Task: Measure the distance between Bisbee and Chiricahua National Monument.
Action: Mouse moved to (179, 54)
Screenshot: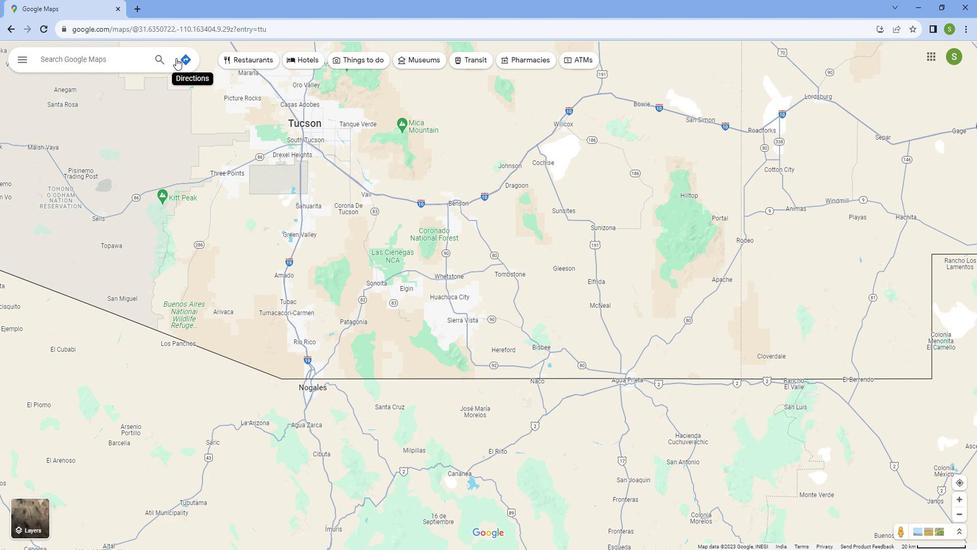 
Action: Mouse pressed left at (179, 54)
Screenshot: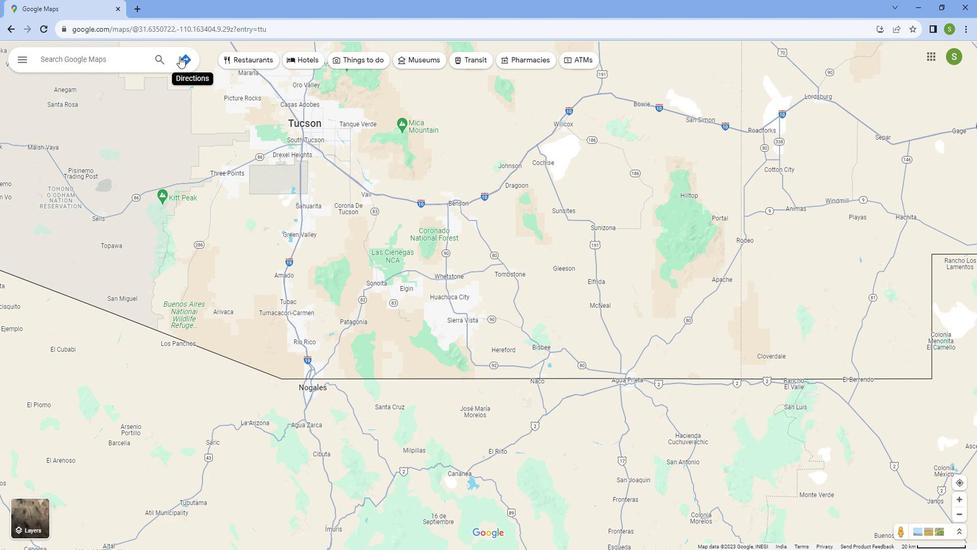 
Action: Mouse moved to (110, 88)
Screenshot: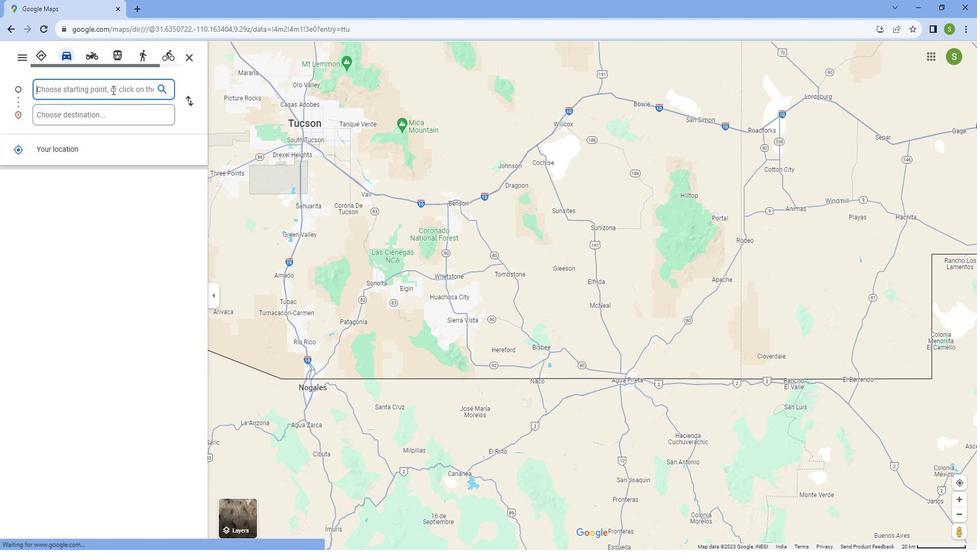 
Action: Mouse pressed left at (110, 88)
Screenshot: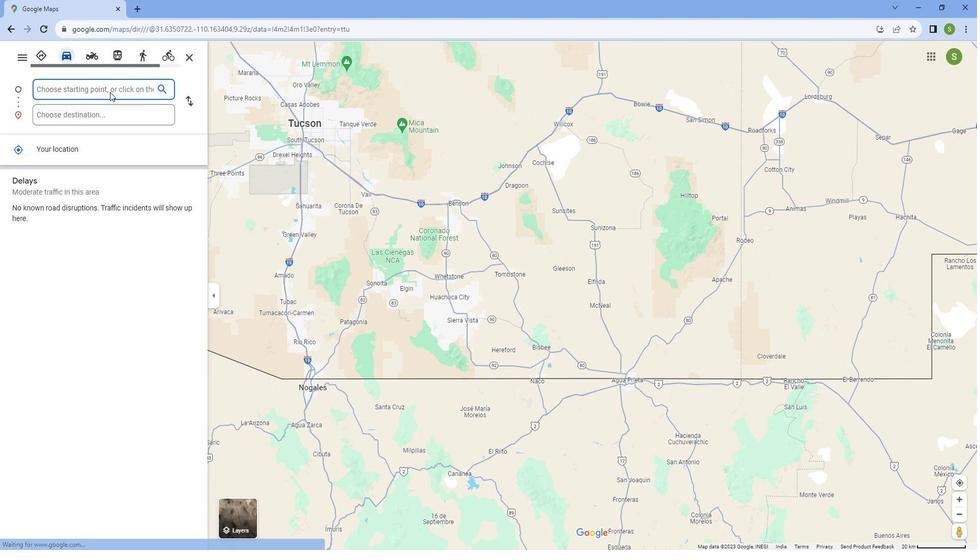 
Action: Mouse moved to (109, 89)
Screenshot: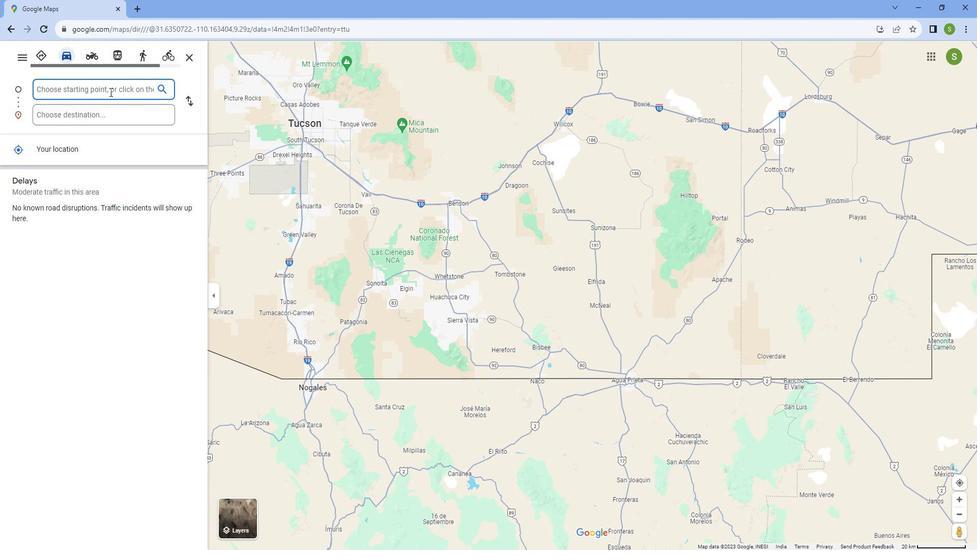 
Action: Key pressed <Key.caps_lock>B<Key.caps_lock>isbee
Screenshot: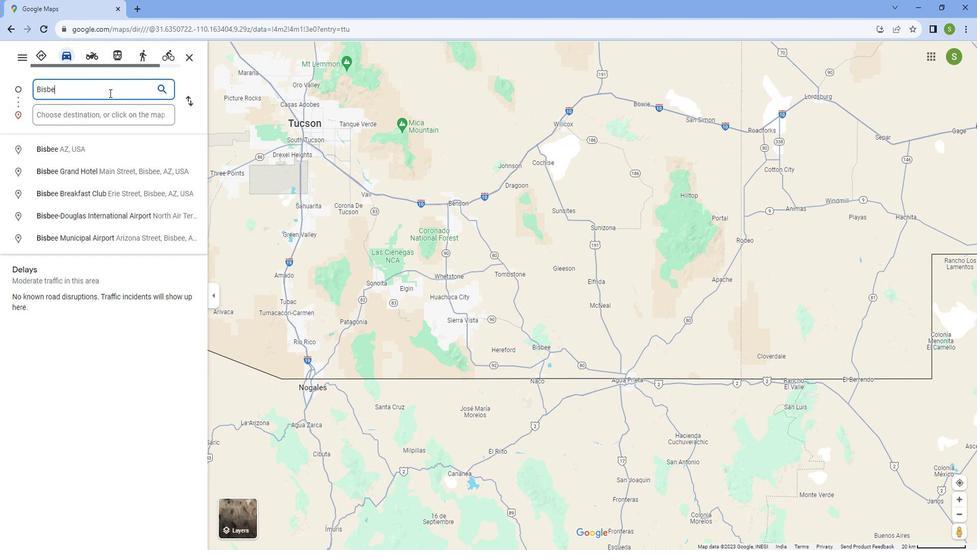 
Action: Mouse moved to (84, 148)
Screenshot: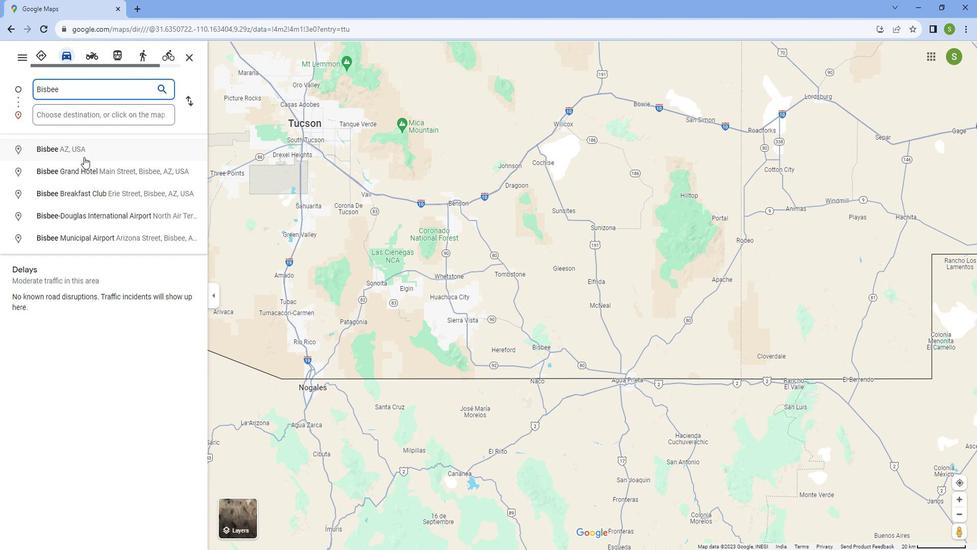 
Action: Mouse pressed left at (84, 148)
Screenshot: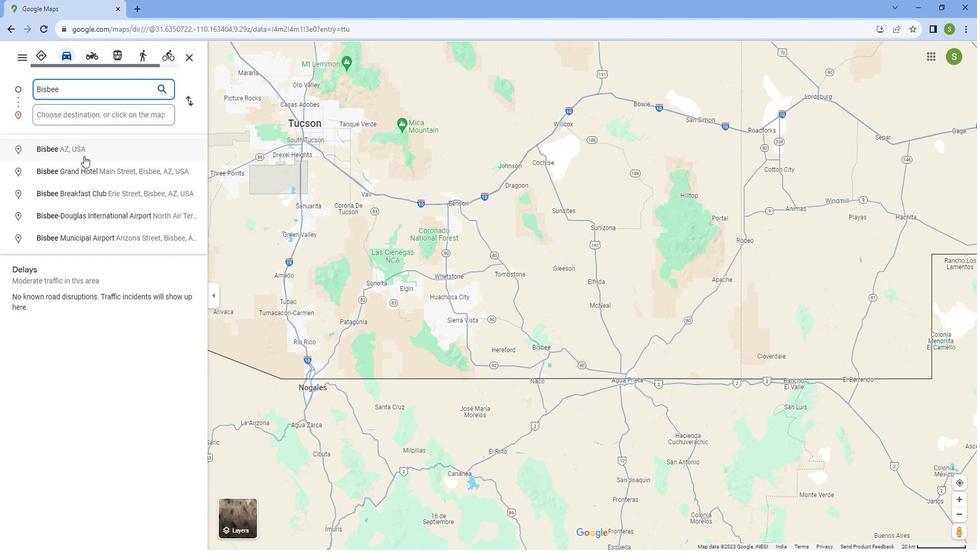 
Action: Mouse moved to (69, 112)
Screenshot: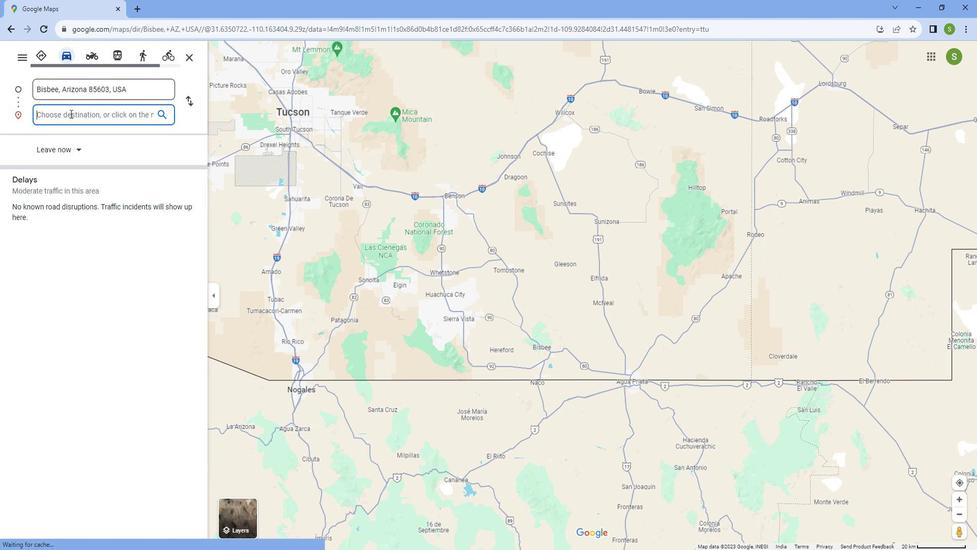 
Action: Mouse pressed left at (69, 112)
Screenshot: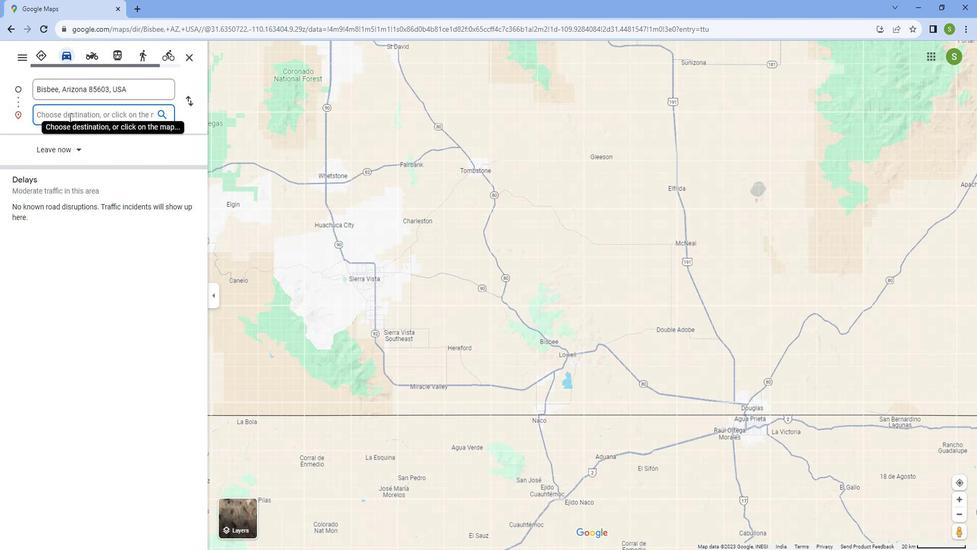 
Action: Mouse moved to (69, 112)
Screenshot: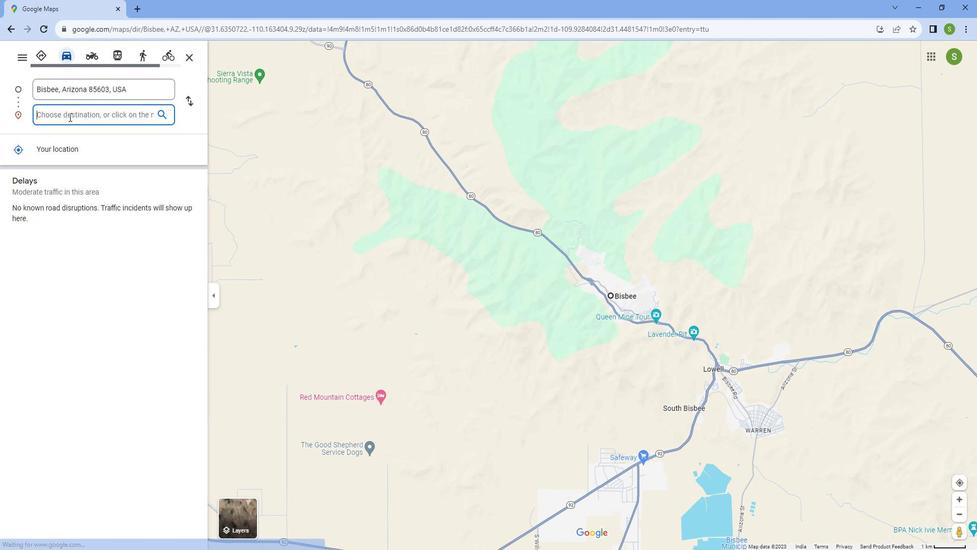 
Action: Key pressed <Key.caps_lock>C<Key.caps_lock>hiricahua<Key.space><Key.caps_lock>N<Key.caps_lock>ational<Key.space><Key.caps_lock>M<Key.caps_lock>onument
Screenshot: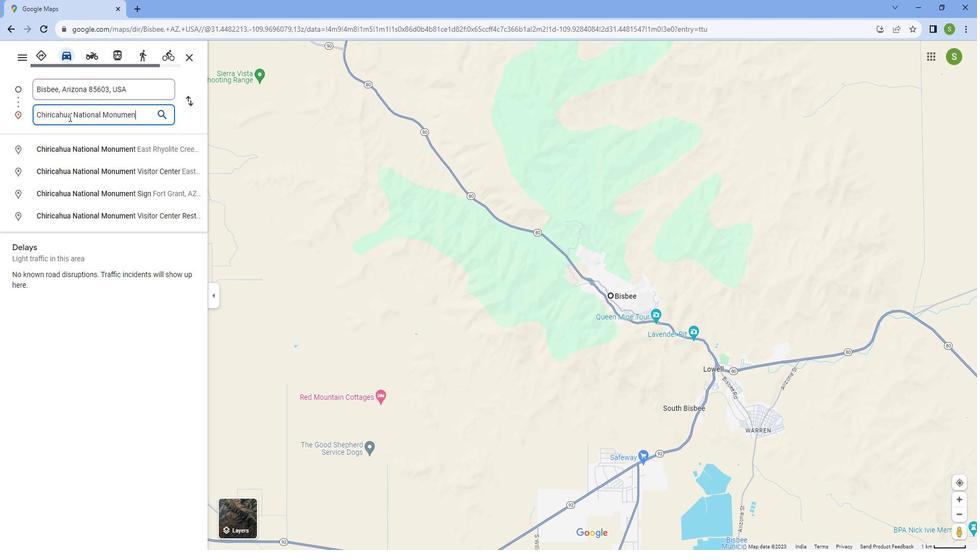 
Action: Mouse moved to (79, 134)
Screenshot: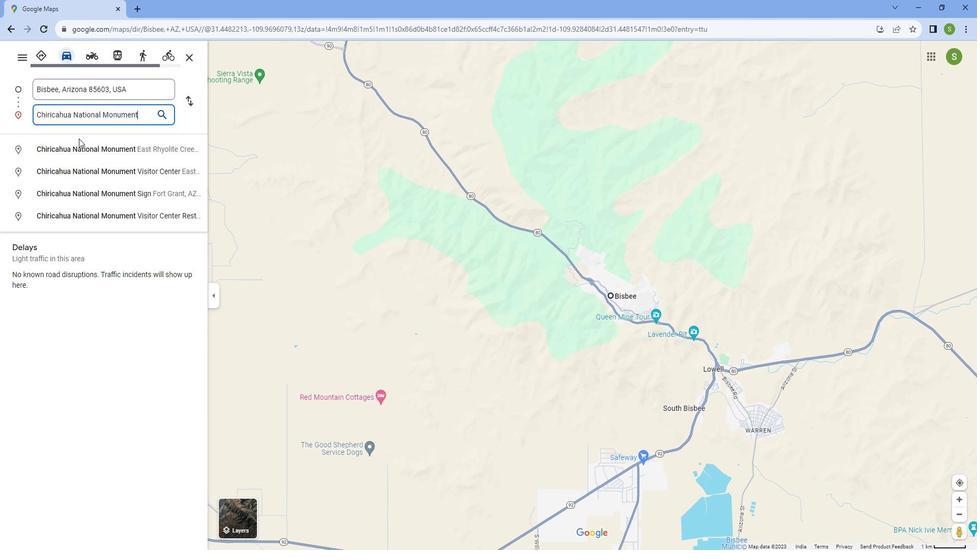 
Action: Mouse pressed left at (79, 134)
Screenshot: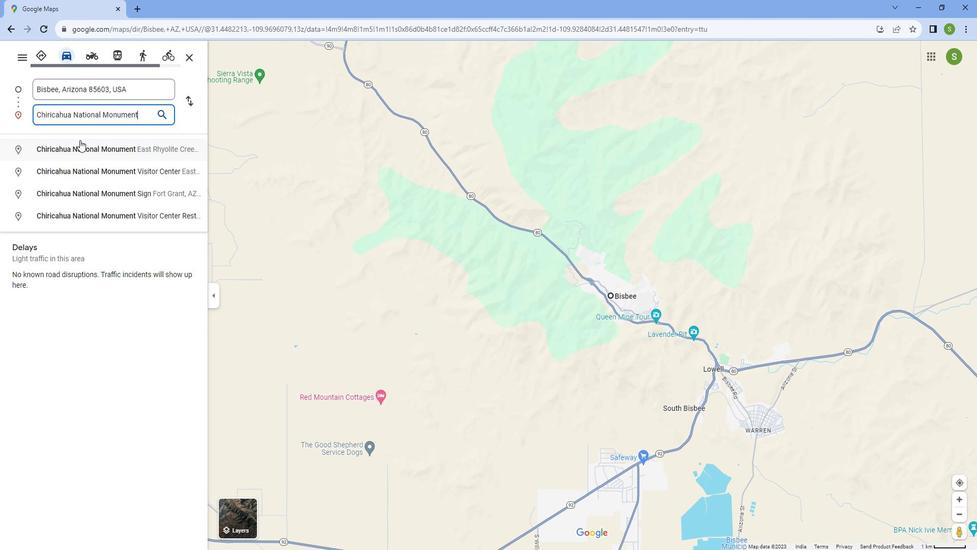 
Action: Mouse moved to (394, 488)
Screenshot: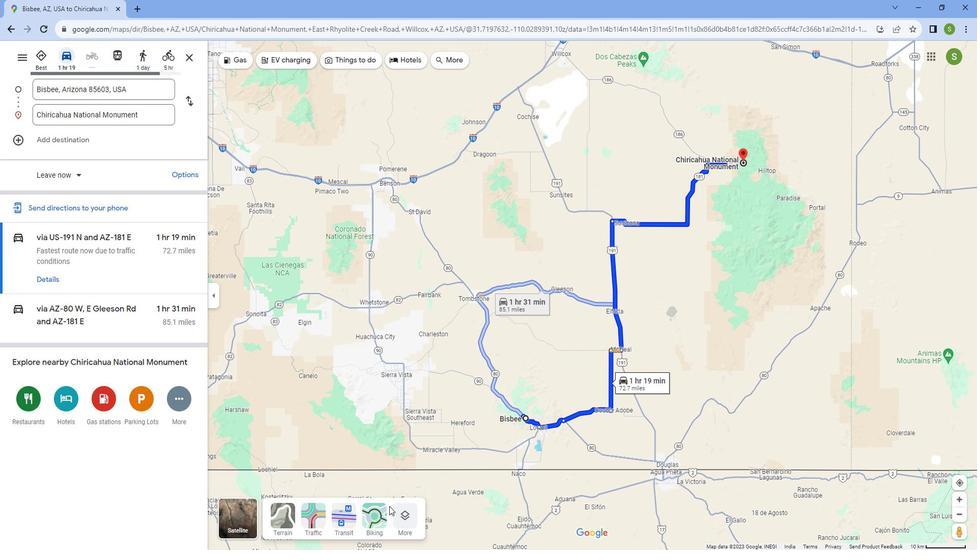 
Action: Mouse pressed left at (394, 488)
Screenshot: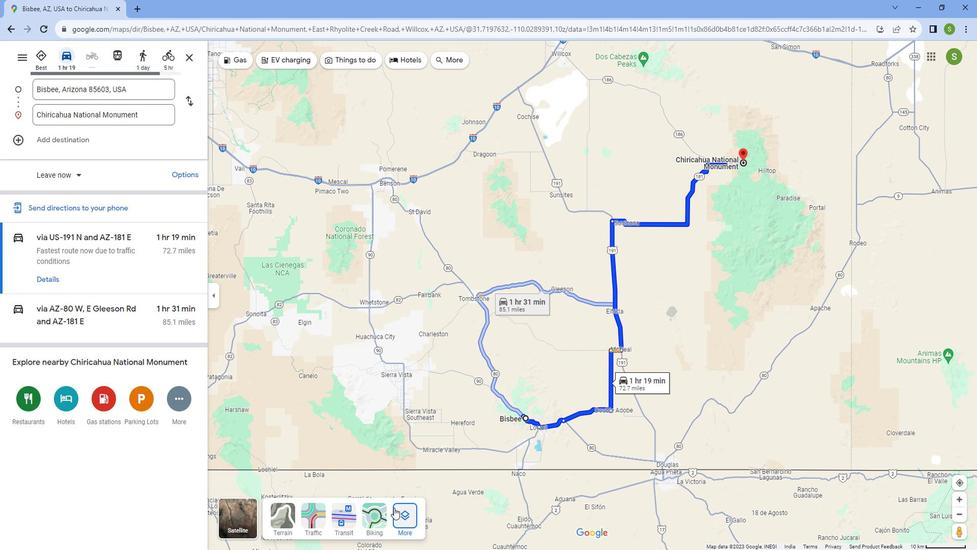 
Action: Mouse moved to (313, 409)
Screenshot: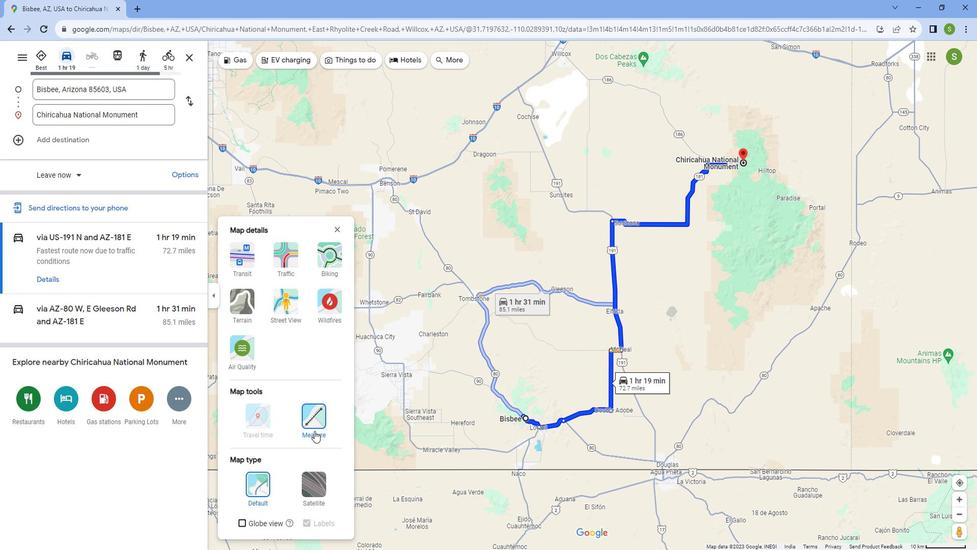 
Action: Mouse pressed left at (313, 409)
Screenshot: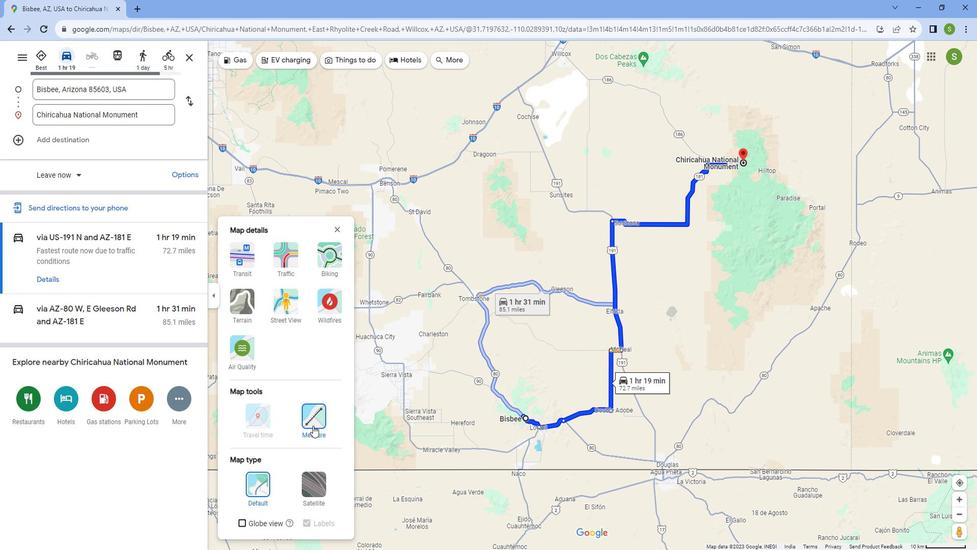 
Action: Mouse moved to (546, 405)
Screenshot: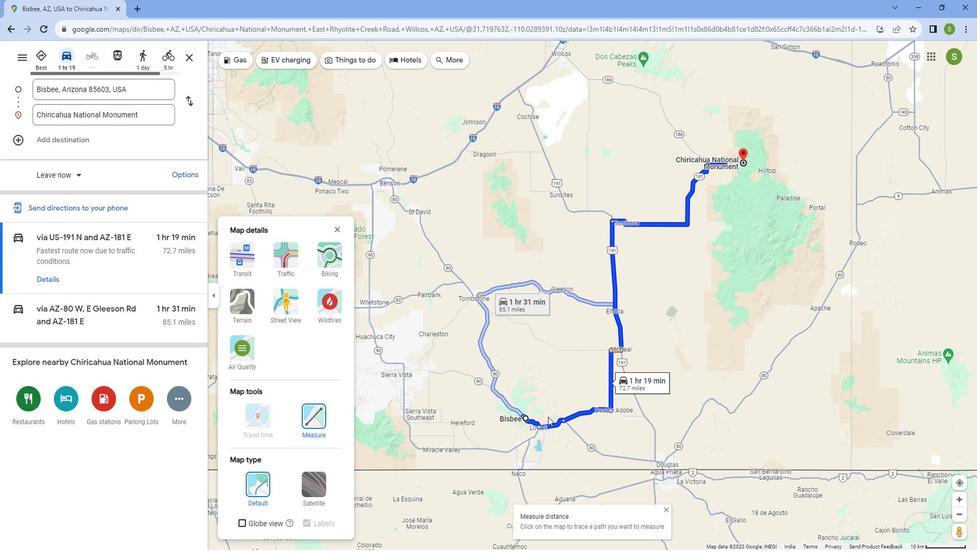 
Action: Mouse scrolled (546, 405) with delta (0, 0)
Screenshot: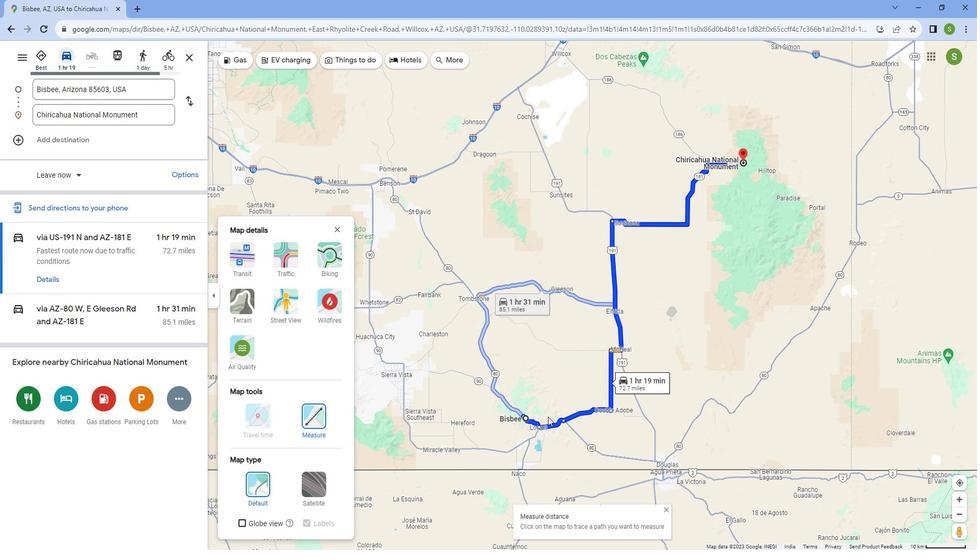 
Action: Mouse scrolled (546, 405) with delta (0, 0)
Screenshot: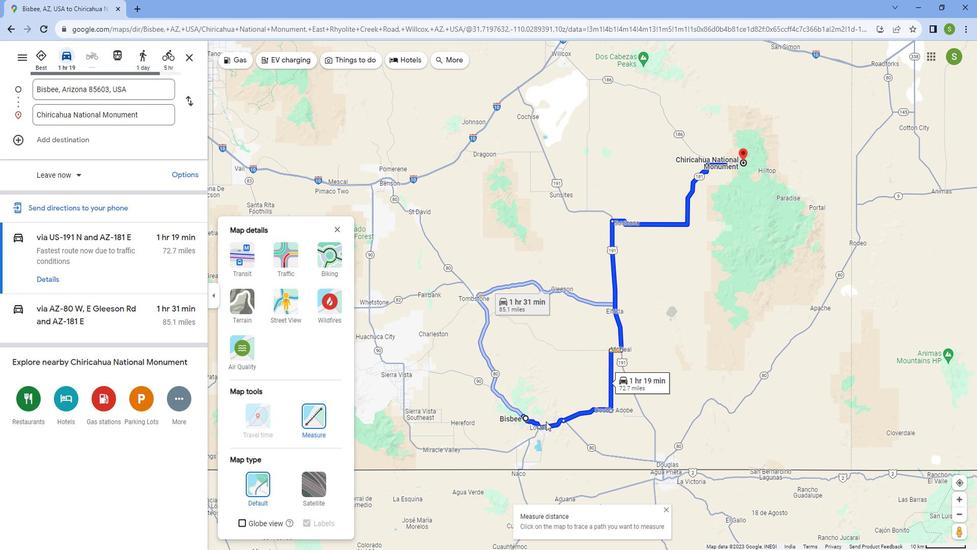 
Action: Mouse moved to (545, 407)
Screenshot: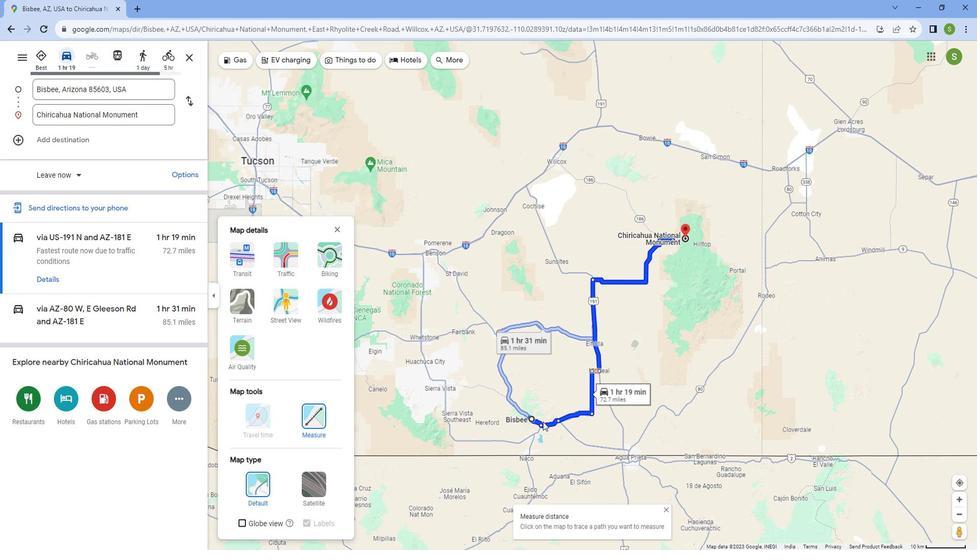 
Action: Mouse scrolled (545, 408) with delta (0, 0)
Screenshot: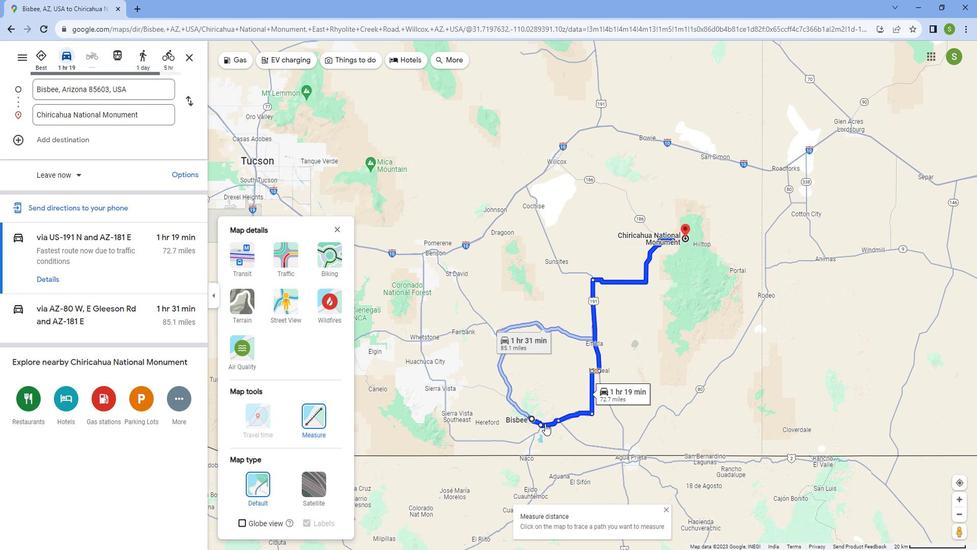 
Action: Mouse moved to (545, 408)
Screenshot: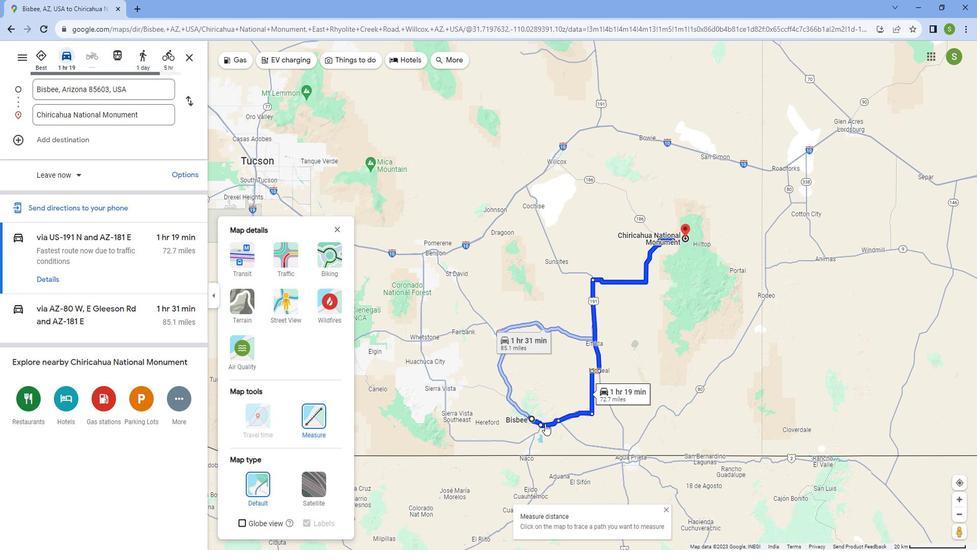 
Action: Mouse scrolled (545, 408) with delta (0, 0)
Screenshot: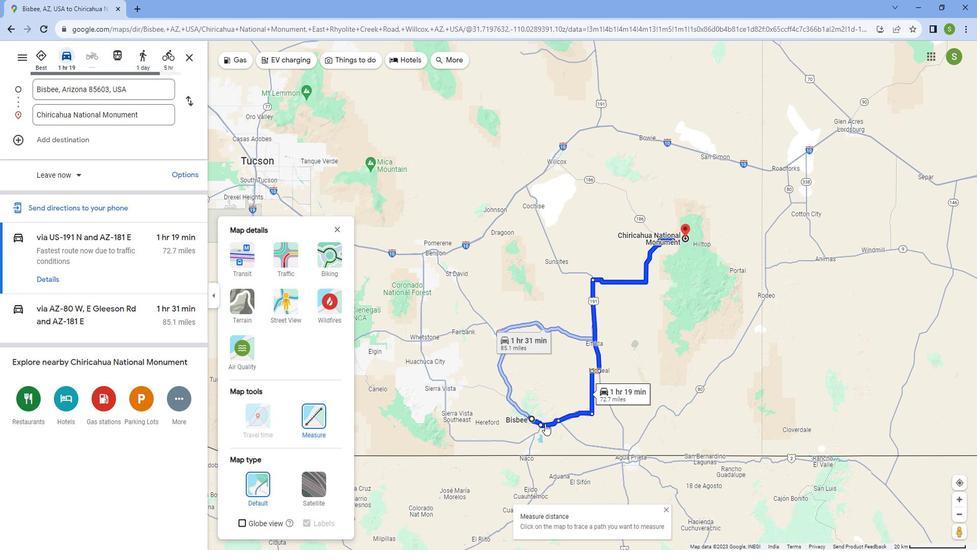 
Action: Mouse moved to (545, 409)
Screenshot: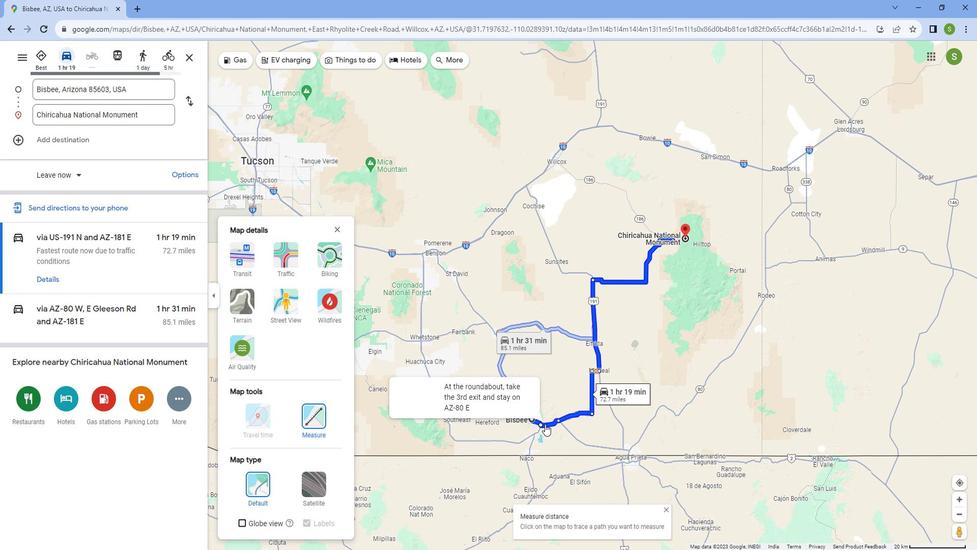 
Action: Mouse scrolled (545, 410) with delta (0, 0)
Screenshot: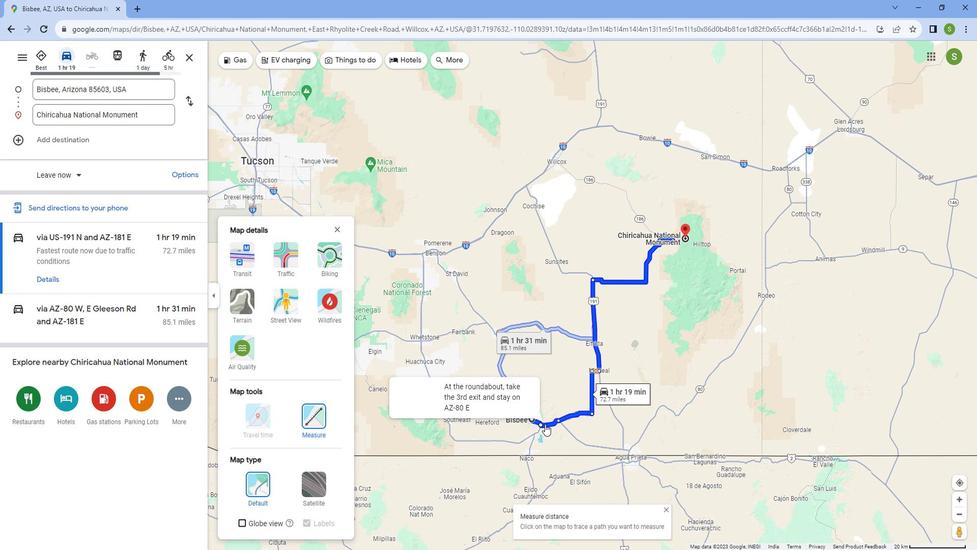 
Action: Mouse moved to (545, 412)
Screenshot: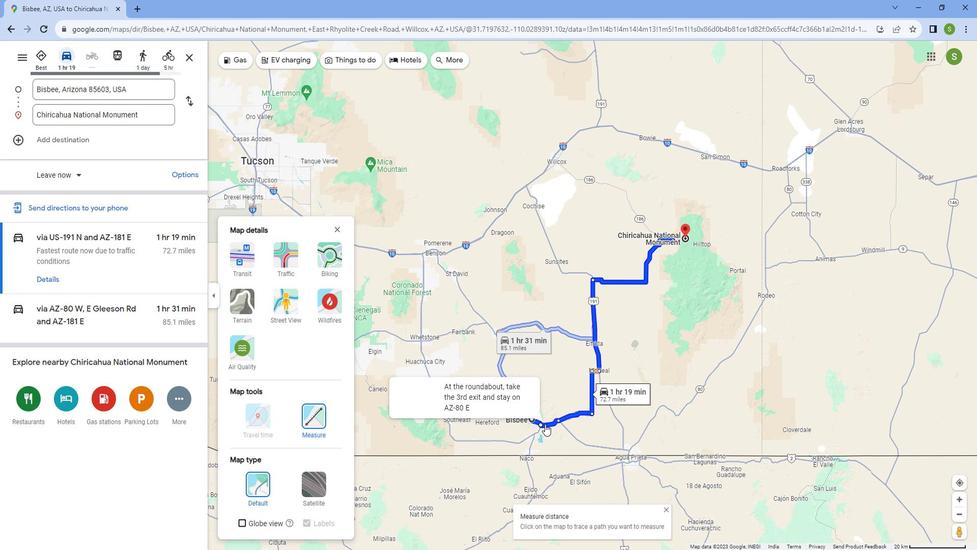 
Action: Mouse scrolled (545, 412) with delta (0, 0)
Screenshot: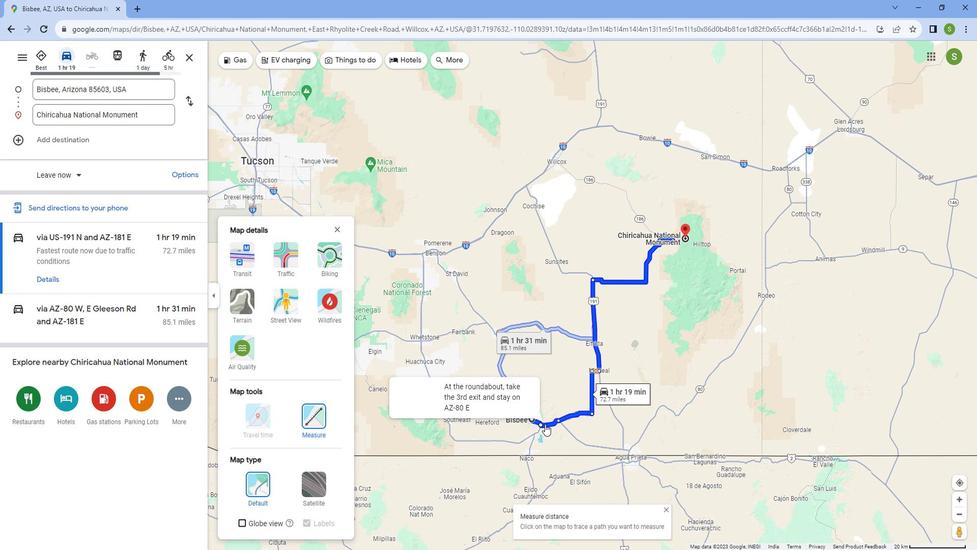 
Action: Mouse moved to (541, 418)
Screenshot: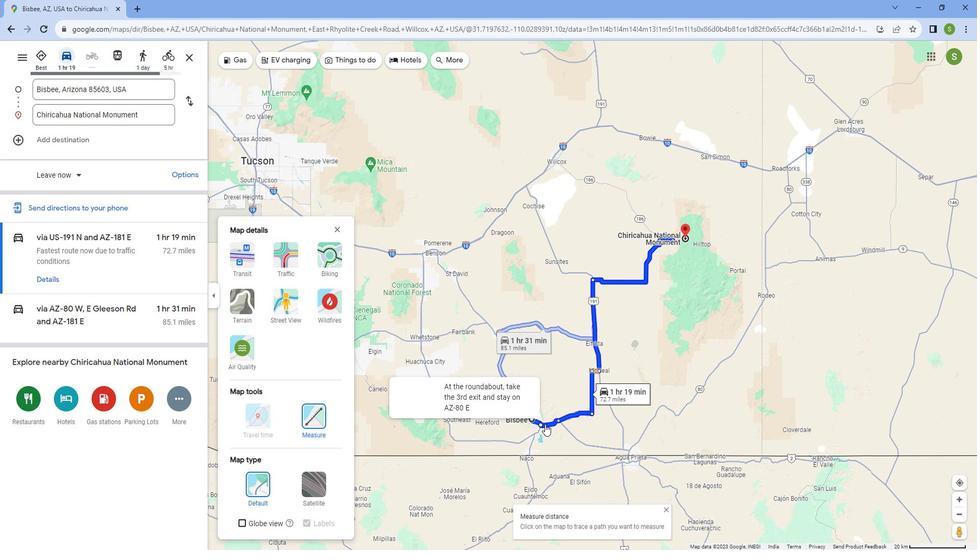 
Action: Mouse scrolled (541, 418) with delta (0, 0)
Screenshot: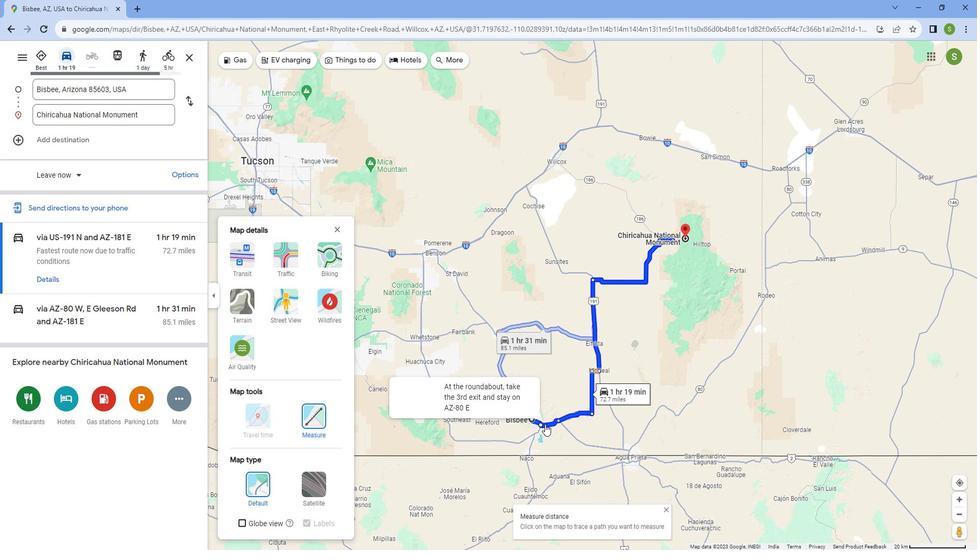 
Action: Mouse moved to (538, 421)
Screenshot: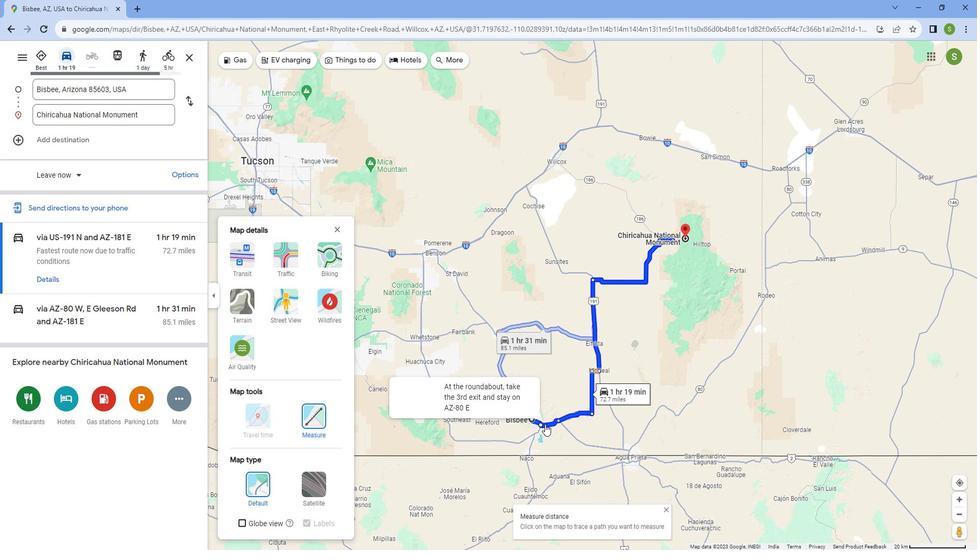 
Action: Mouse scrolled (538, 421) with delta (0, 0)
Screenshot: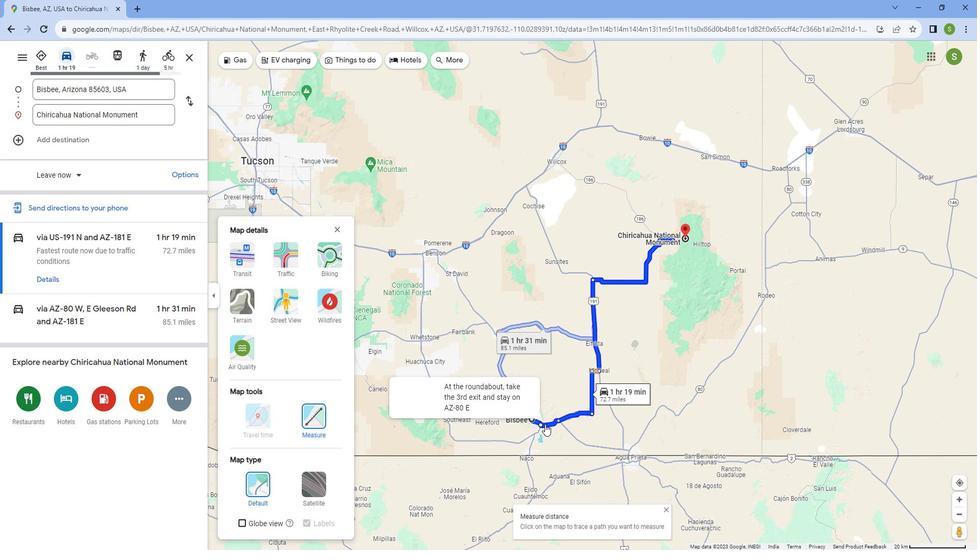 
Action: Mouse moved to (533, 426)
Screenshot: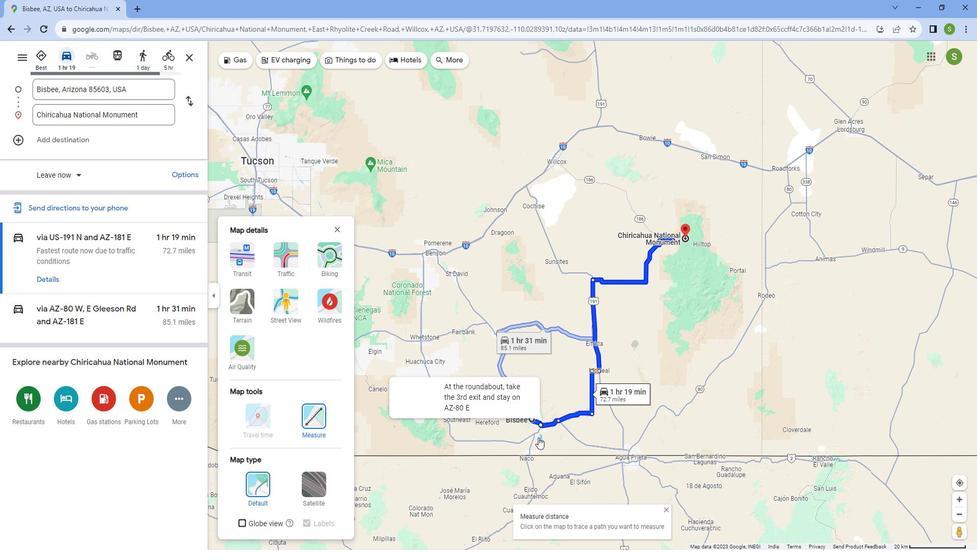 
Action: Mouse scrolled (533, 426) with delta (0, 0)
Screenshot: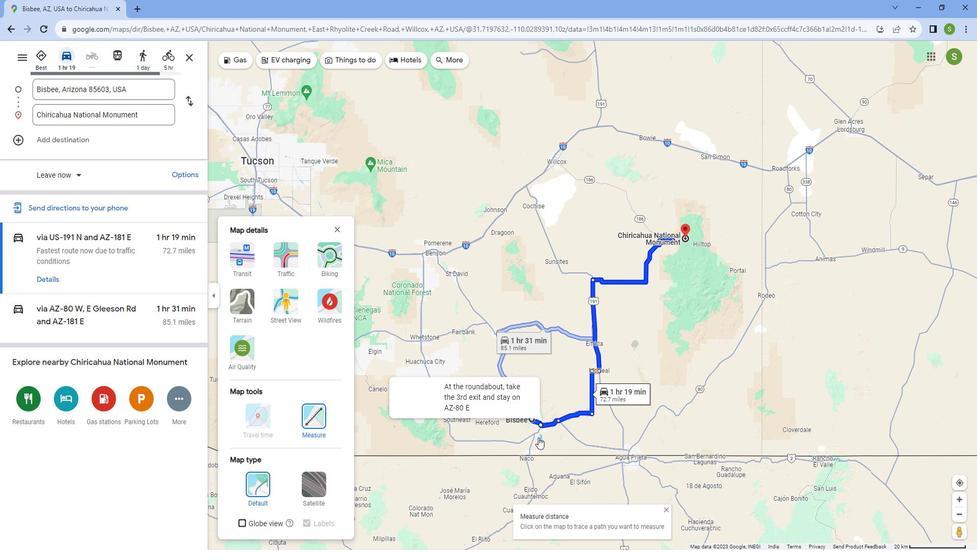 
Action: Mouse moved to (520, 432)
Screenshot: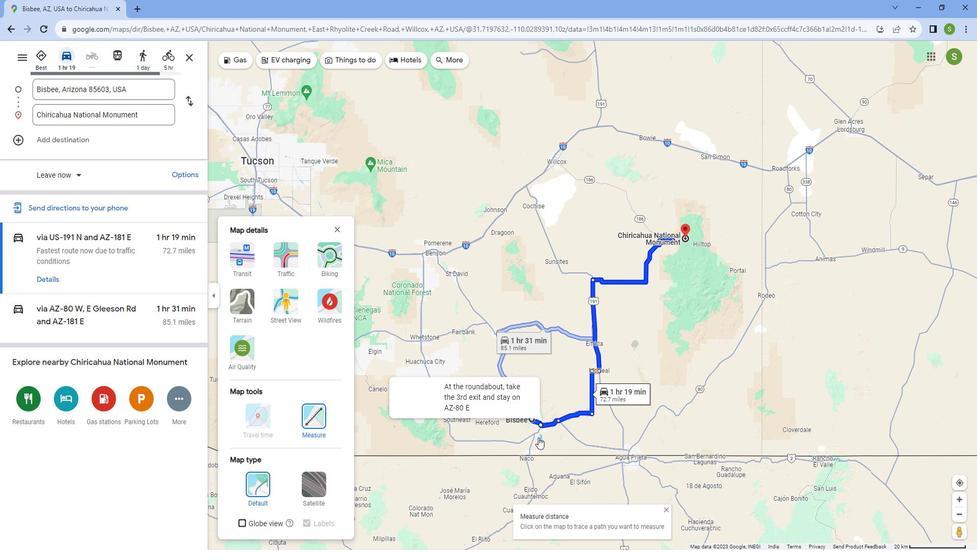 
Action: Mouse scrolled (520, 432) with delta (0, 0)
Screenshot: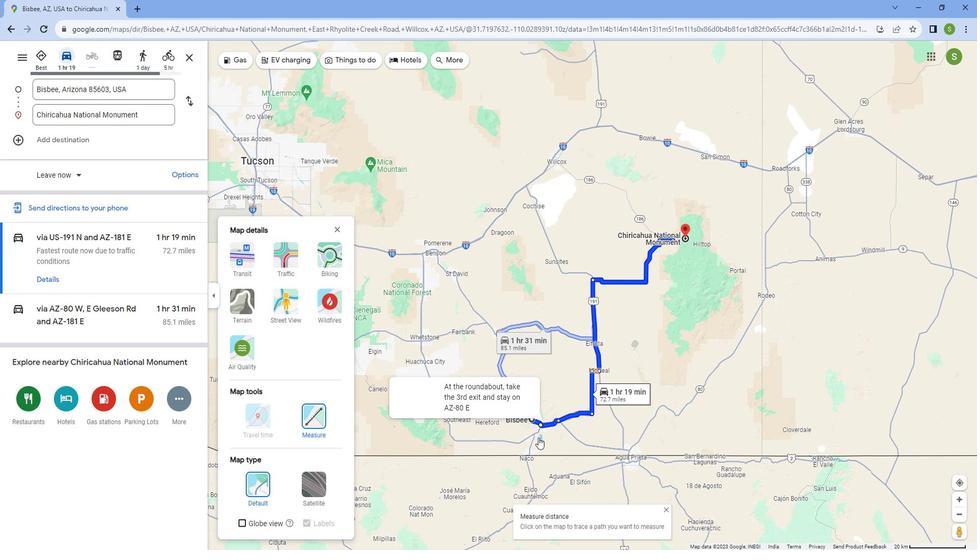 
Action: Mouse moved to (513, 434)
Screenshot: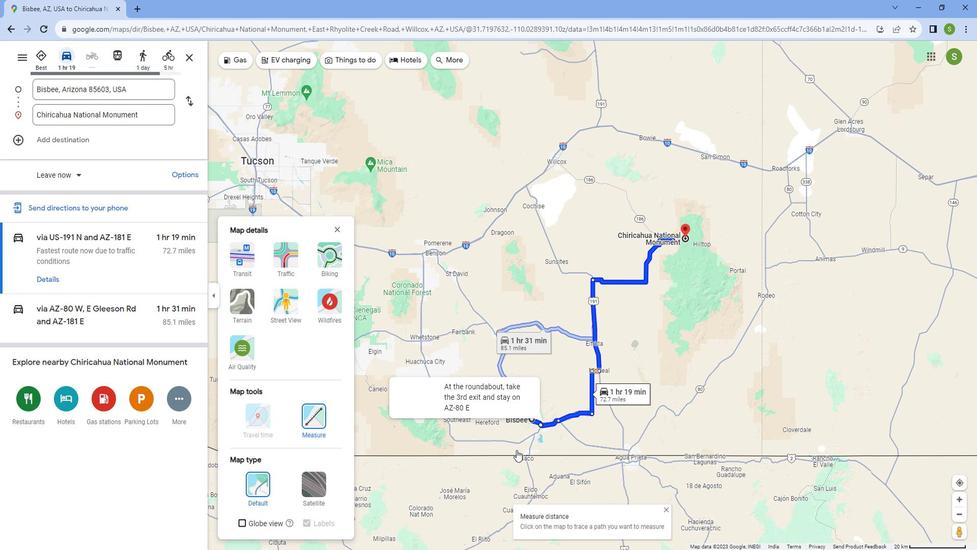 
Action: Mouse scrolled (513, 435) with delta (0, 0)
Screenshot: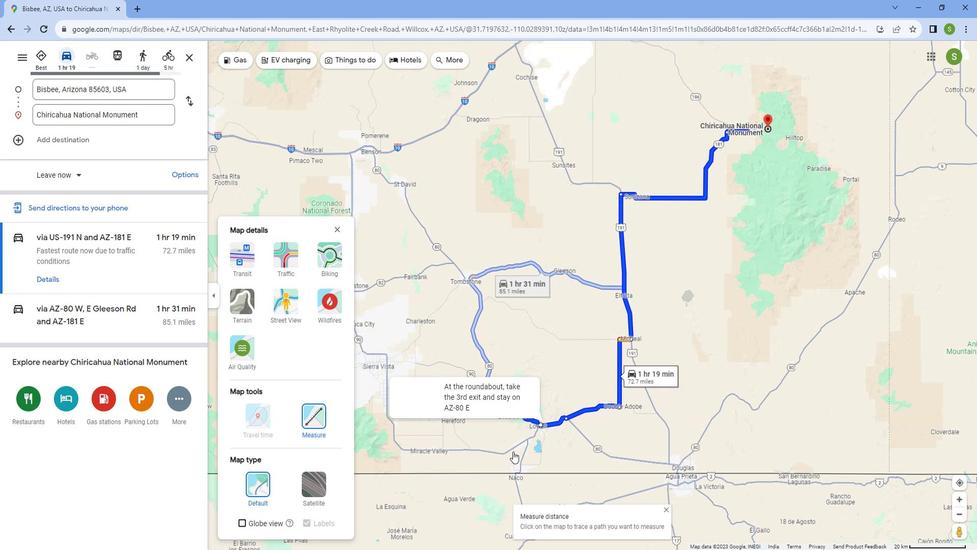 
Action: Mouse scrolled (513, 435) with delta (0, 0)
Screenshot: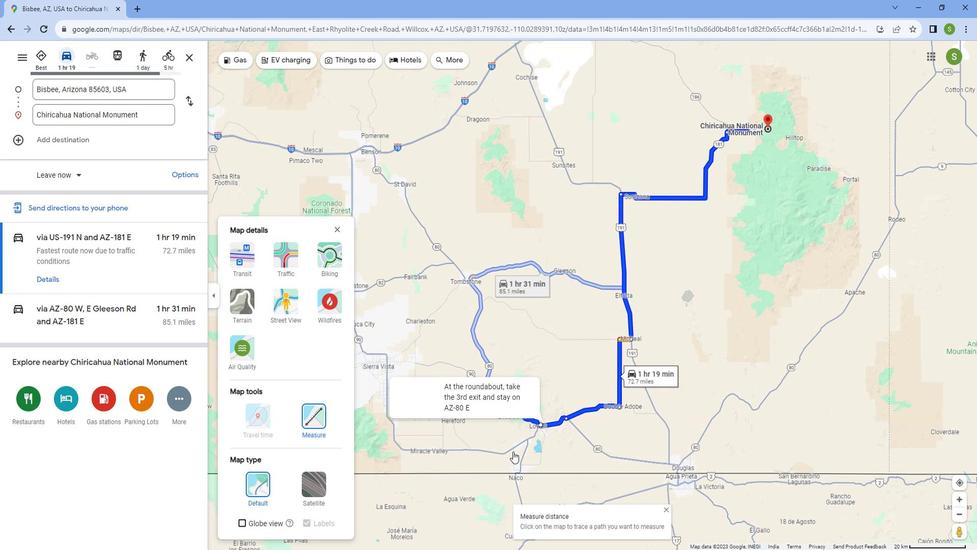 
Action: Mouse scrolled (513, 435) with delta (0, 0)
Screenshot: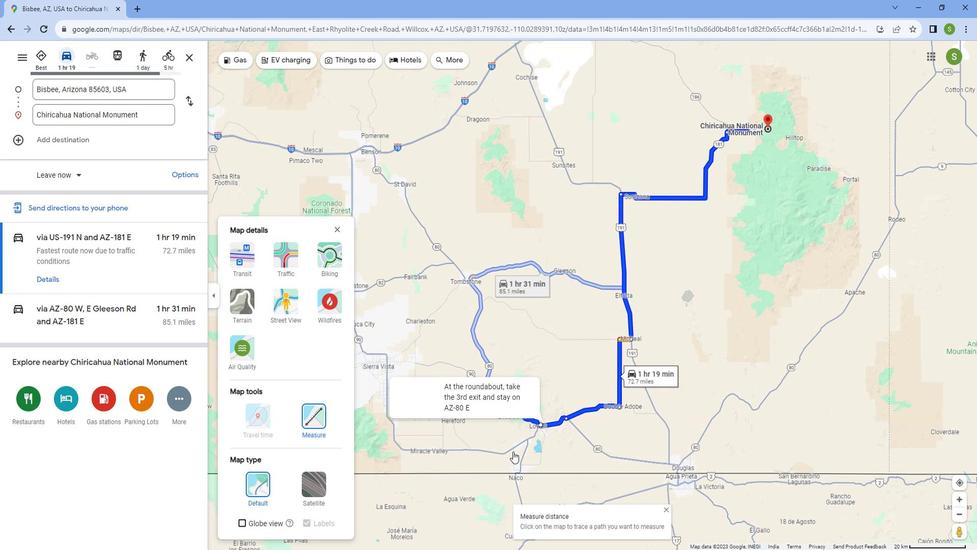 
Action: Mouse scrolled (513, 435) with delta (0, 0)
Screenshot: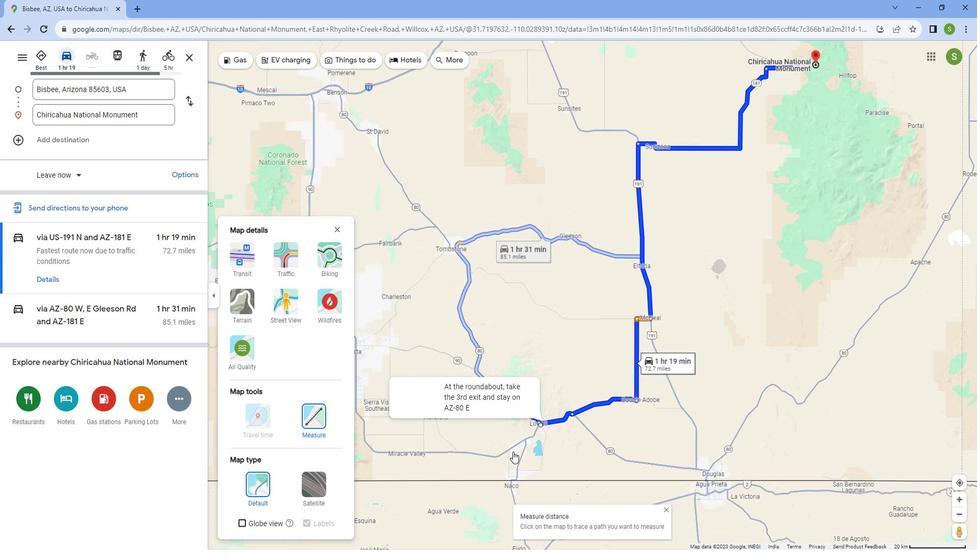 
Action: Mouse scrolled (513, 435) with delta (0, 0)
Screenshot: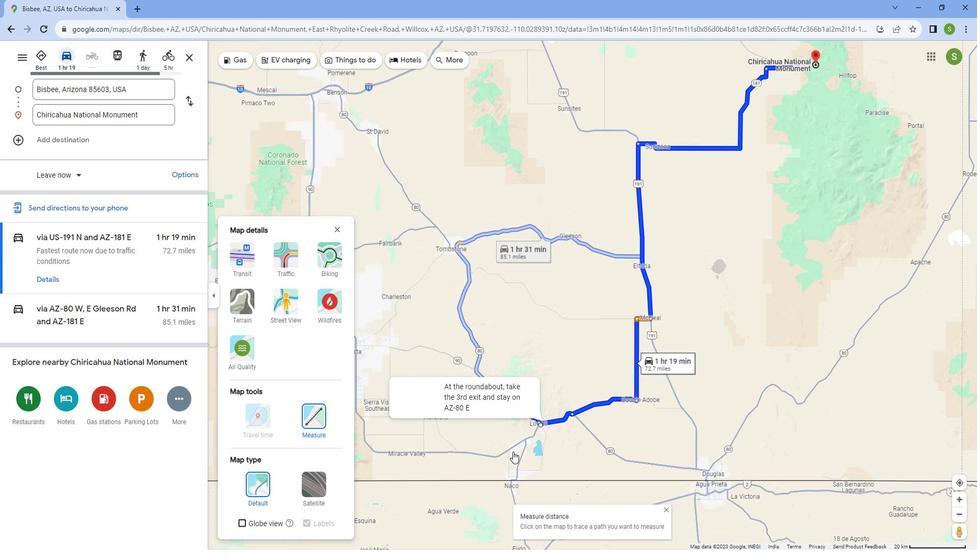 
Action: Mouse scrolled (513, 435) with delta (0, 0)
Screenshot: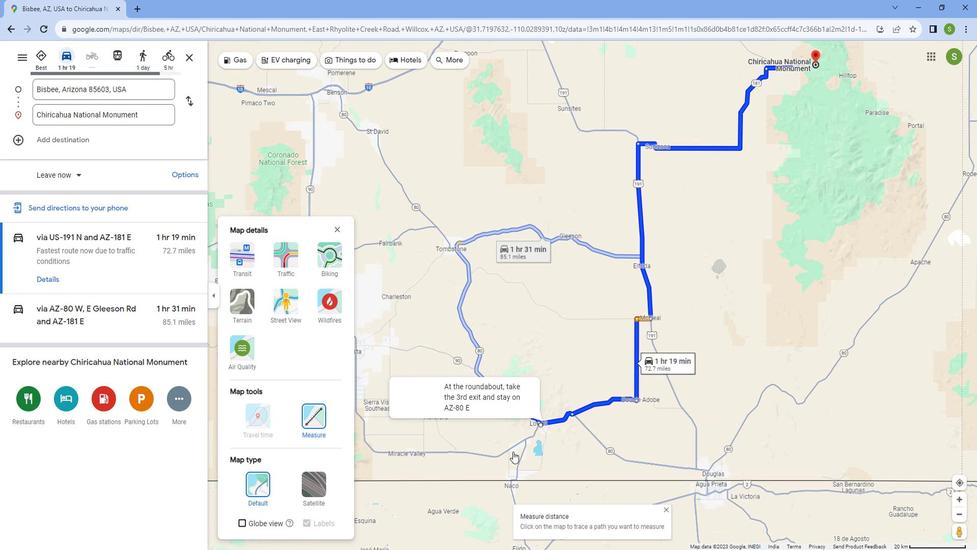 
Action: Mouse scrolled (513, 435) with delta (0, 0)
Screenshot: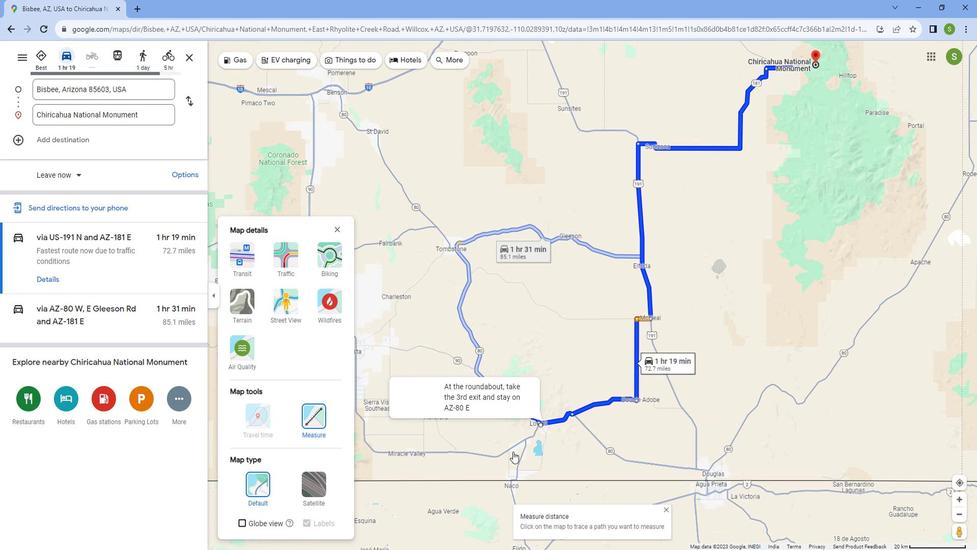 
Action: Mouse scrolled (513, 435) with delta (0, 0)
Screenshot: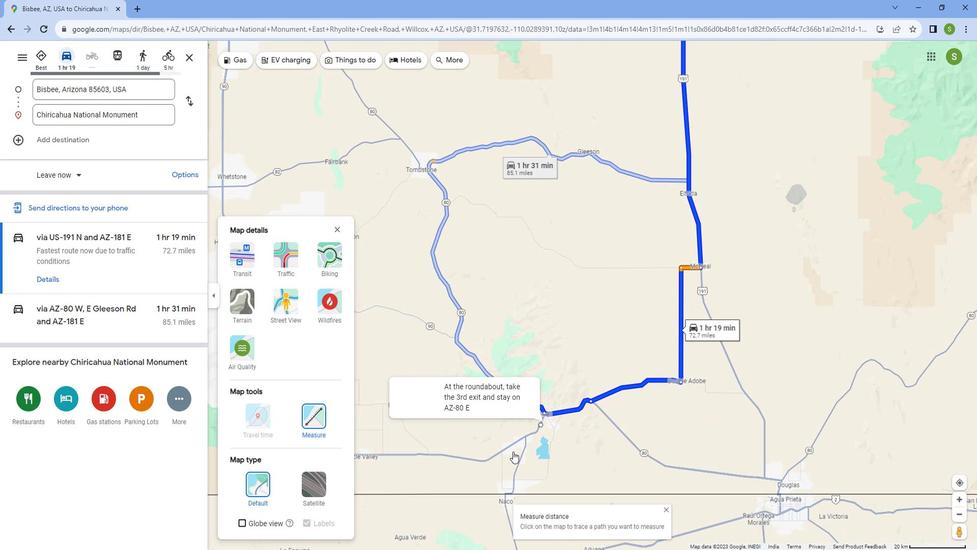 
Action: Mouse moved to (506, 428)
Screenshot: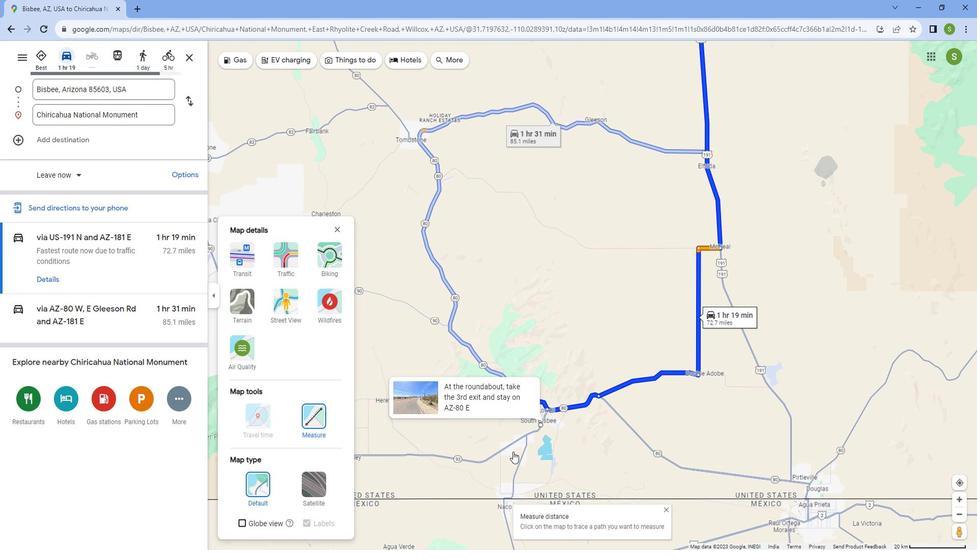 
Action: Mouse scrolled (506, 428) with delta (0, 0)
Screenshot: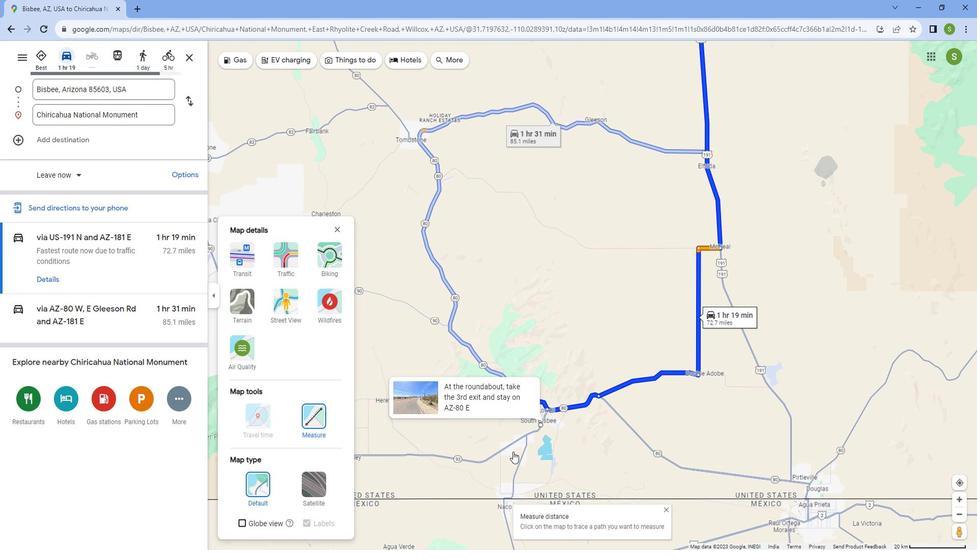 
Action: Mouse scrolled (506, 428) with delta (0, 0)
Screenshot: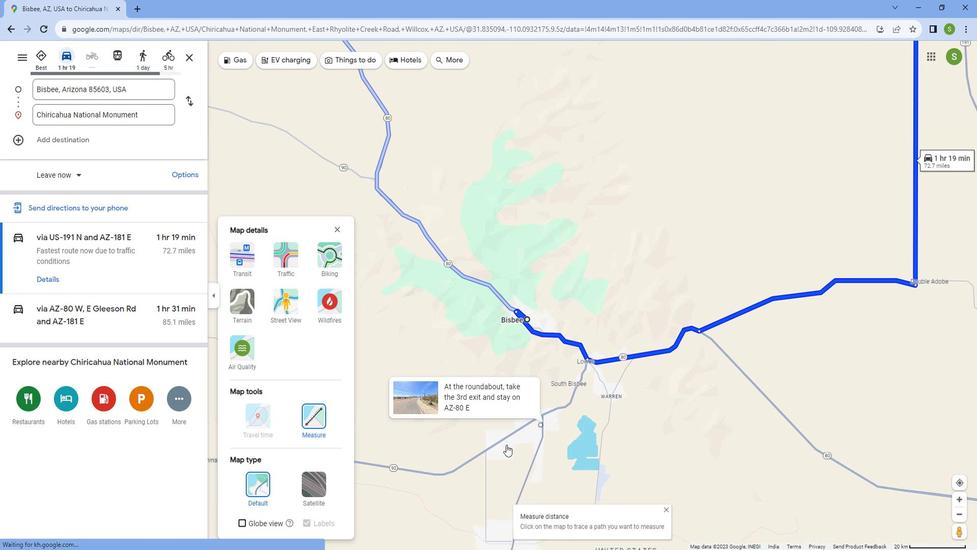 
Action: Mouse scrolled (506, 428) with delta (0, 0)
Screenshot: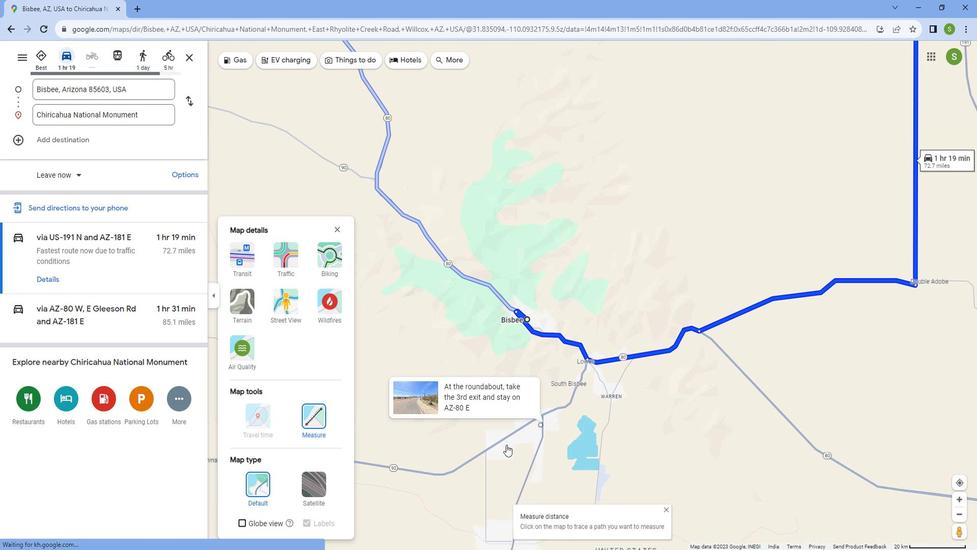 
Action: Mouse scrolled (506, 428) with delta (0, 0)
Screenshot: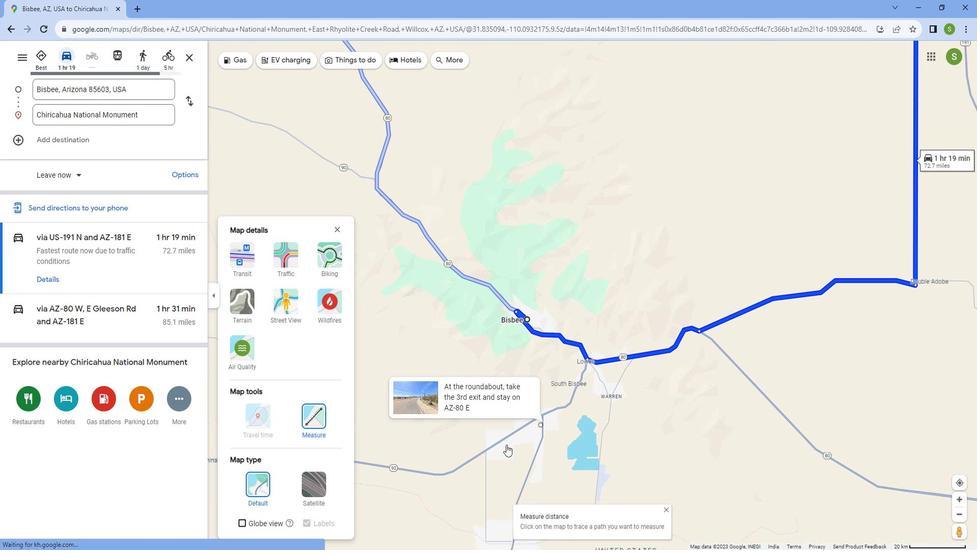 
Action: Mouse moved to (506, 427)
Screenshot: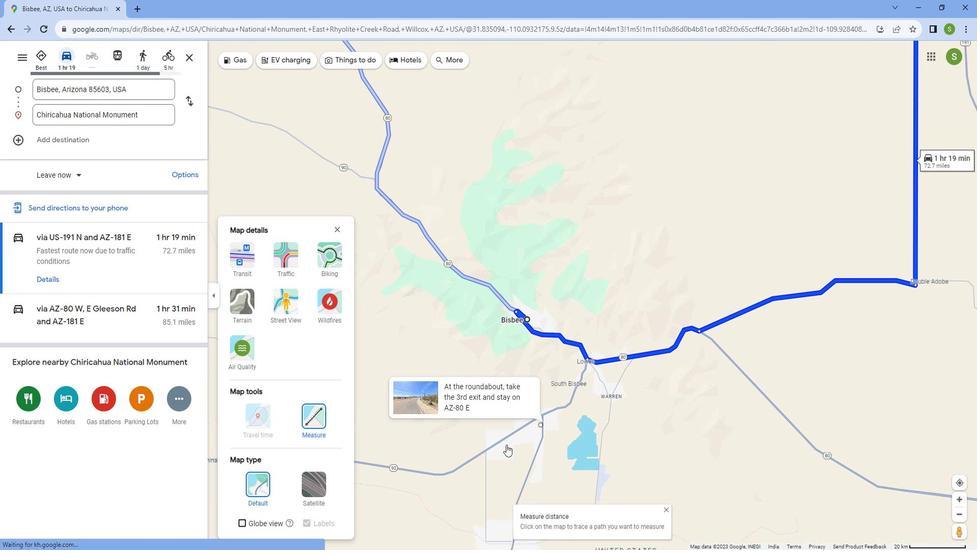 
Action: Mouse scrolled (506, 428) with delta (0, 0)
Screenshot: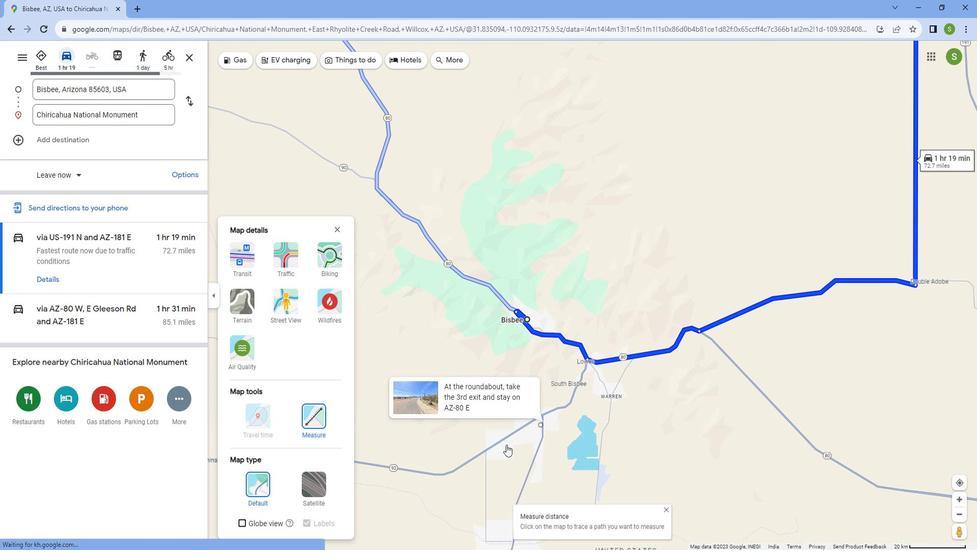 
Action: Mouse moved to (571, 125)
Screenshot: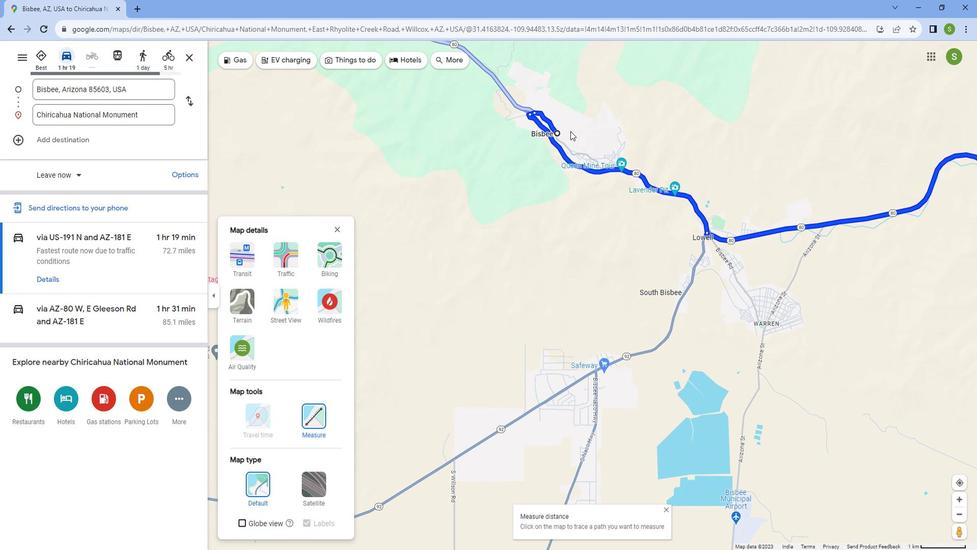 
Action: Mouse scrolled (571, 126) with delta (0, 0)
Screenshot: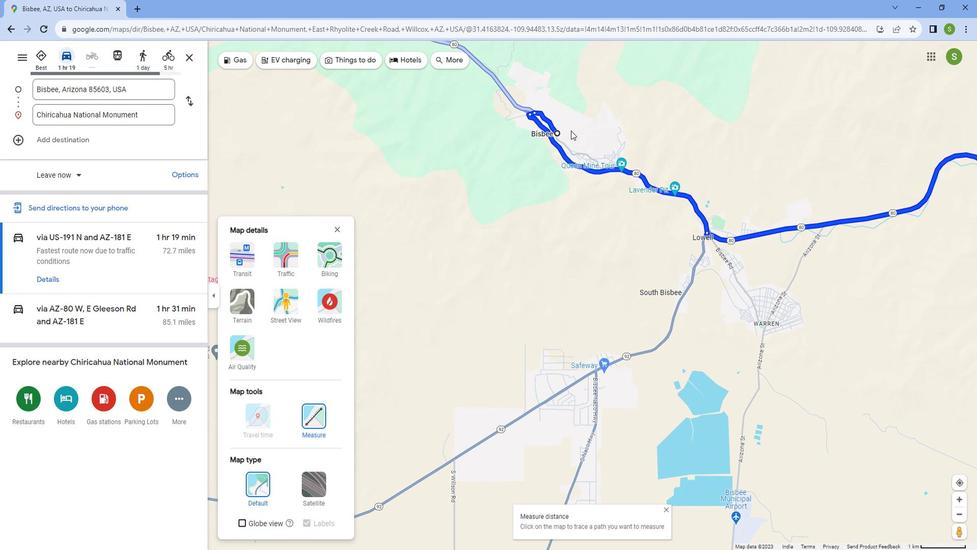 
Action: Mouse scrolled (571, 126) with delta (0, 0)
Screenshot: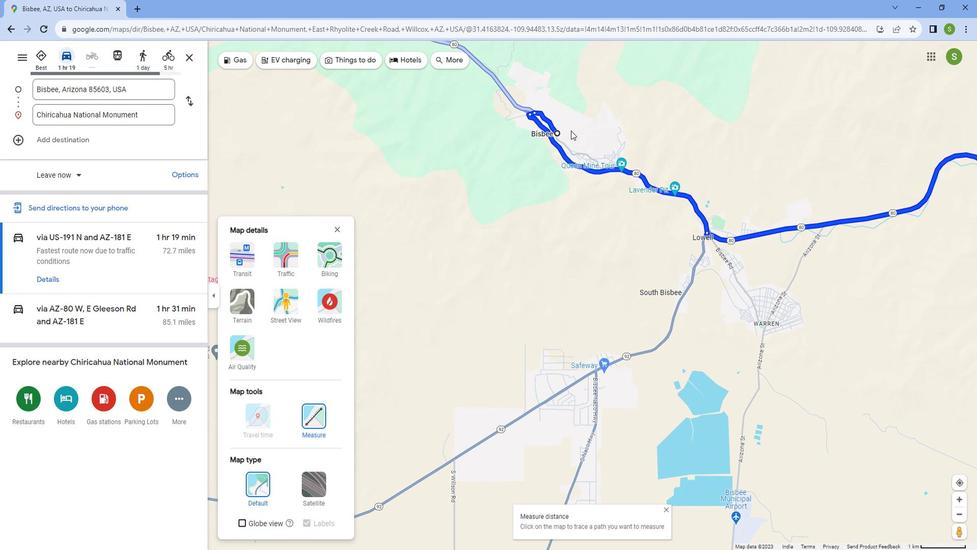 
Action: Mouse scrolled (571, 126) with delta (0, 0)
Screenshot: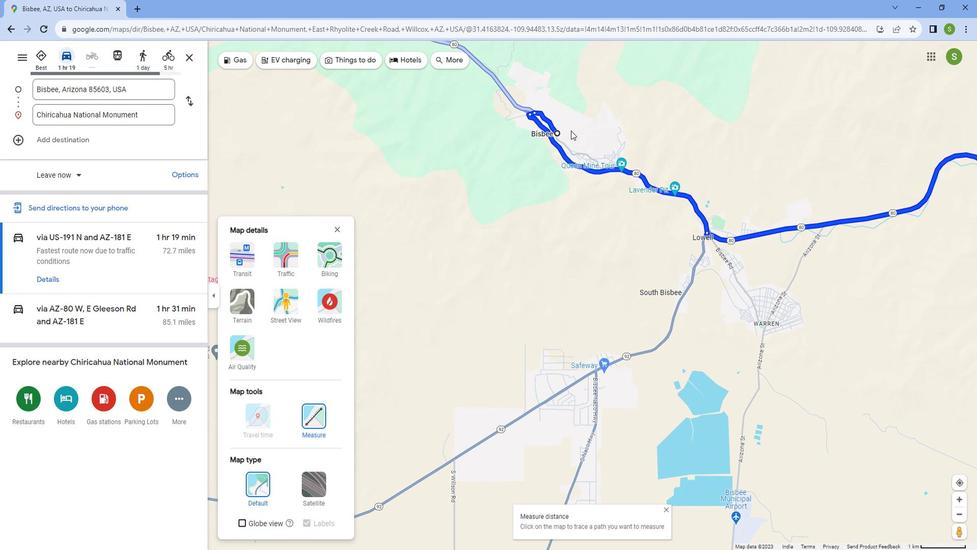 
Action: Mouse scrolled (571, 126) with delta (0, 0)
Screenshot: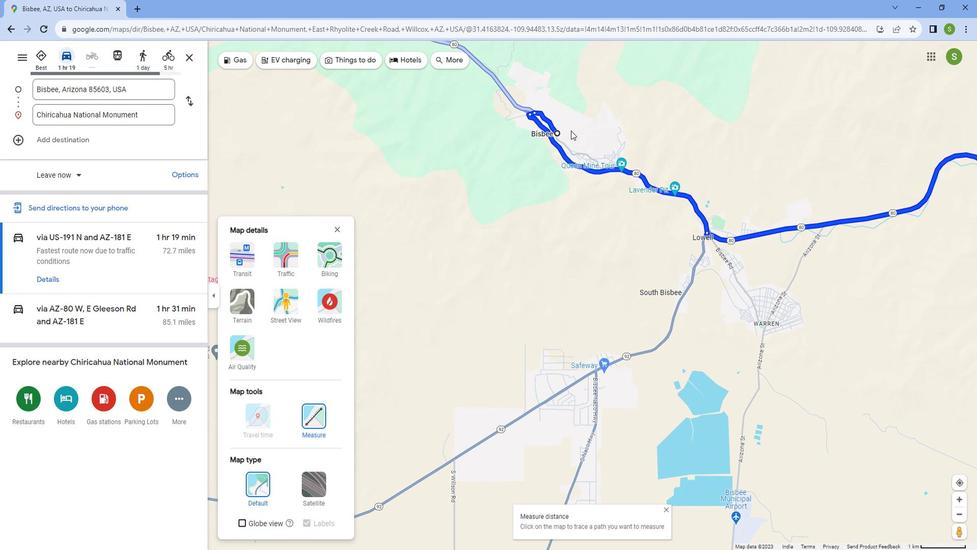 
Action: Mouse scrolled (571, 126) with delta (0, 0)
Screenshot: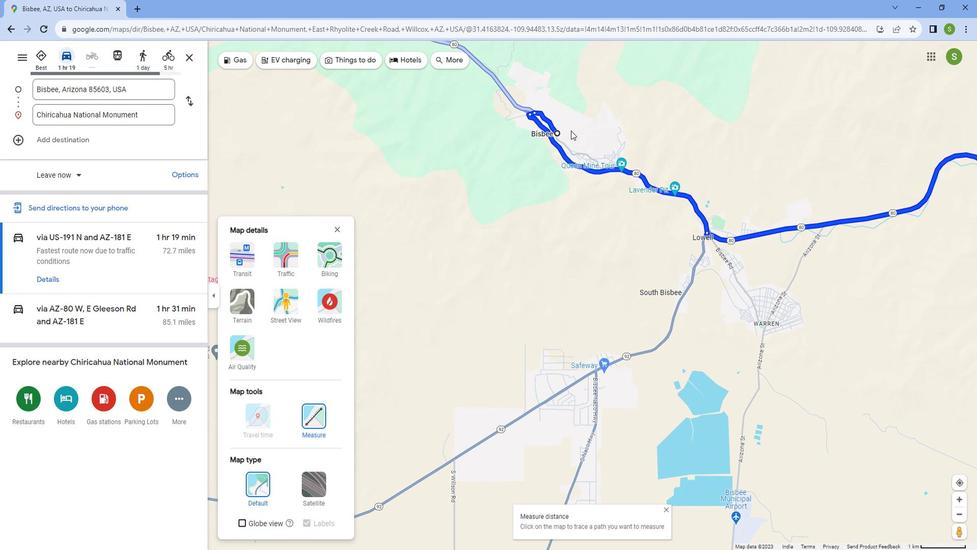 
Action: Mouse scrolled (571, 126) with delta (0, 0)
Screenshot: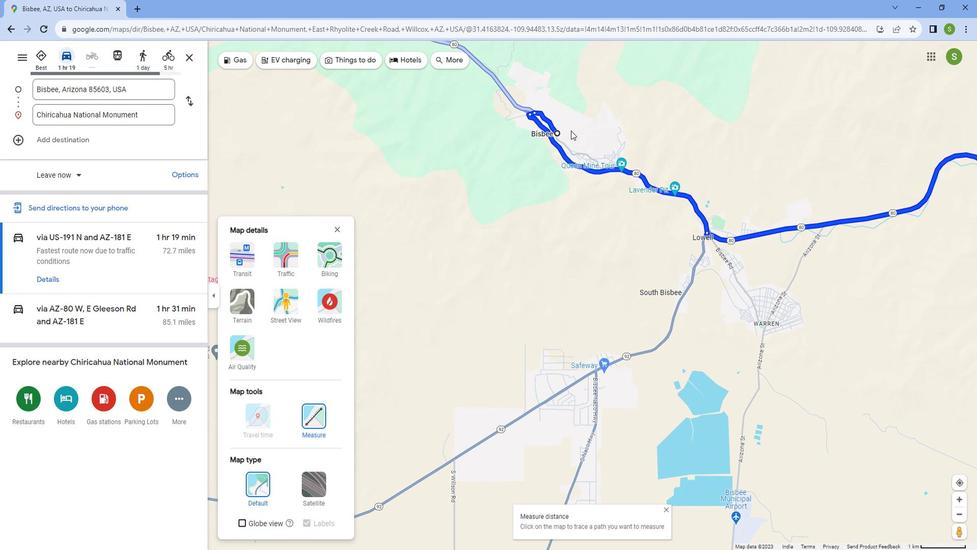 
Action: Mouse scrolled (571, 126) with delta (0, 0)
Screenshot: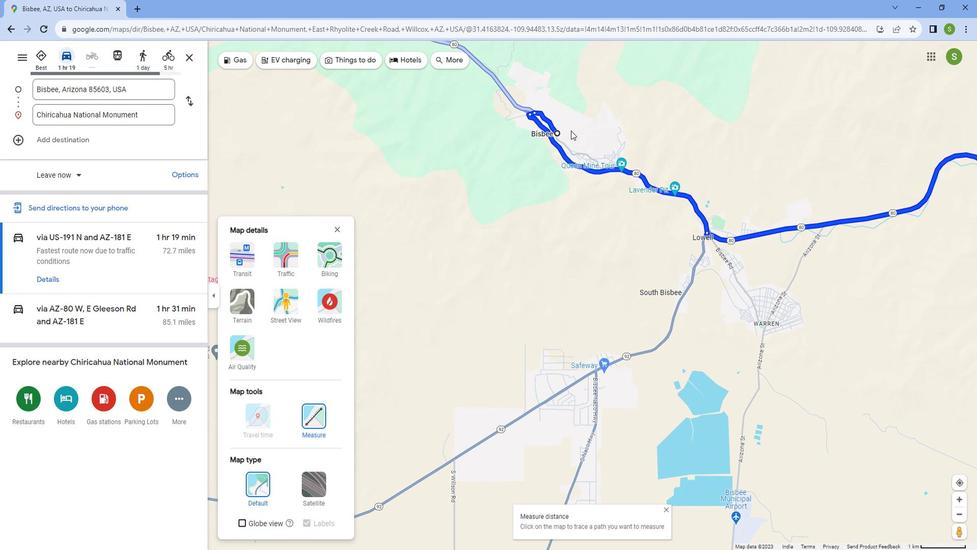 
Action: Mouse scrolled (571, 126) with delta (0, 0)
Screenshot: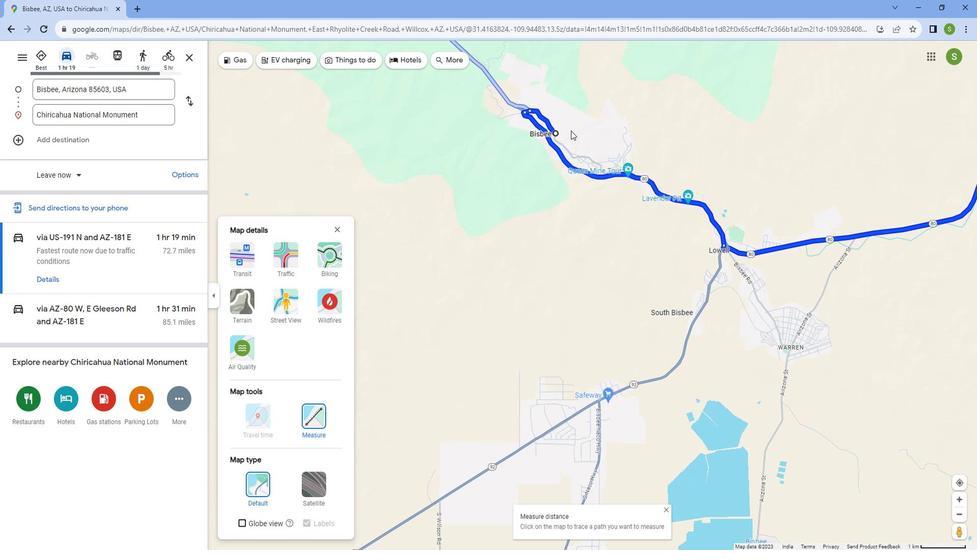 
Action: Mouse moved to (570, 125)
Screenshot: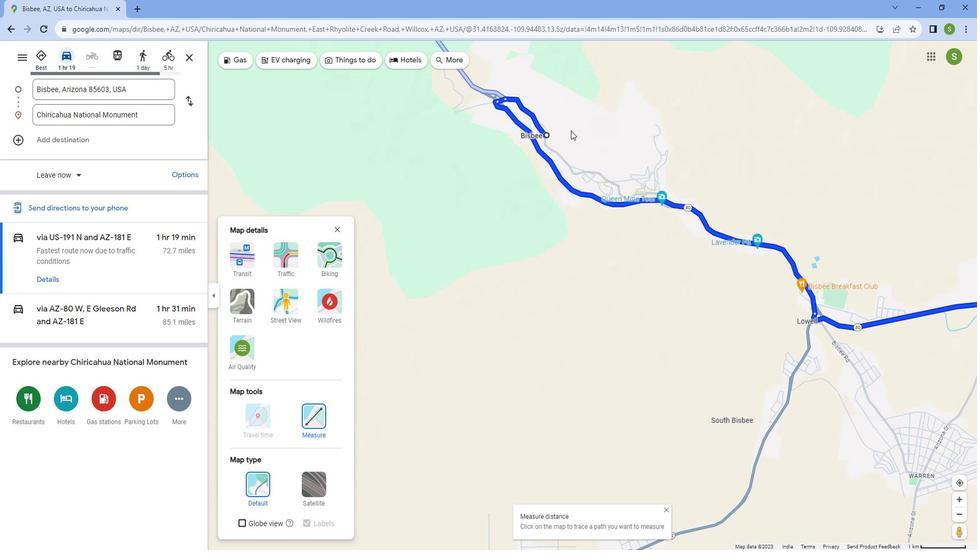 
Action: Mouse scrolled (570, 125) with delta (0, 0)
Screenshot: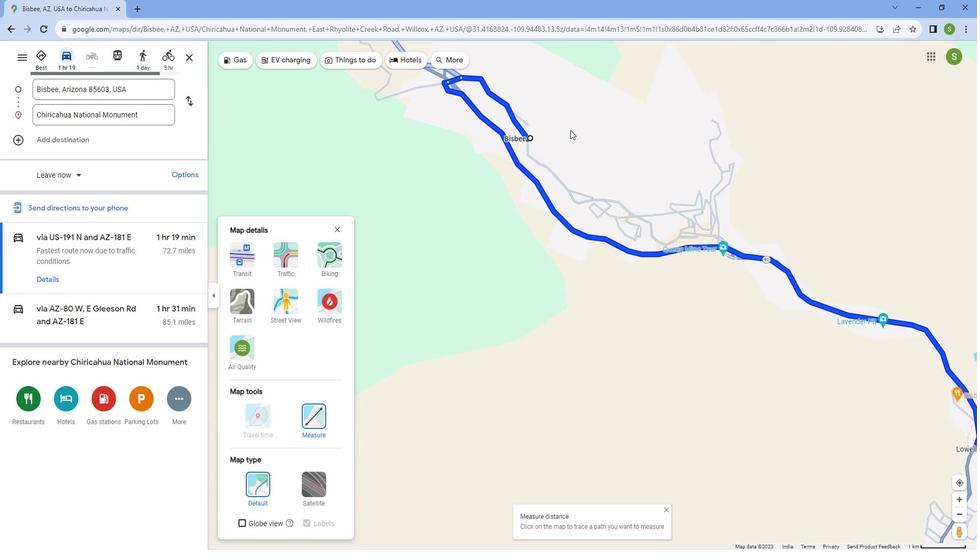 
Action: Mouse scrolled (570, 125) with delta (0, 0)
Screenshot: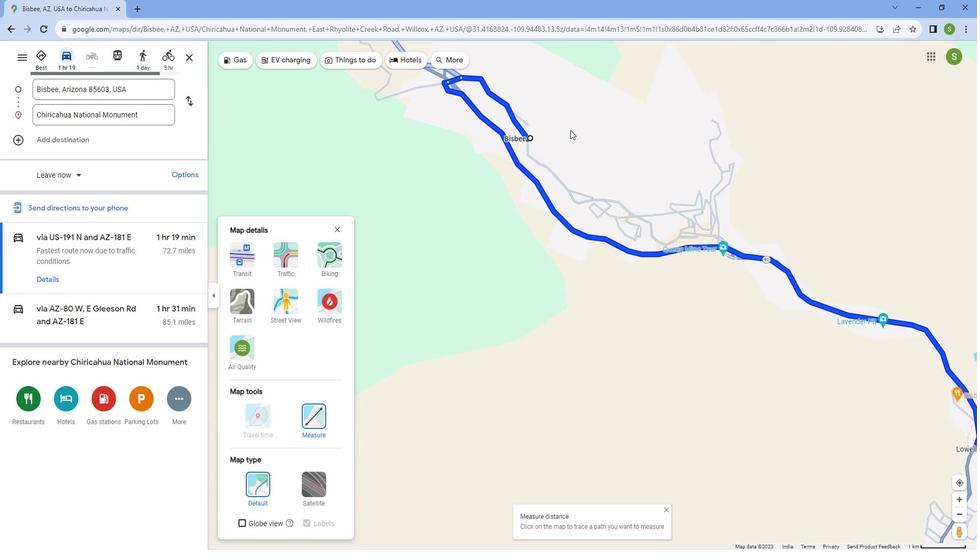 
Action: Mouse scrolled (570, 125) with delta (0, 0)
Screenshot: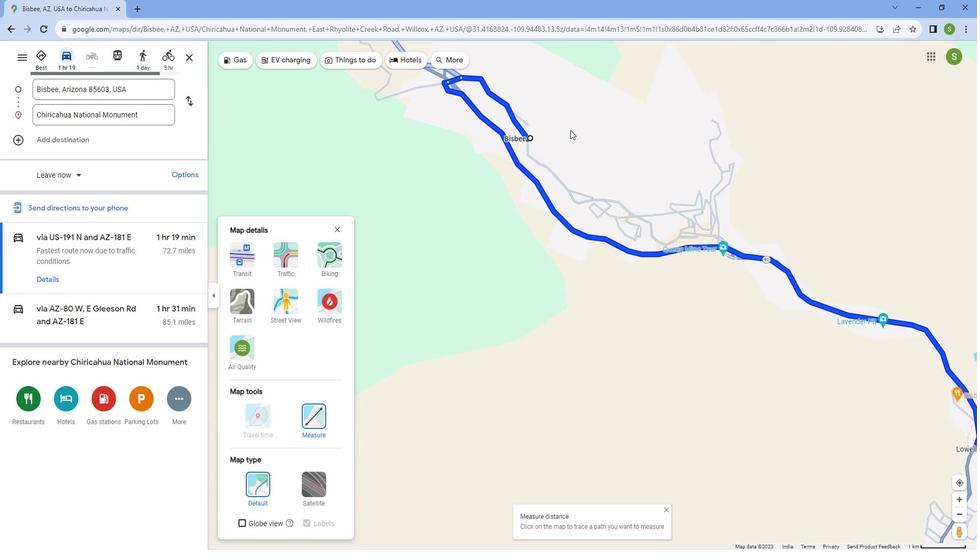 
Action: Mouse scrolled (570, 125) with delta (0, 0)
Screenshot: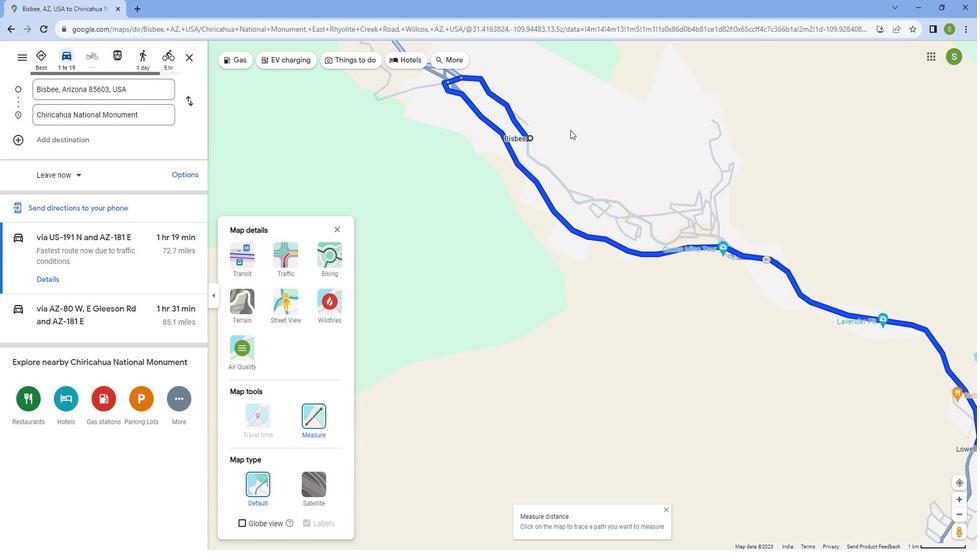 
Action: Mouse scrolled (570, 125) with delta (0, 0)
Screenshot: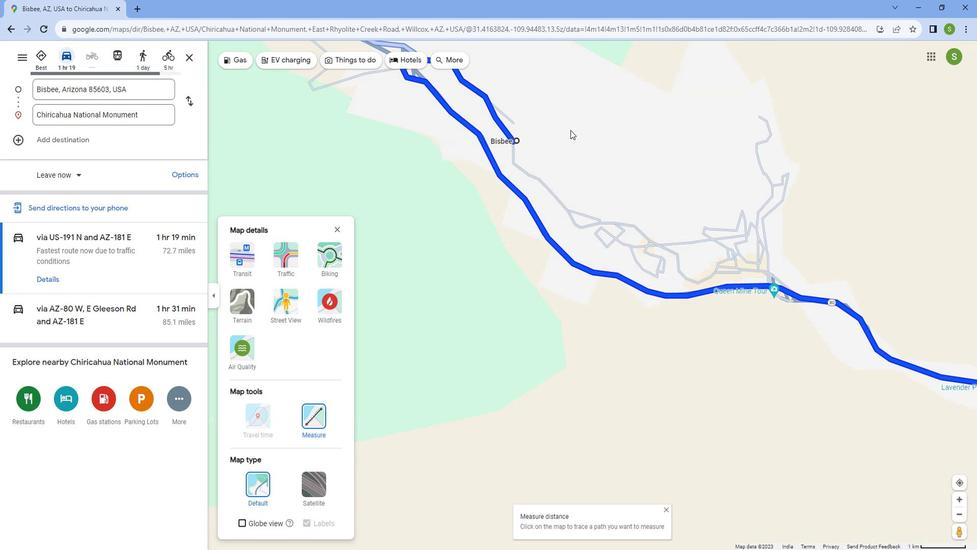 
Action: Mouse scrolled (570, 125) with delta (0, 0)
Screenshot: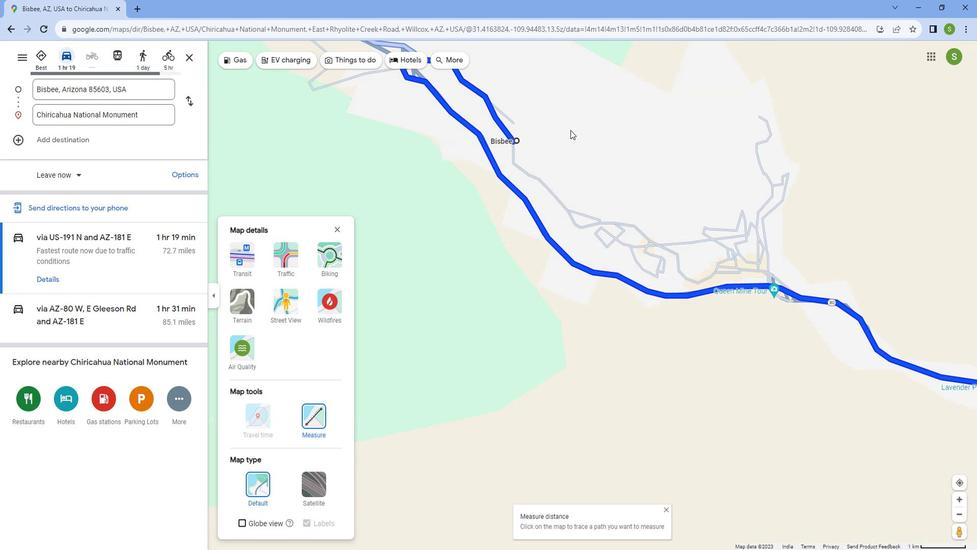 
Action: Mouse moved to (570, 124)
Screenshot: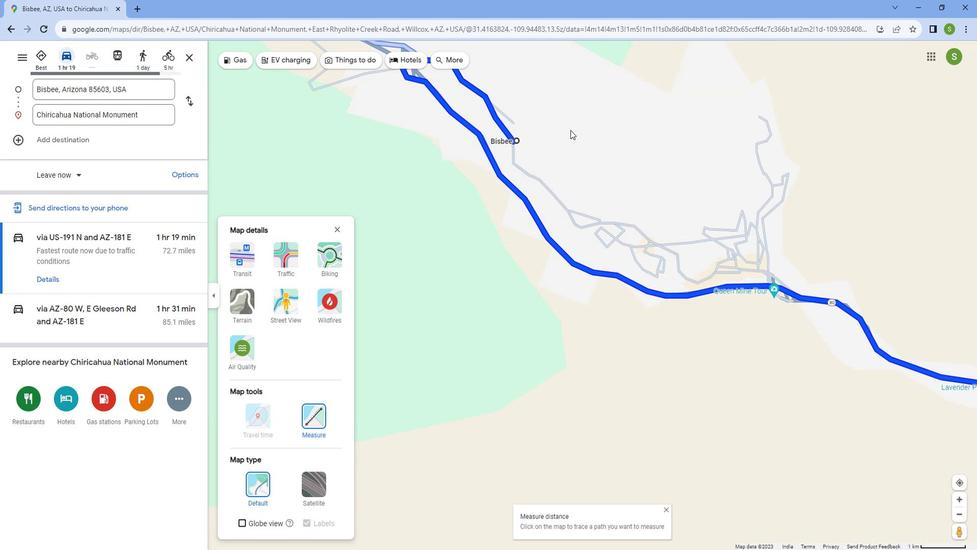 
Action: Mouse scrolled (570, 125) with delta (0, 0)
Screenshot: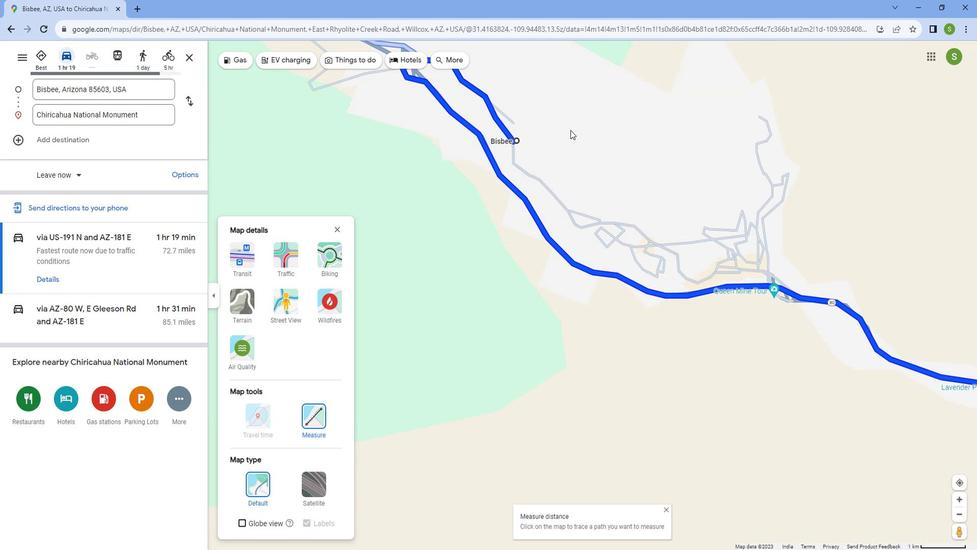 
Action: Mouse moved to (414, 154)
Screenshot: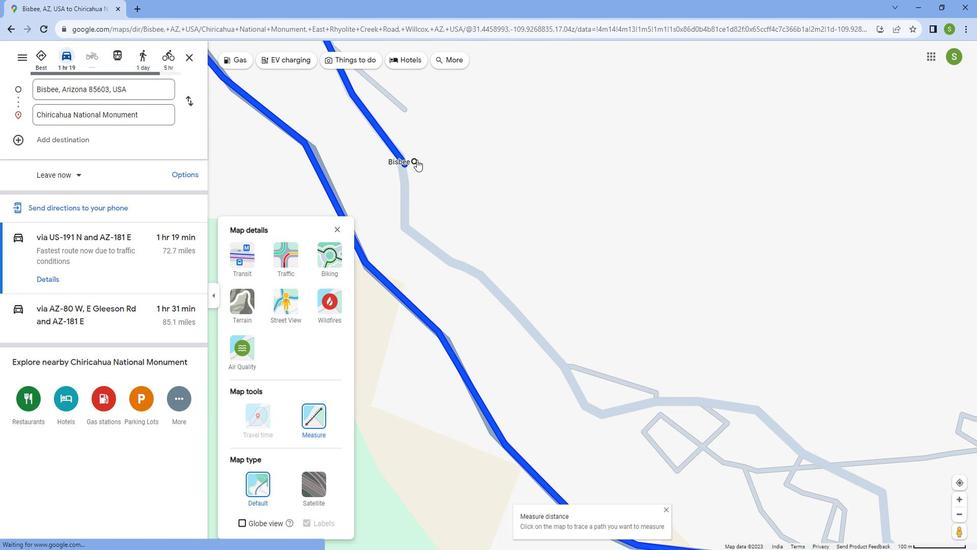 
Action: Mouse pressed left at (414, 154)
Screenshot: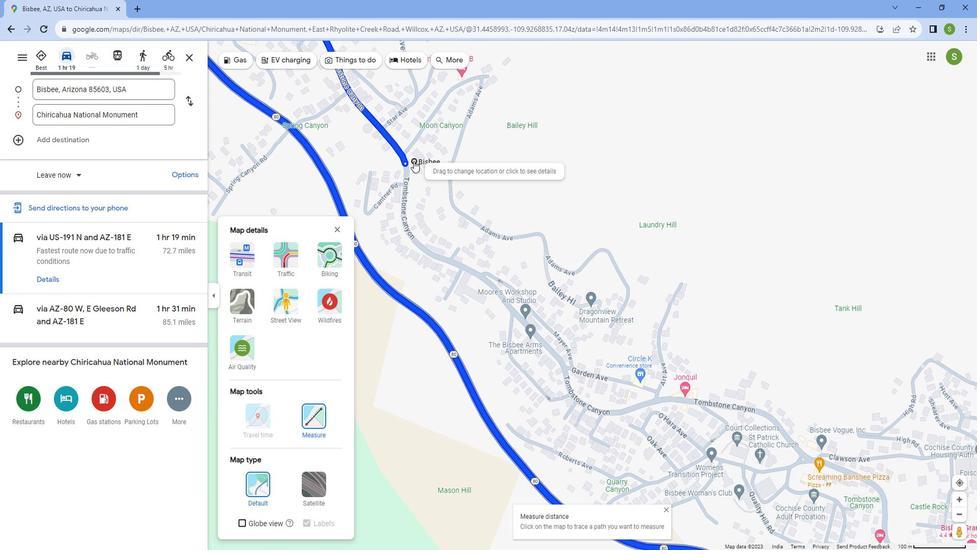
Action: Mouse moved to (623, 173)
Screenshot: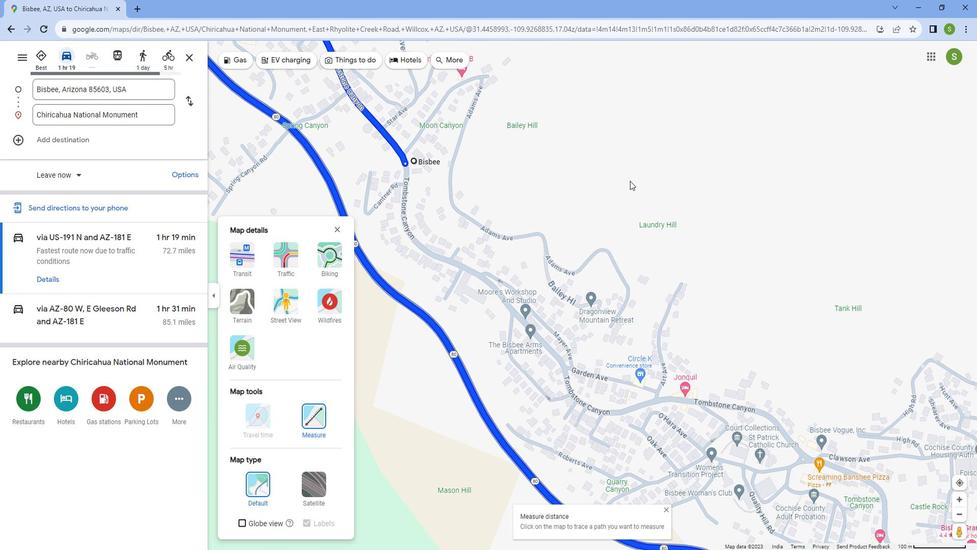 
Action: Mouse scrolled (623, 173) with delta (0, 0)
Screenshot: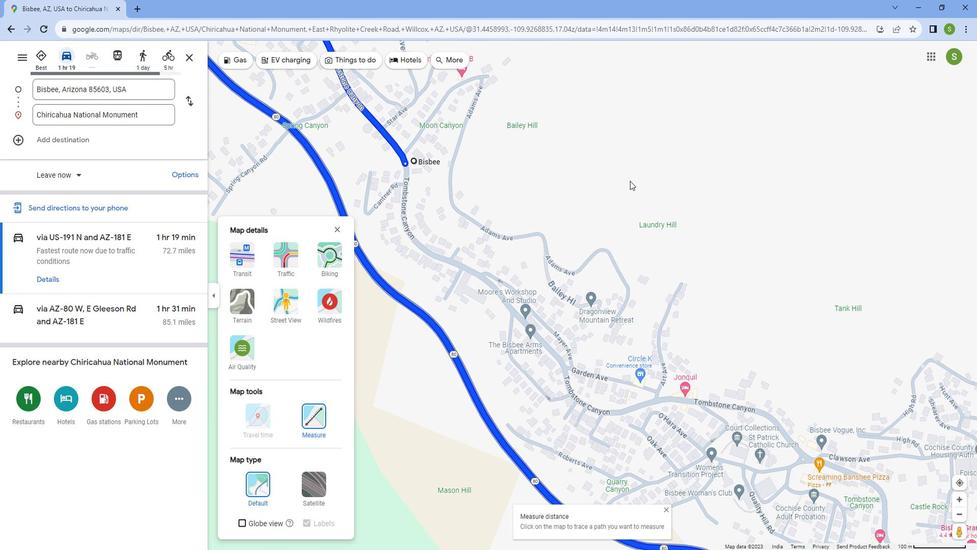 
Action: Mouse moved to (621, 173)
Screenshot: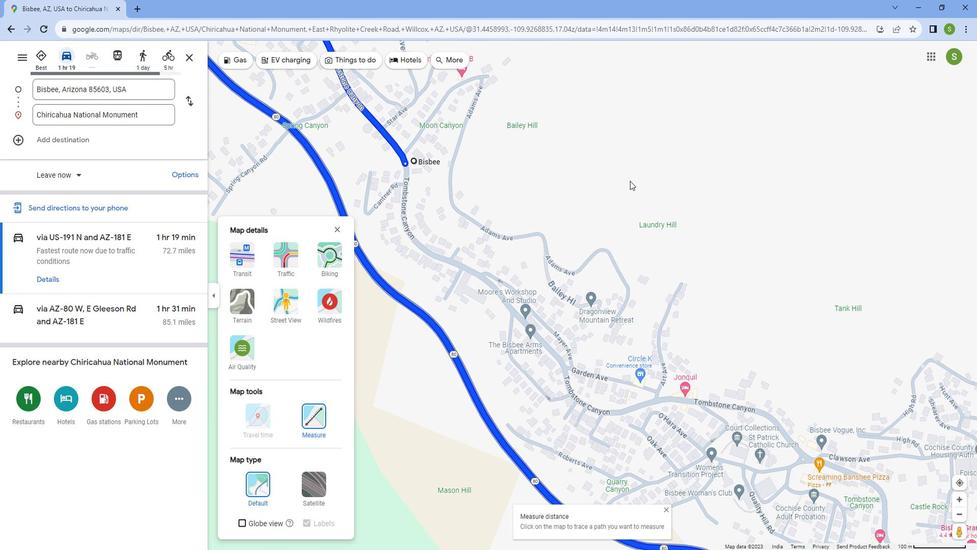
Action: Mouse scrolled (621, 173) with delta (0, 0)
Screenshot: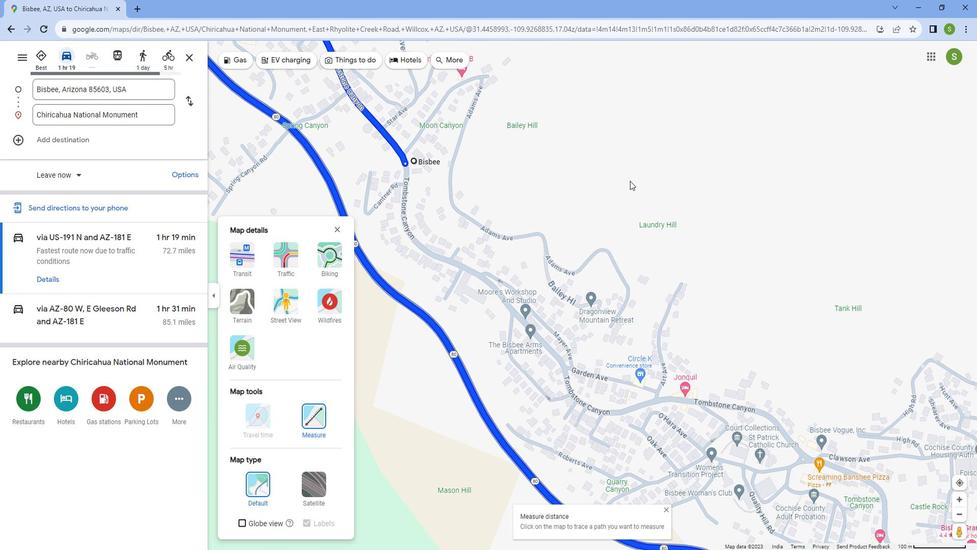 
Action: Mouse moved to (618, 173)
Screenshot: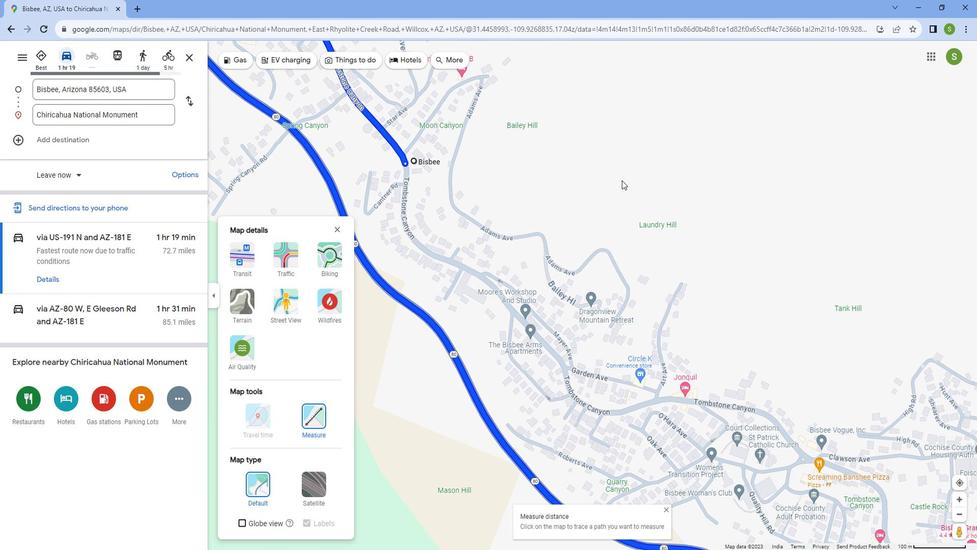 
Action: Mouse scrolled (618, 173) with delta (0, 0)
Screenshot: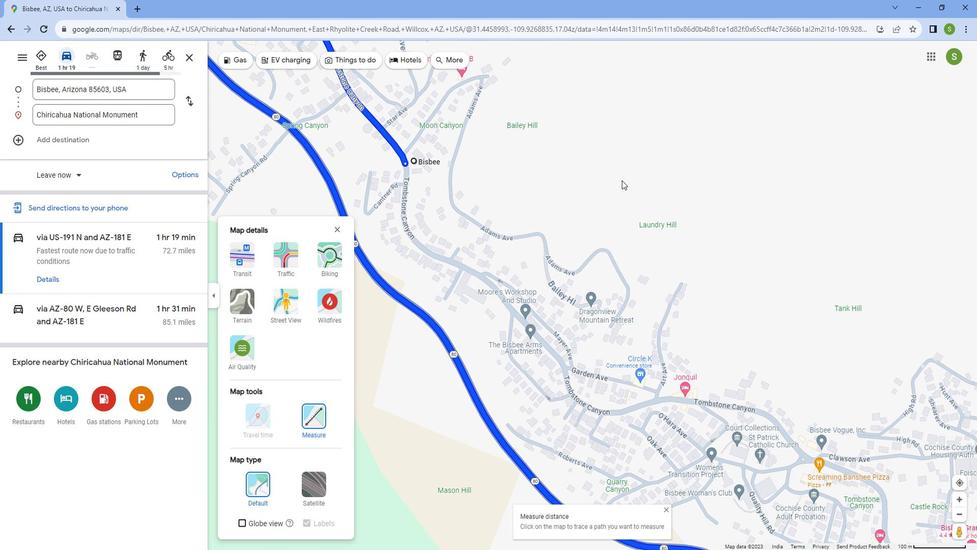 
Action: Mouse moved to (616, 173)
Screenshot: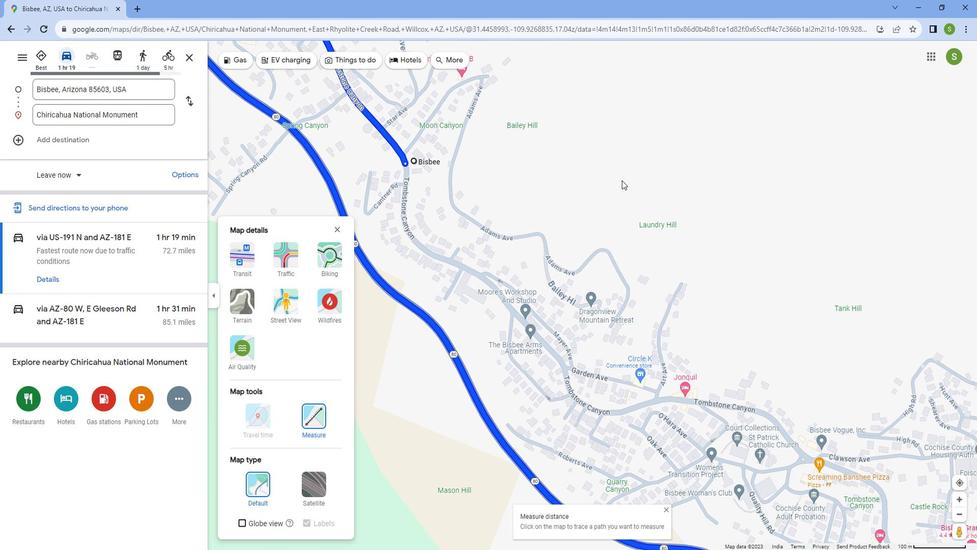 
Action: Mouse scrolled (616, 173) with delta (0, 0)
Screenshot: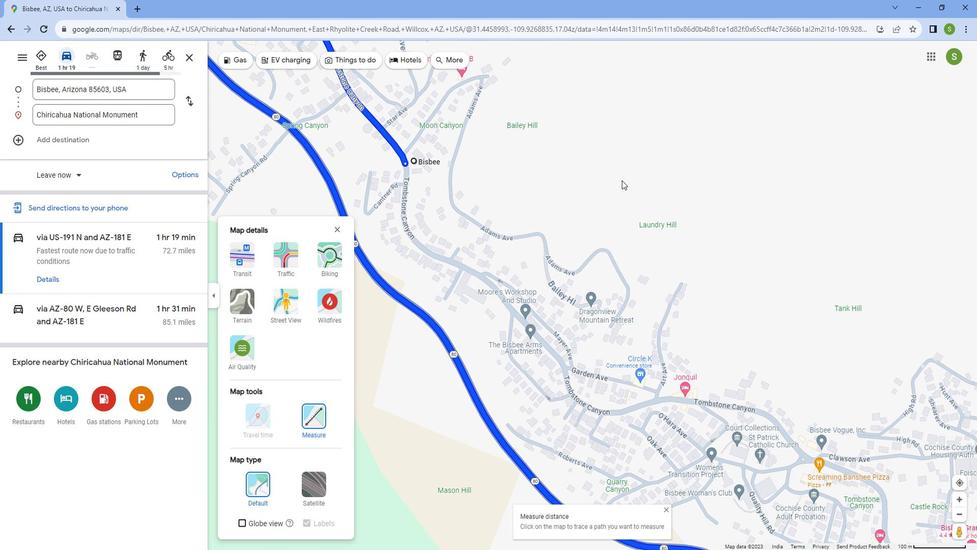 
Action: Mouse moved to (614, 173)
Screenshot: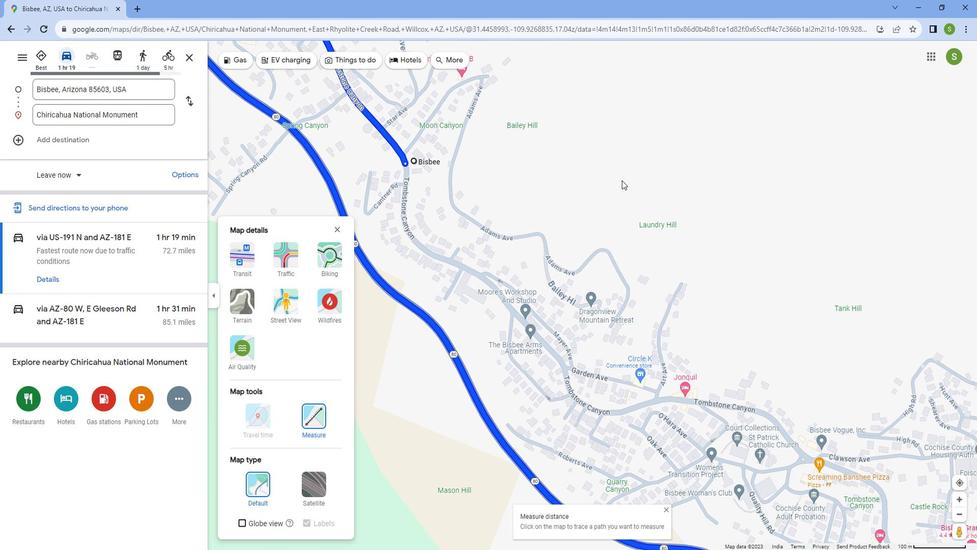 
Action: Mouse scrolled (614, 173) with delta (0, 0)
Screenshot: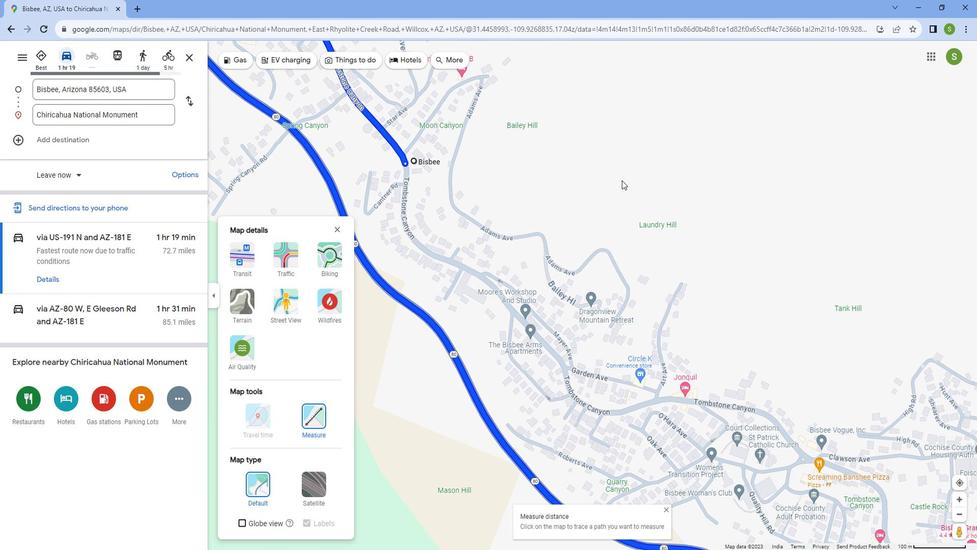 
Action: Mouse moved to (610, 173)
Screenshot: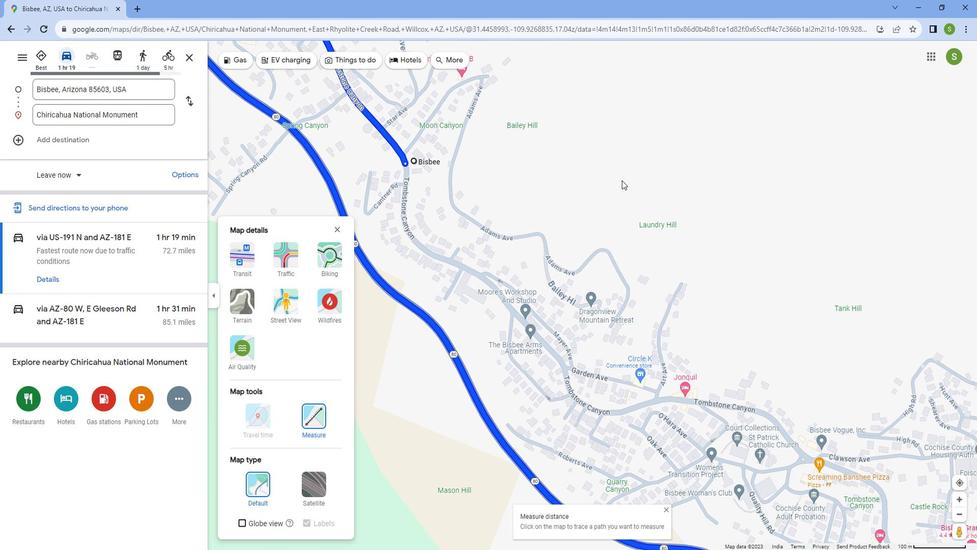 
Action: Mouse scrolled (610, 172) with delta (0, 0)
Screenshot: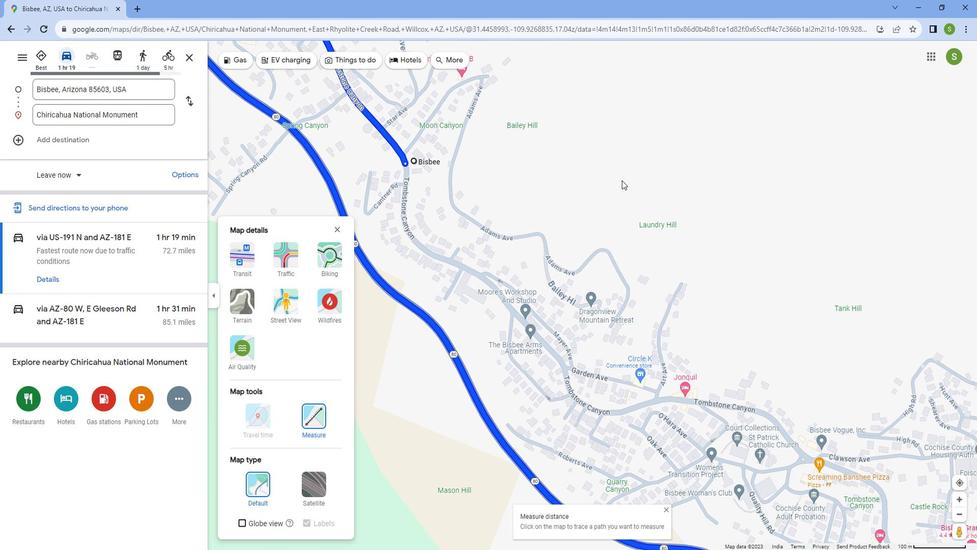
Action: Mouse moved to (547, 162)
Screenshot: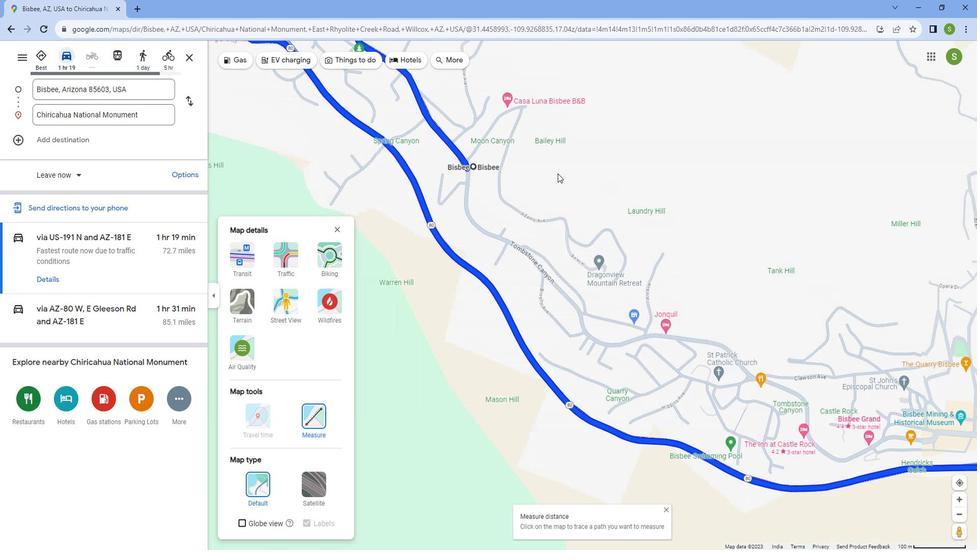 
Action: Mouse scrolled (547, 162) with delta (0, 0)
Screenshot: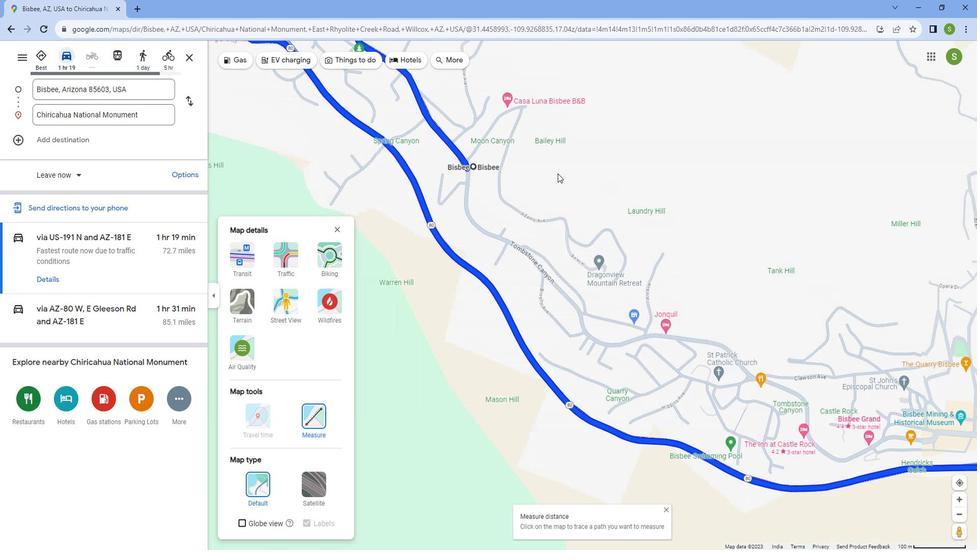 
Action: Mouse scrolled (547, 162) with delta (0, 0)
Screenshot: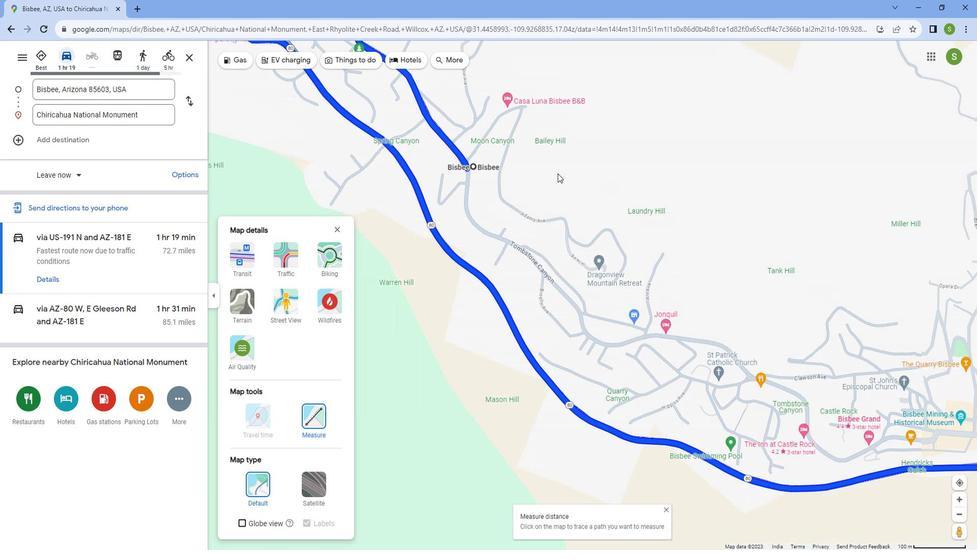
Action: Mouse scrolled (547, 162) with delta (0, 0)
Screenshot: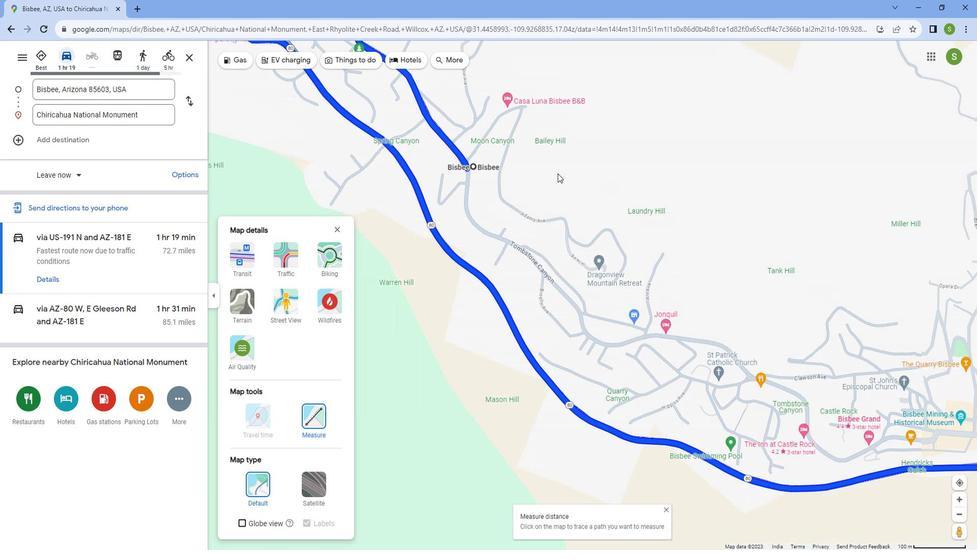 
Action: Mouse scrolled (547, 162) with delta (0, 0)
Screenshot: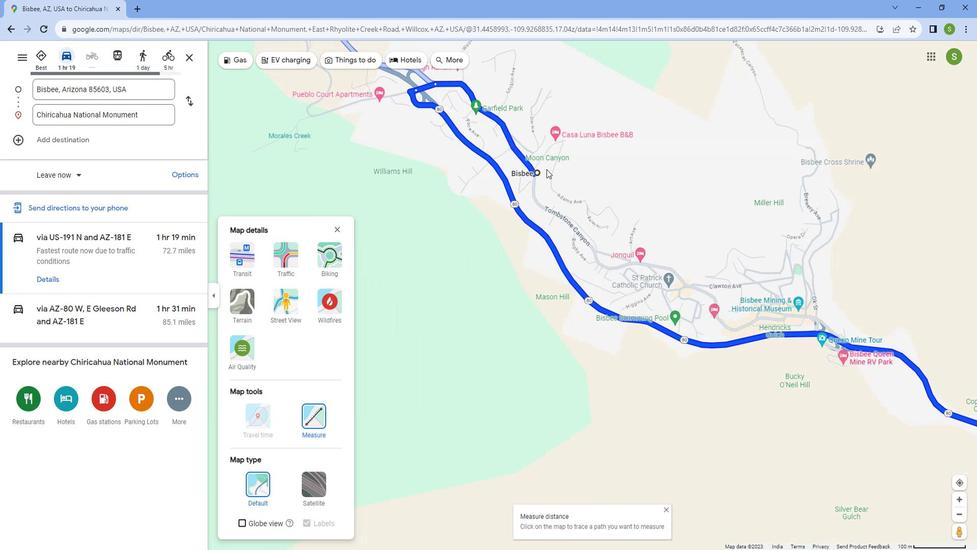 
Action: Mouse scrolled (547, 162) with delta (0, 0)
Screenshot: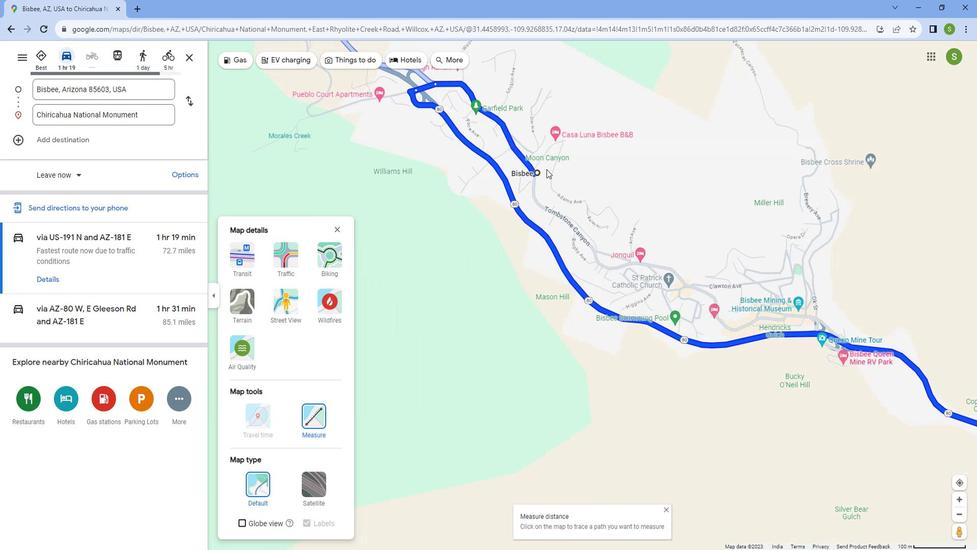 
Action: Mouse scrolled (547, 162) with delta (0, 0)
Screenshot: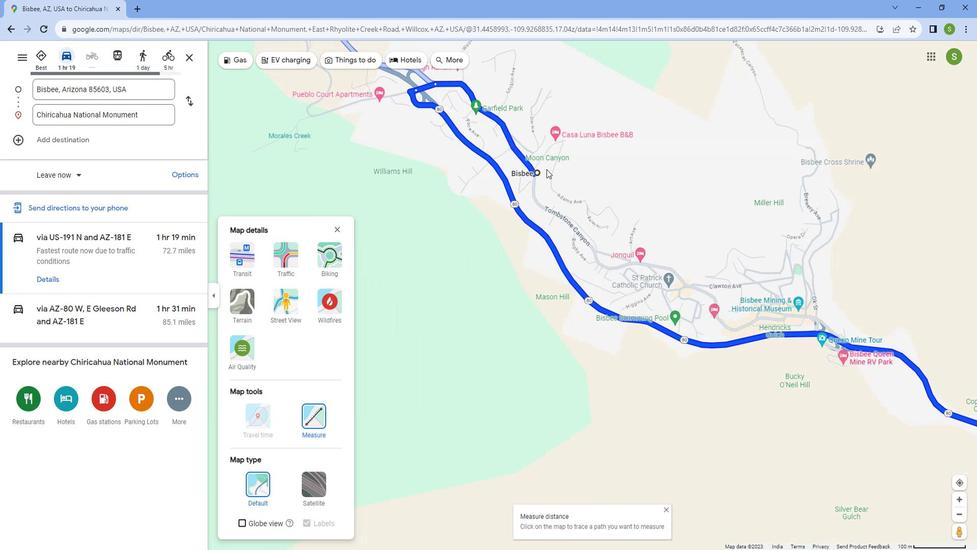 
Action: Mouse scrolled (547, 162) with delta (0, 0)
Screenshot: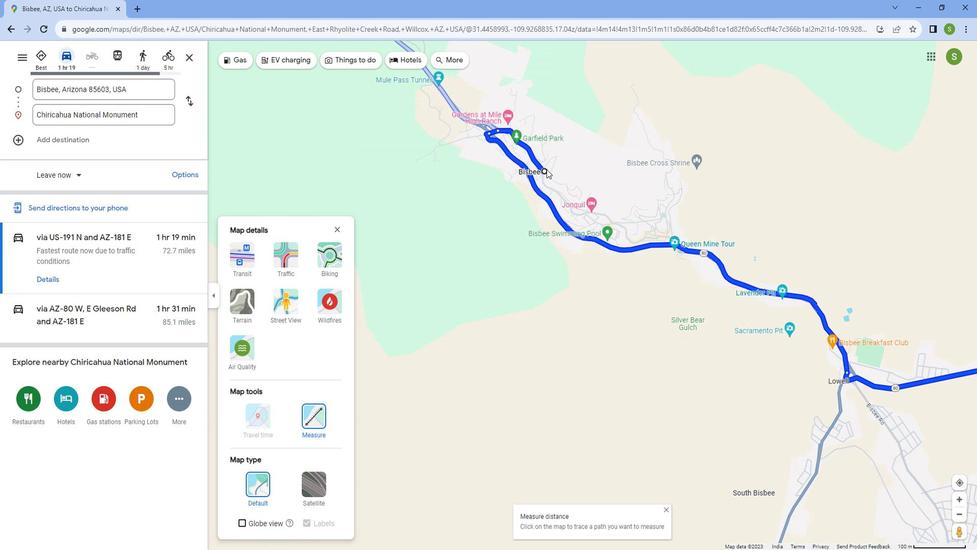 
Action: Mouse scrolled (547, 162) with delta (0, 0)
Screenshot: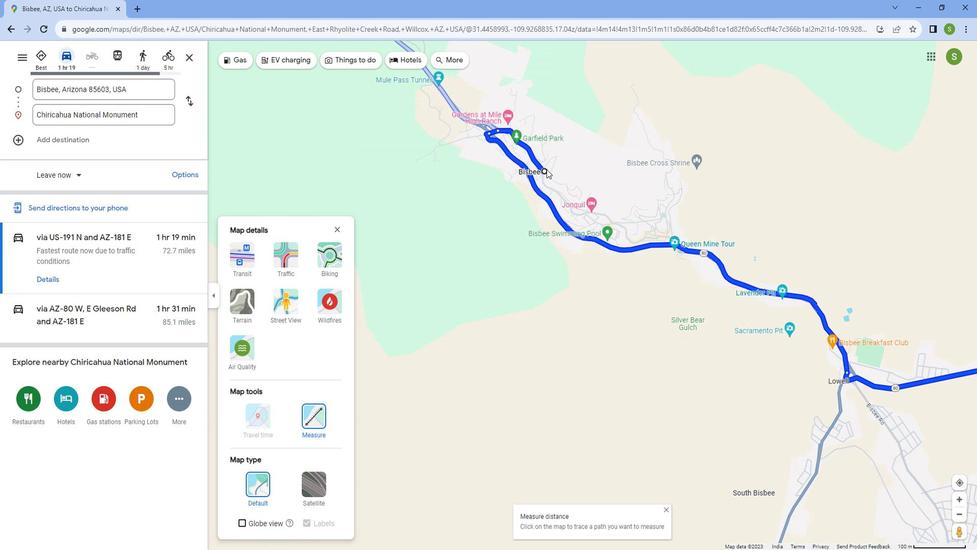 
Action: Mouse scrolled (547, 162) with delta (0, 0)
Screenshot: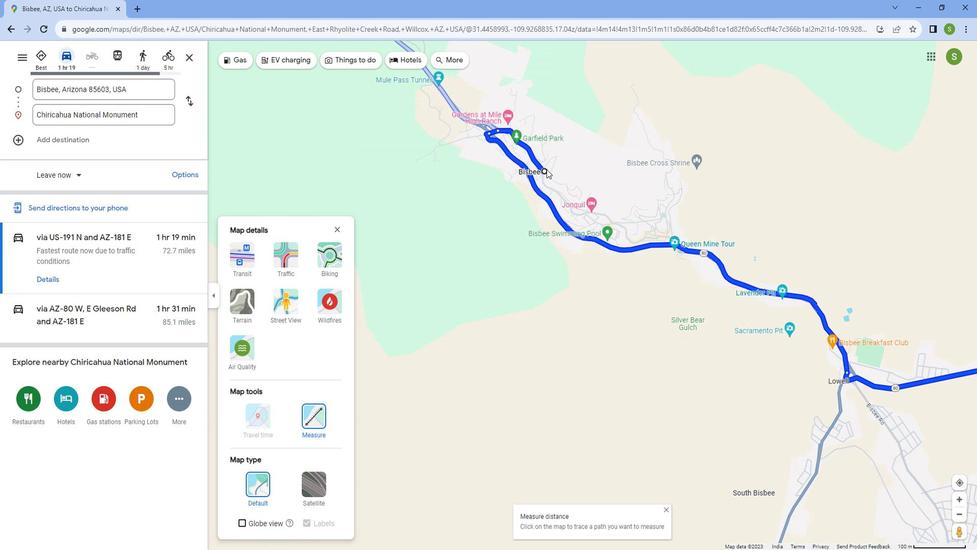 
Action: Mouse scrolled (547, 162) with delta (0, 0)
Screenshot: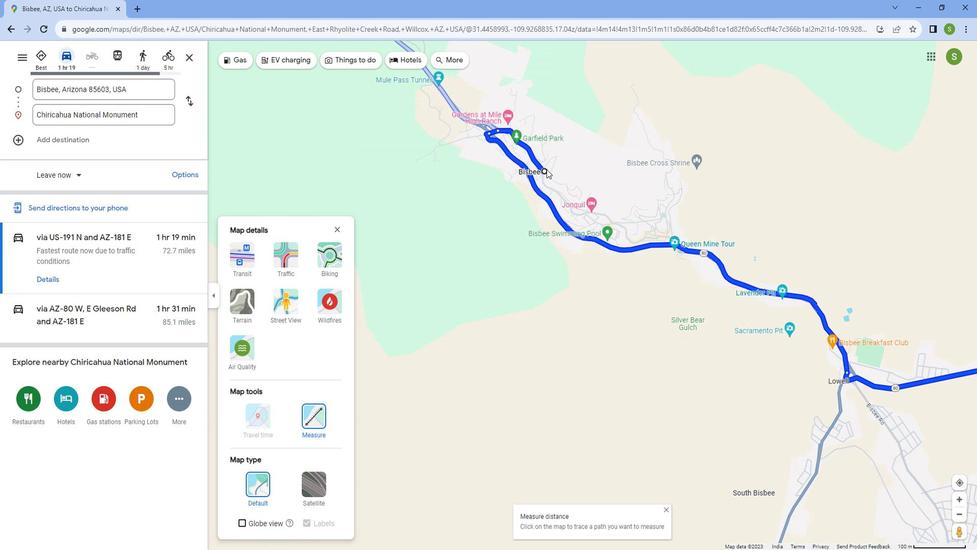 
Action: Mouse scrolled (547, 162) with delta (0, 0)
Screenshot: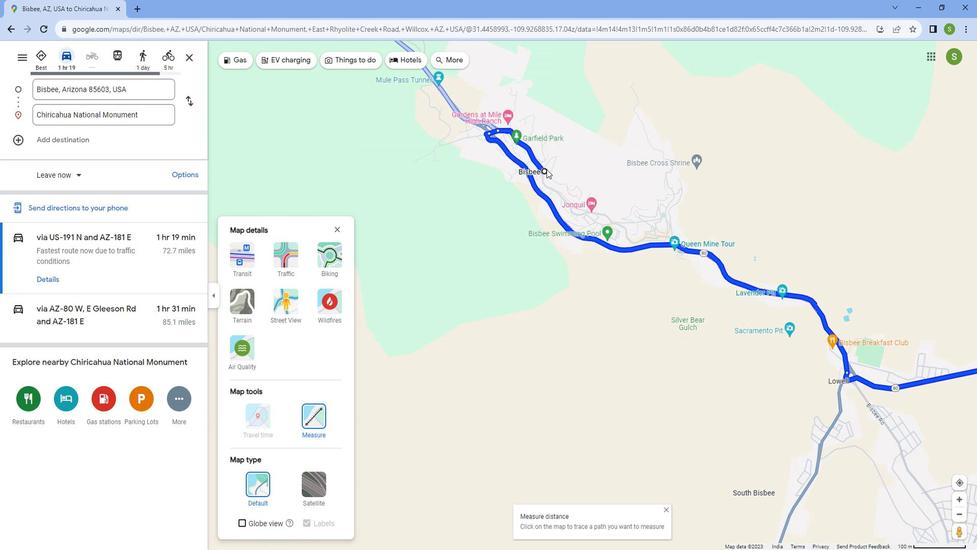 
Action: Mouse scrolled (547, 162) with delta (0, 0)
Screenshot: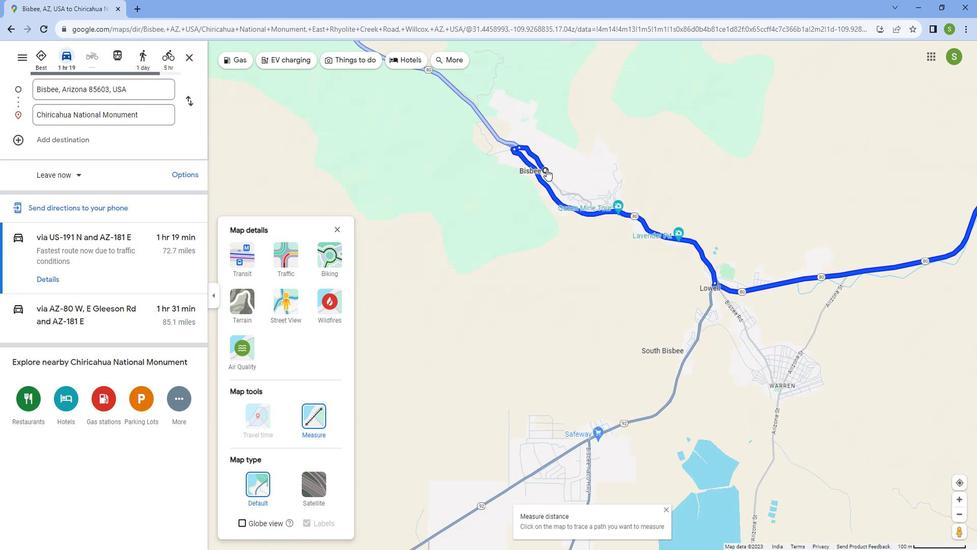 
Action: Mouse scrolled (547, 162) with delta (0, 0)
Screenshot: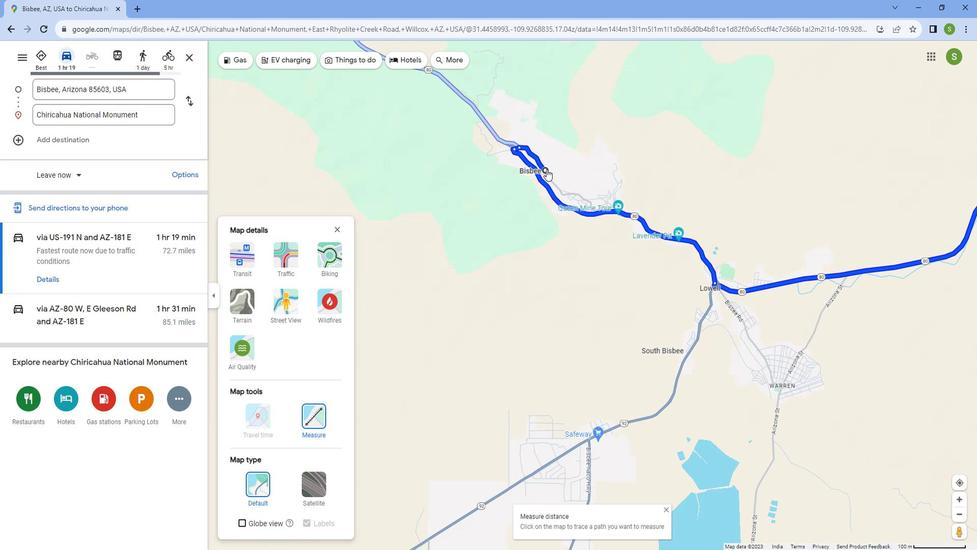 
Action: Mouse scrolled (547, 162) with delta (0, 0)
Screenshot: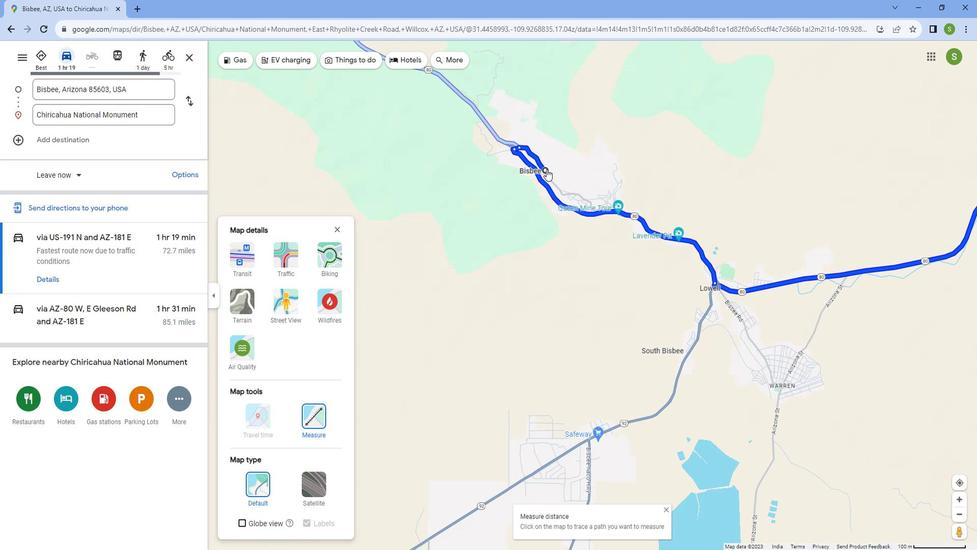 
Action: Mouse scrolled (547, 162) with delta (0, 0)
Screenshot: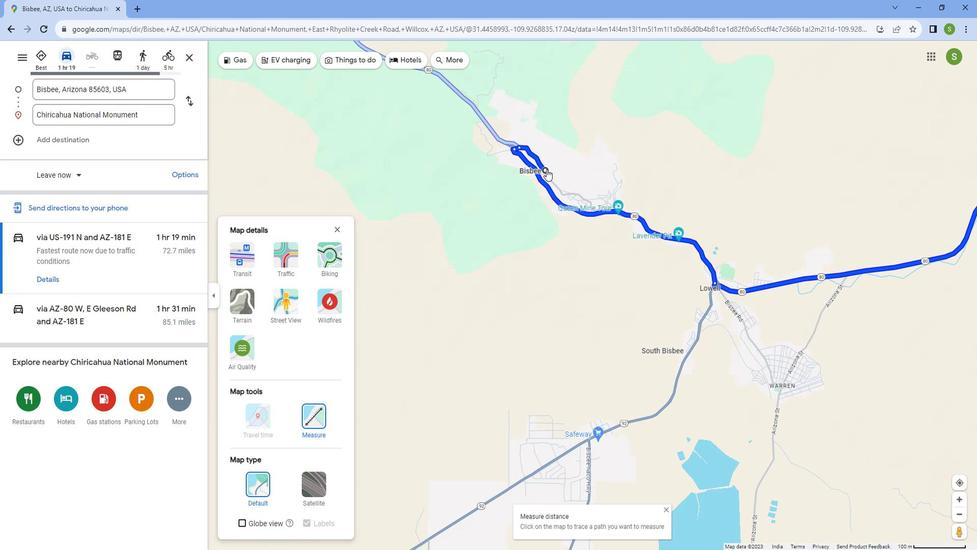 
Action: Mouse scrolled (547, 162) with delta (0, 0)
Screenshot: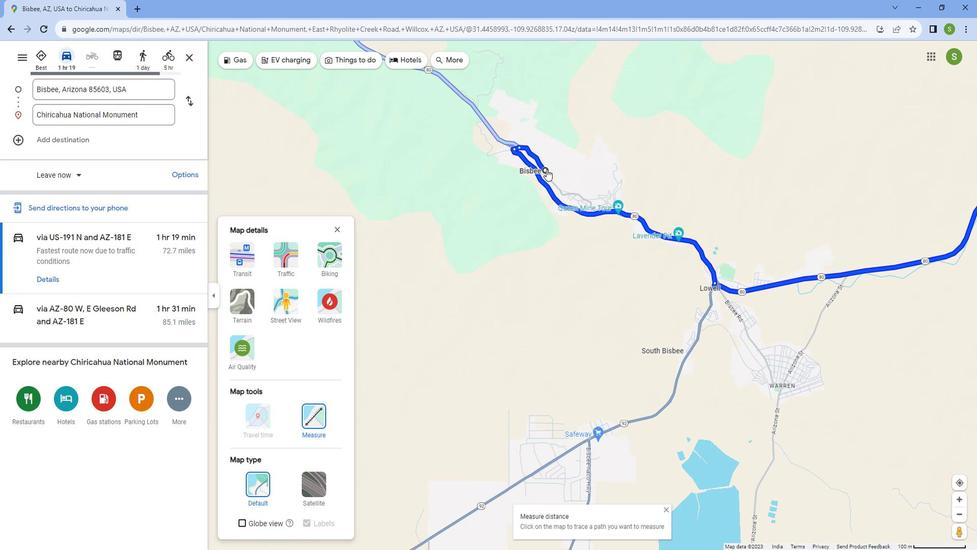 
Action: Mouse scrolled (547, 162) with delta (0, 0)
Screenshot: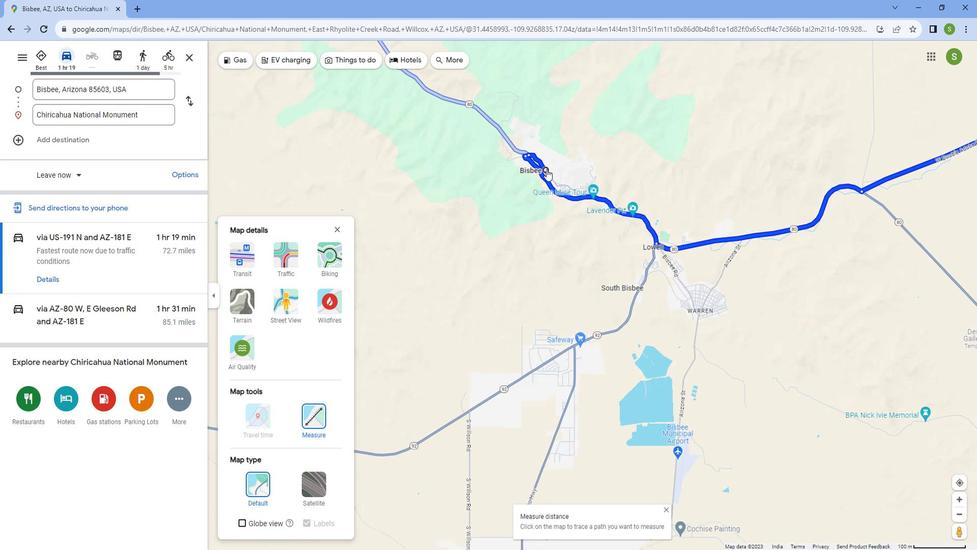 
Action: Mouse scrolled (547, 162) with delta (0, 0)
Screenshot: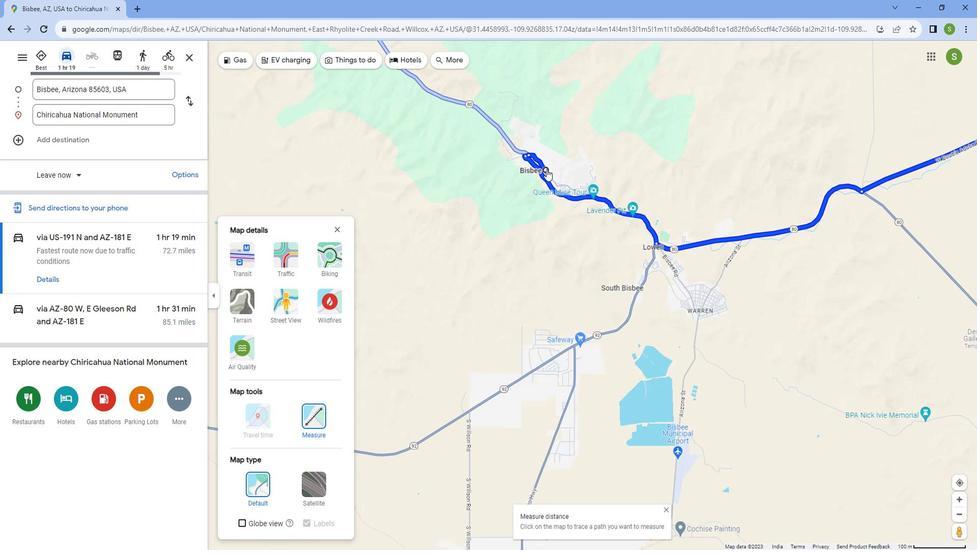 
Action: Mouse scrolled (547, 162) with delta (0, 0)
Screenshot: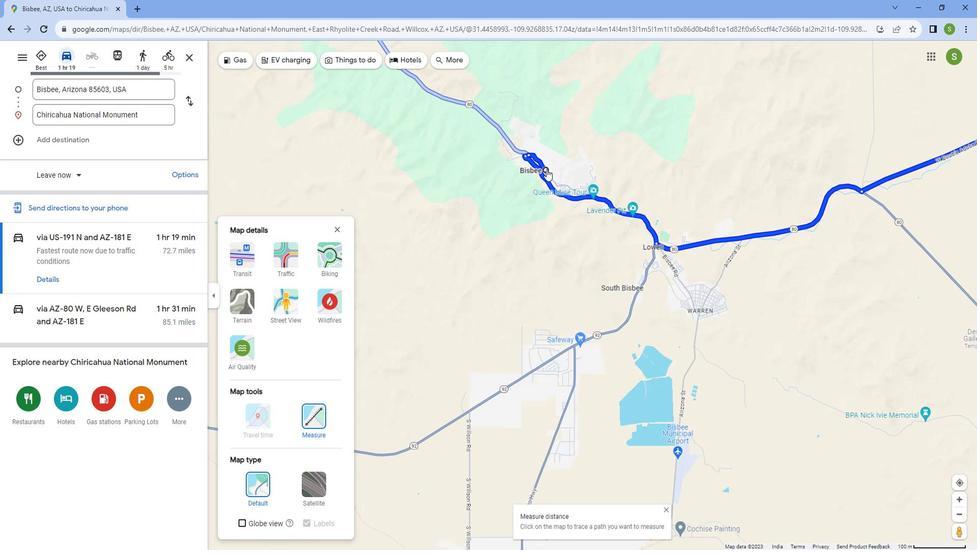 
Action: Mouse scrolled (547, 162) with delta (0, 0)
Screenshot: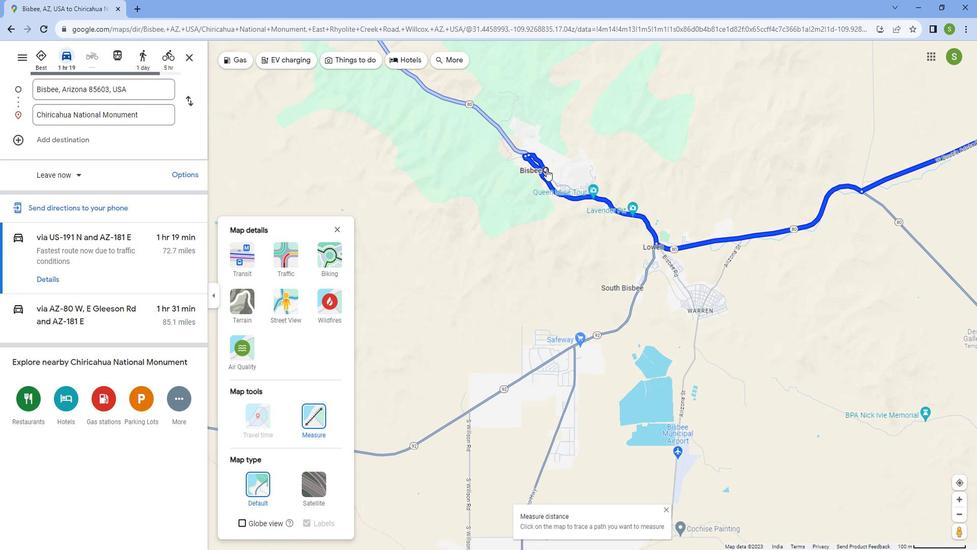 
Action: Mouse scrolled (547, 162) with delta (0, 0)
Screenshot: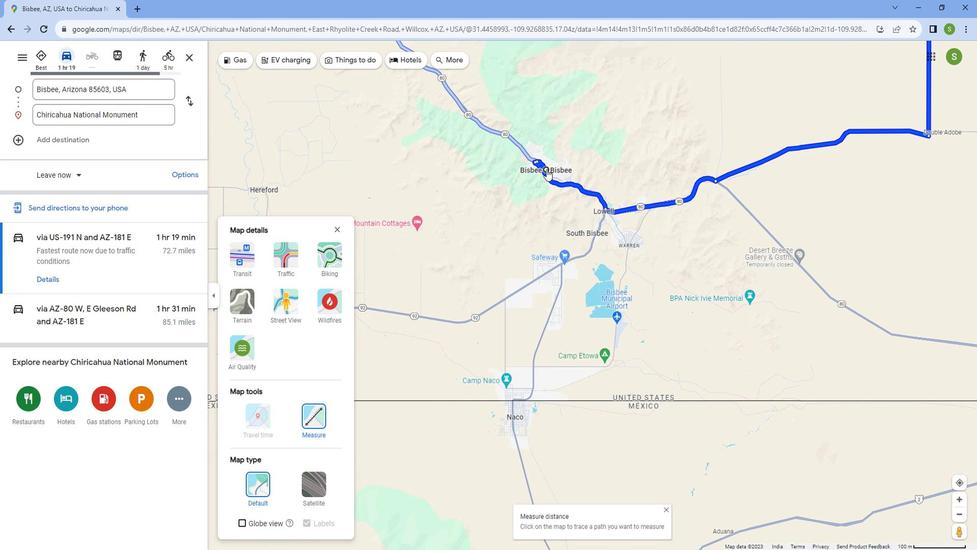 
Action: Mouse scrolled (547, 162) with delta (0, 0)
Screenshot: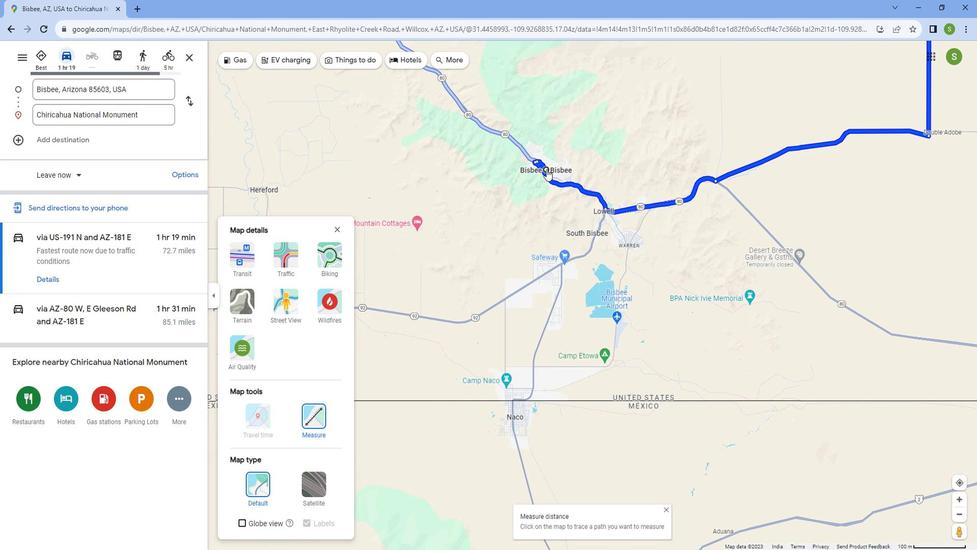 
Action: Mouse scrolled (547, 162) with delta (0, 0)
Screenshot: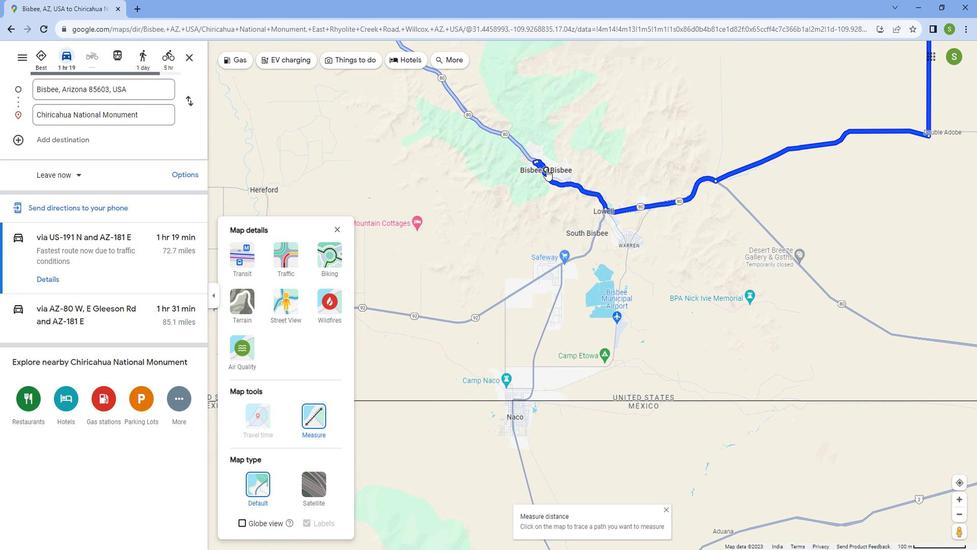 
Action: Mouse scrolled (547, 162) with delta (0, 0)
Screenshot: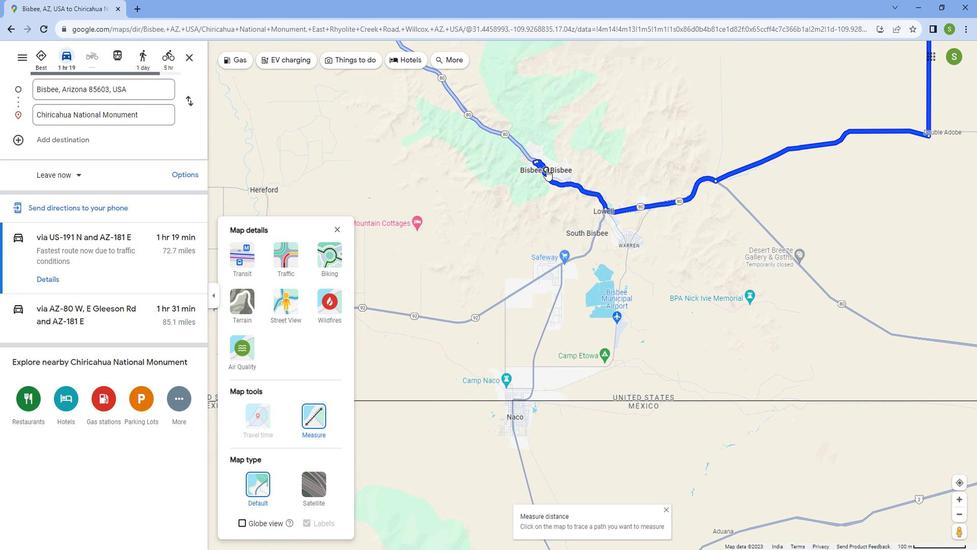 
Action: Mouse scrolled (547, 162) with delta (0, 0)
Screenshot: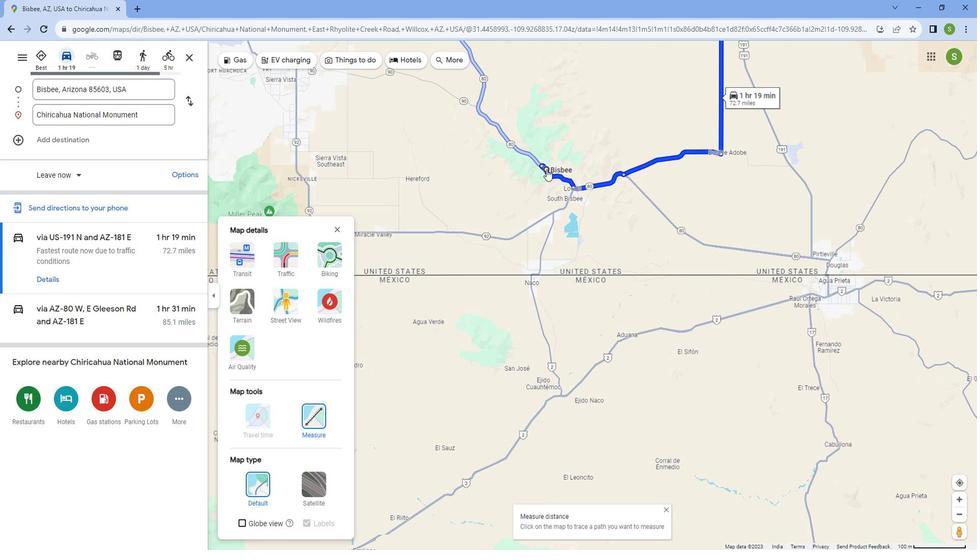 
Action: Mouse scrolled (547, 162) with delta (0, 0)
Screenshot: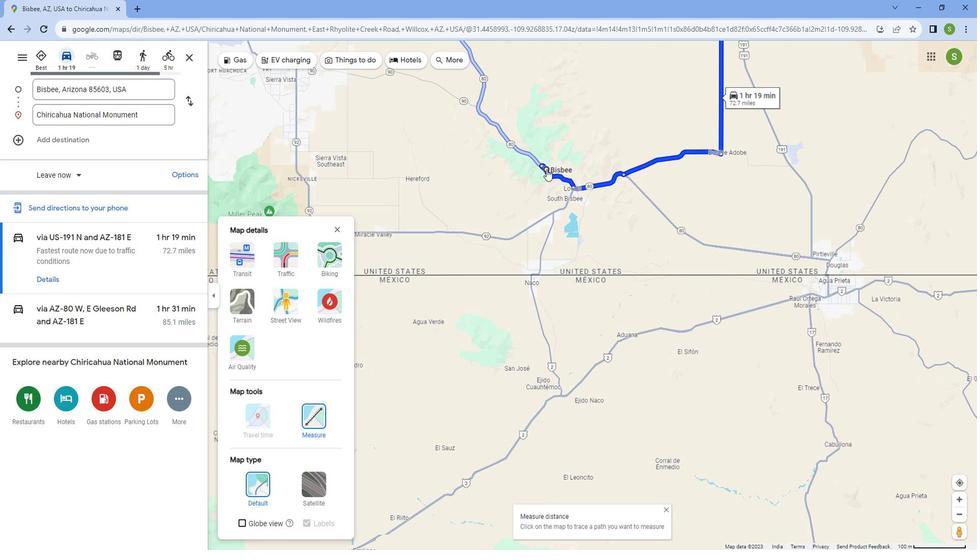 
Action: Mouse scrolled (547, 162) with delta (0, 0)
Screenshot: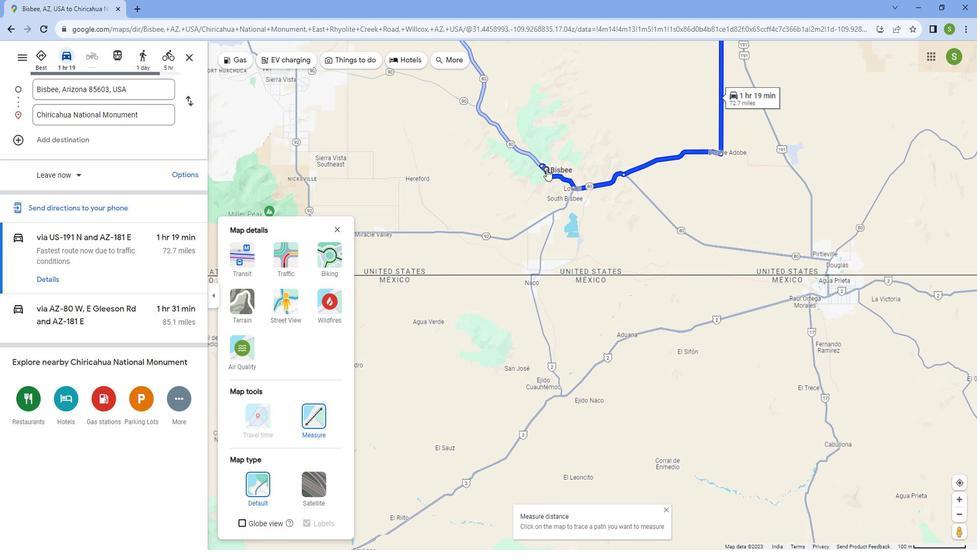 
Action: Mouse scrolled (547, 162) with delta (0, 0)
Screenshot: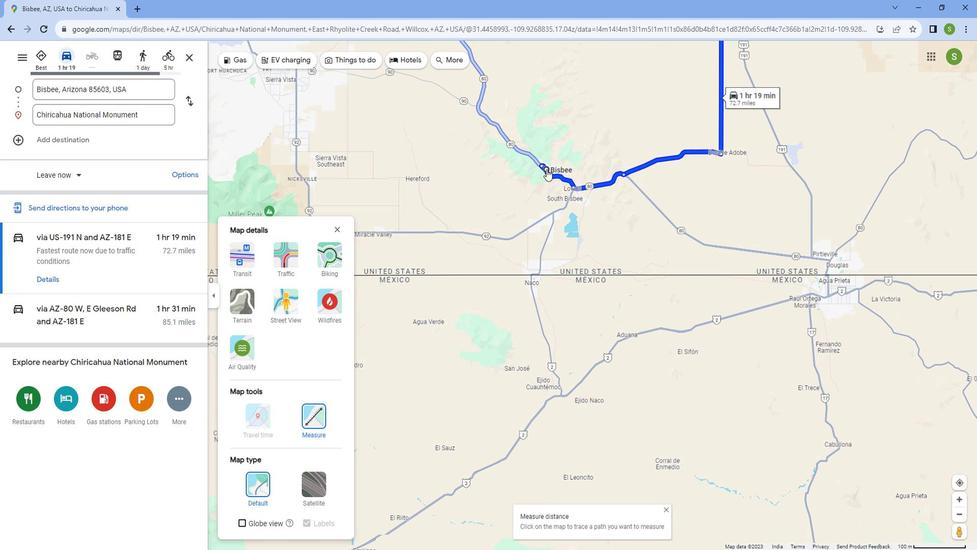 
Action: Mouse moved to (547, 162)
Screenshot: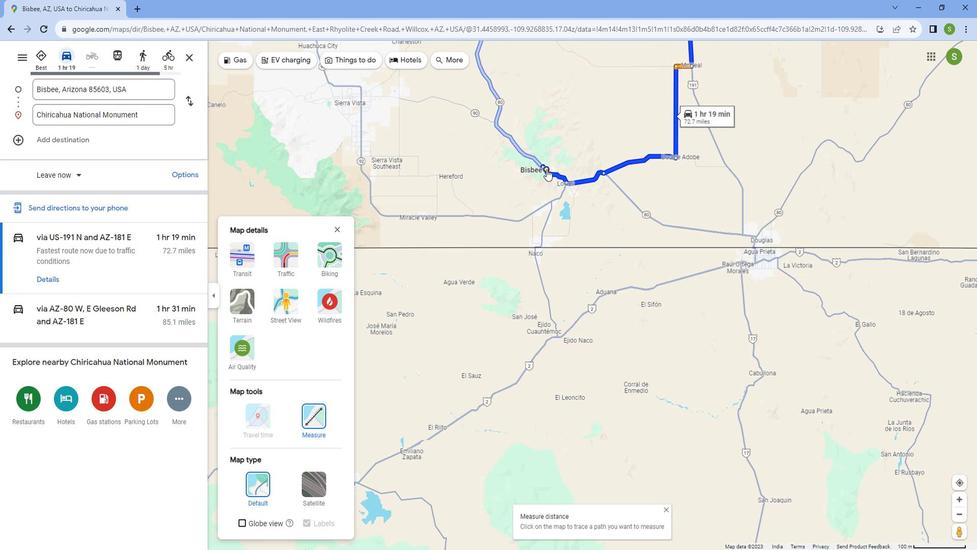 
Action: Mouse scrolled (547, 161) with delta (0, 0)
Screenshot: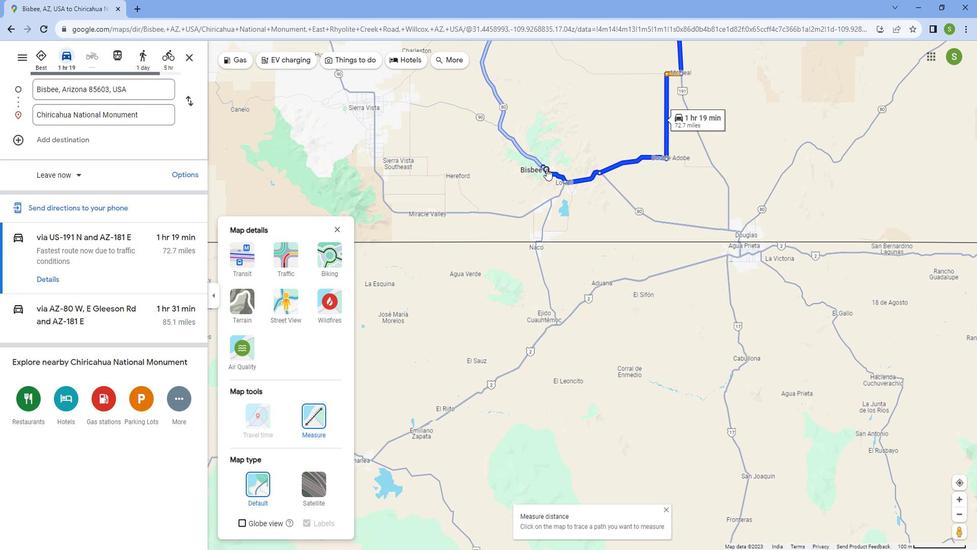 
Action: Mouse scrolled (547, 161) with delta (0, 0)
Screenshot: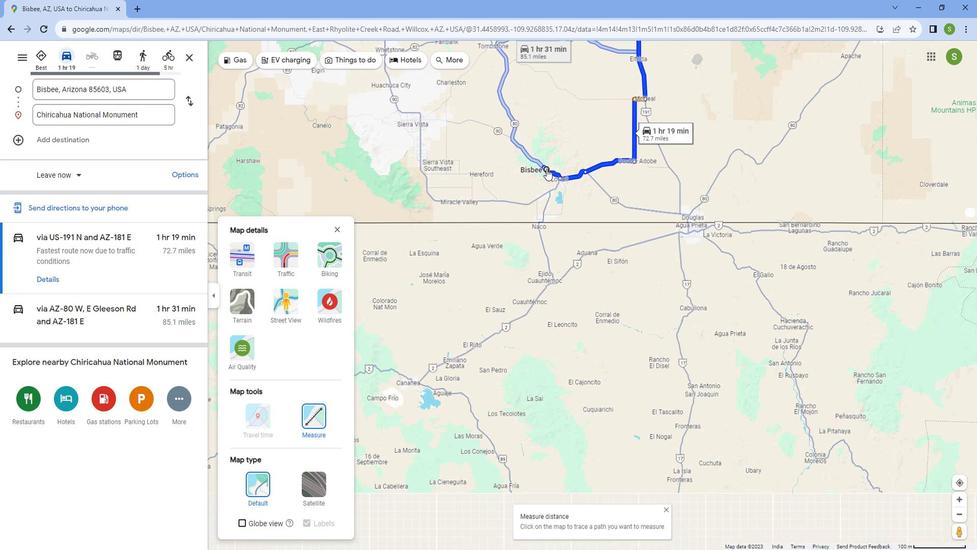 
Action: Mouse scrolled (547, 161) with delta (0, 0)
Screenshot: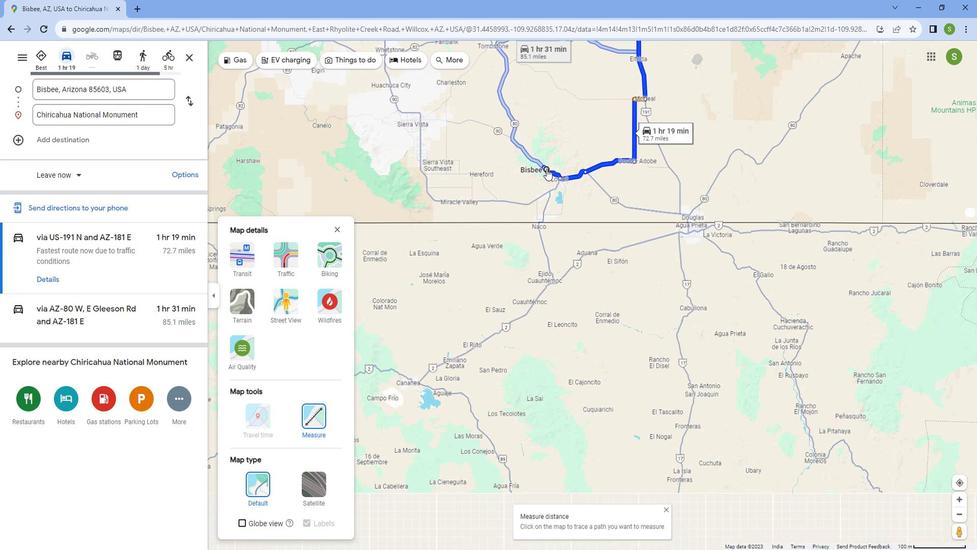 
Action: Mouse scrolled (547, 161) with delta (0, 0)
Screenshot: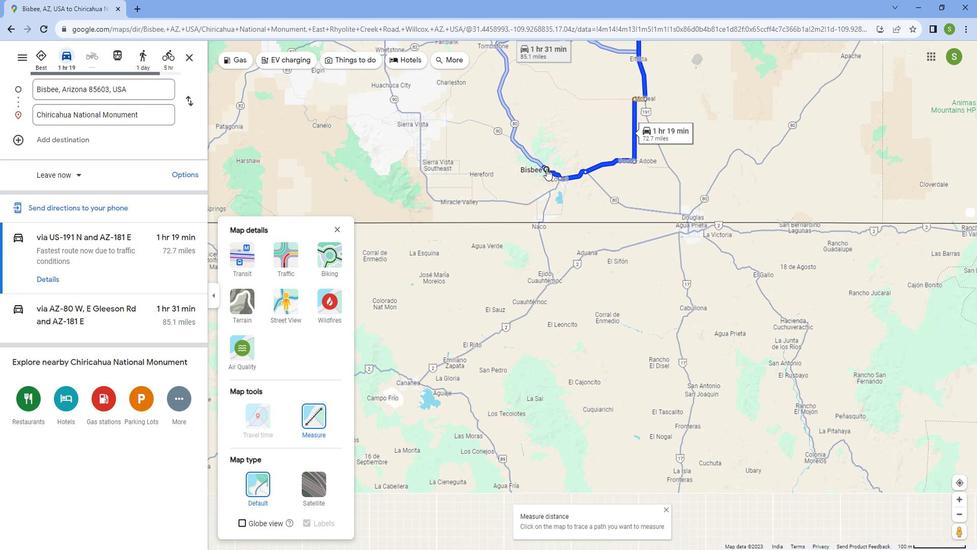 
Action: Mouse moved to (547, 161)
Screenshot: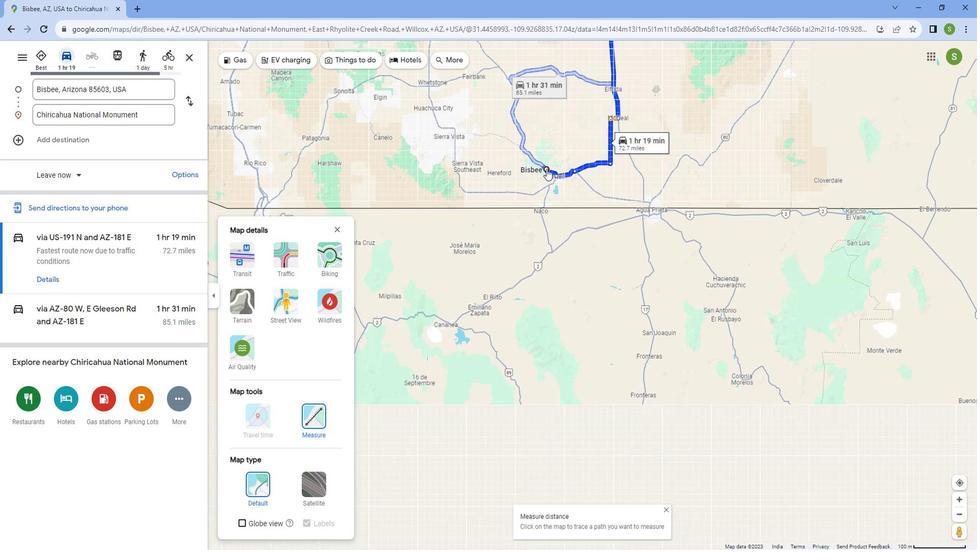 
Action: Mouse scrolled (547, 160) with delta (0, 0)
Screenshot: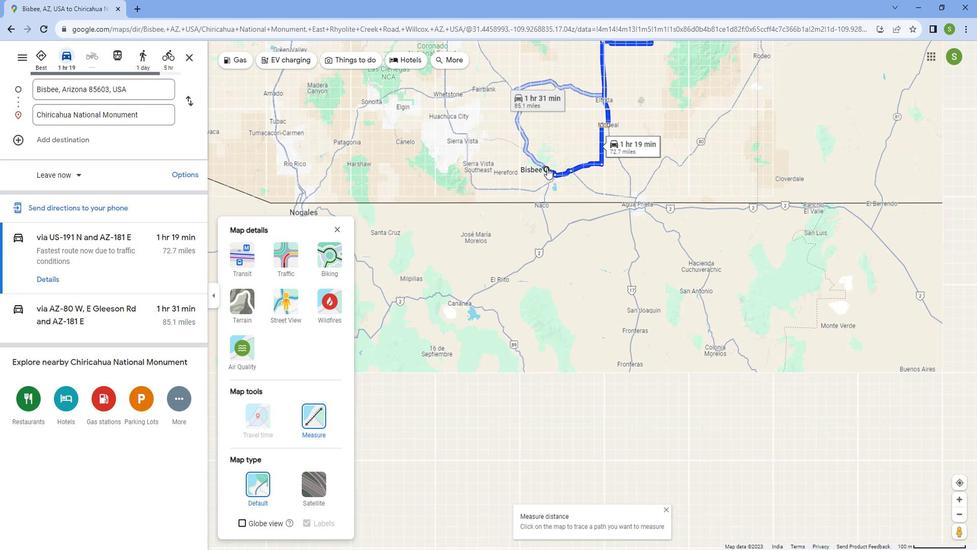 
Action: Mouse scrolled (547, 160) with delta (0, 0)
Screenshot: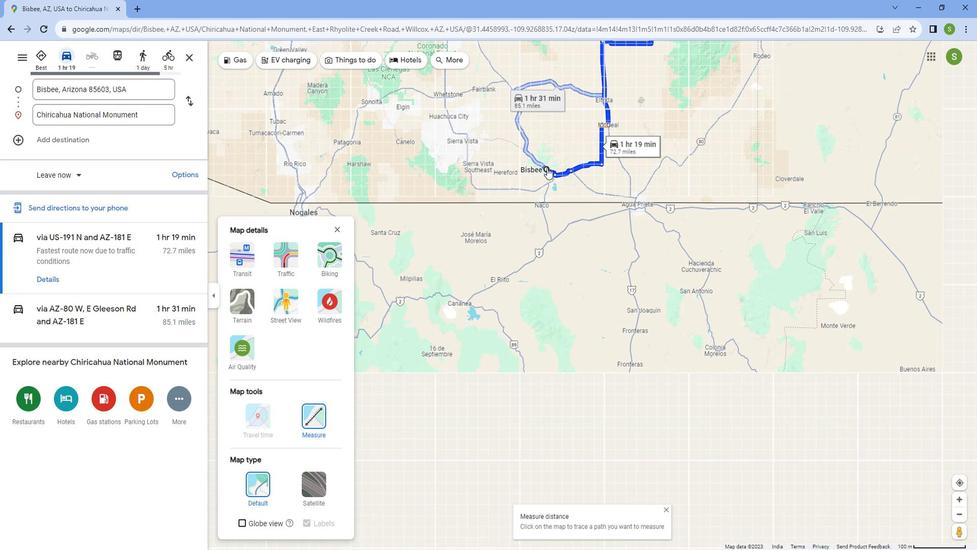
Action: Mouse moved to (638, 74)
Screenshot: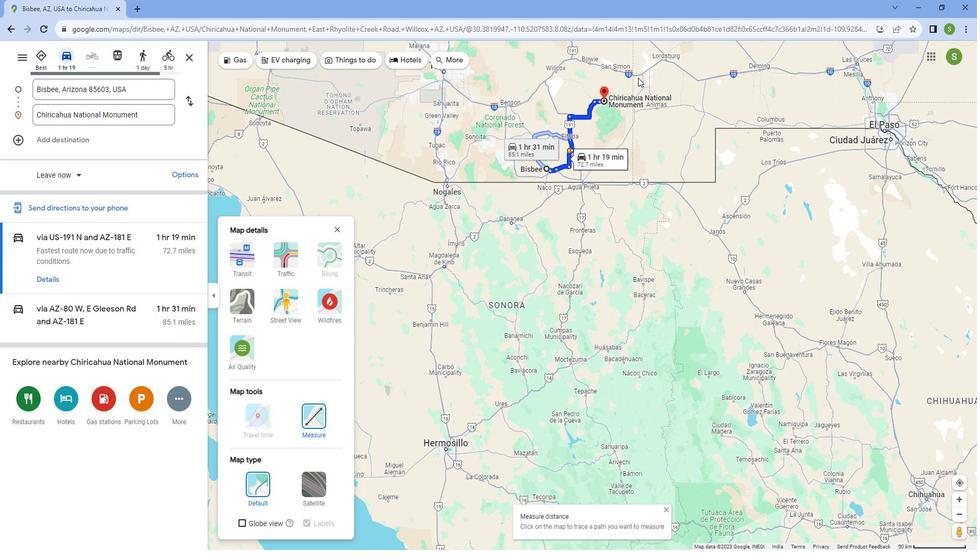 
Action: Mouse scrolled (638, 75) with delta (0, 0)
Screenshot: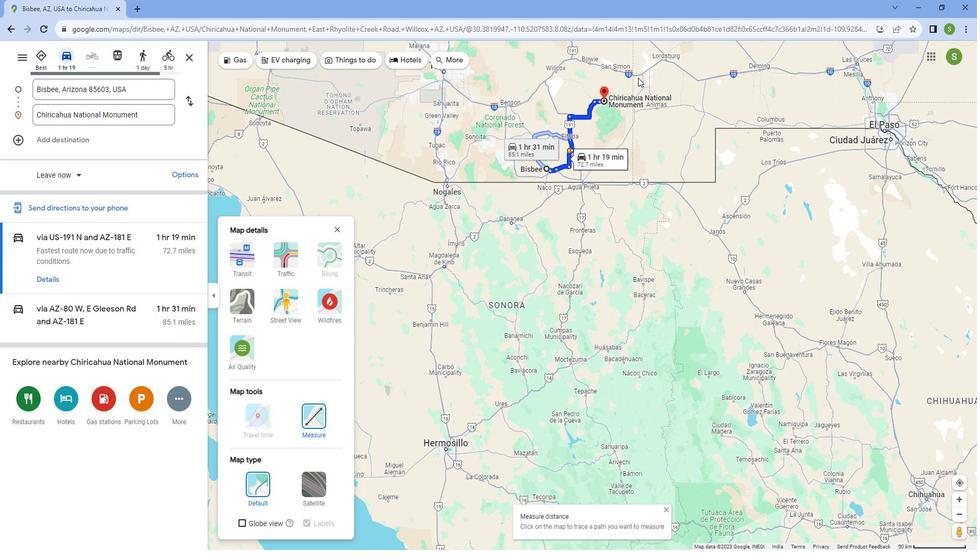 
Action: Mouse scrolled (638, 75) with delta (0, 0)
Screenshot: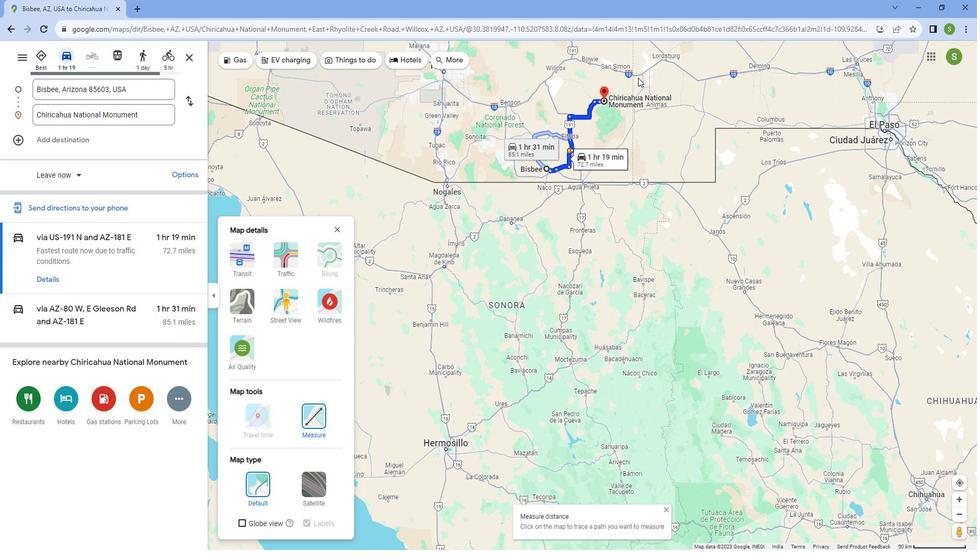 
Action: Mouse scrolled (638, 75) with delta (0, 0)
Screenshot: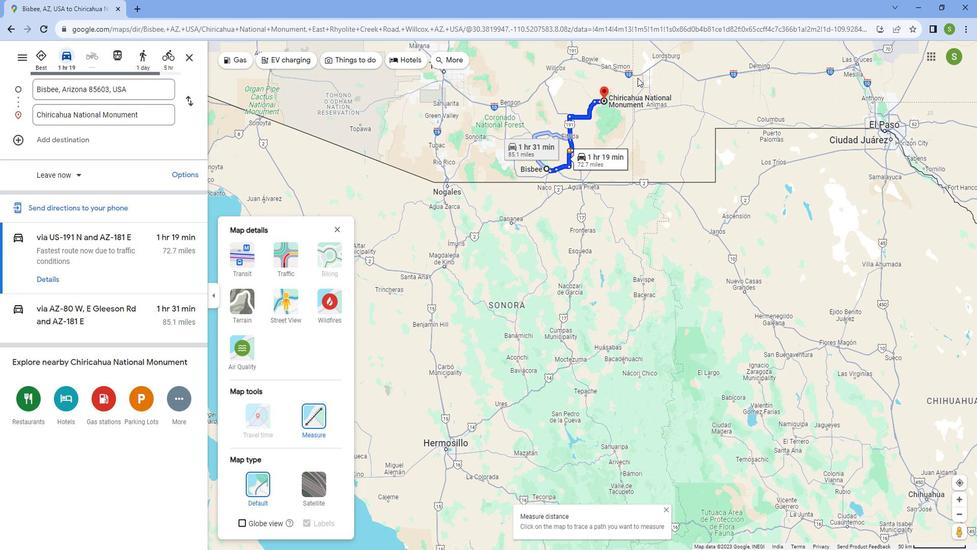 
Action: Mouse scrolled (638, 75) with delta (0, 0)
Screenshot: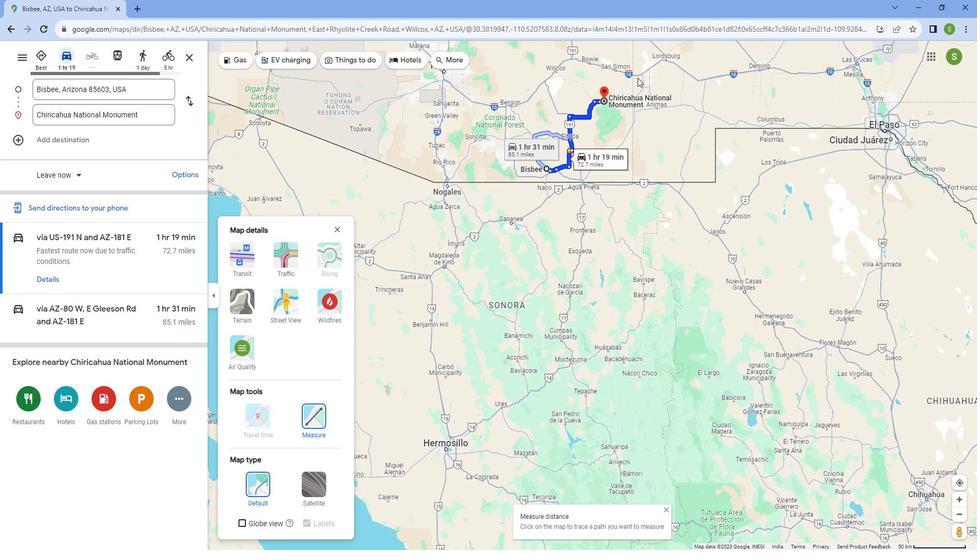 
Action: Mouse scrolled (638, 75) with delta (0, 0)
Screenshot: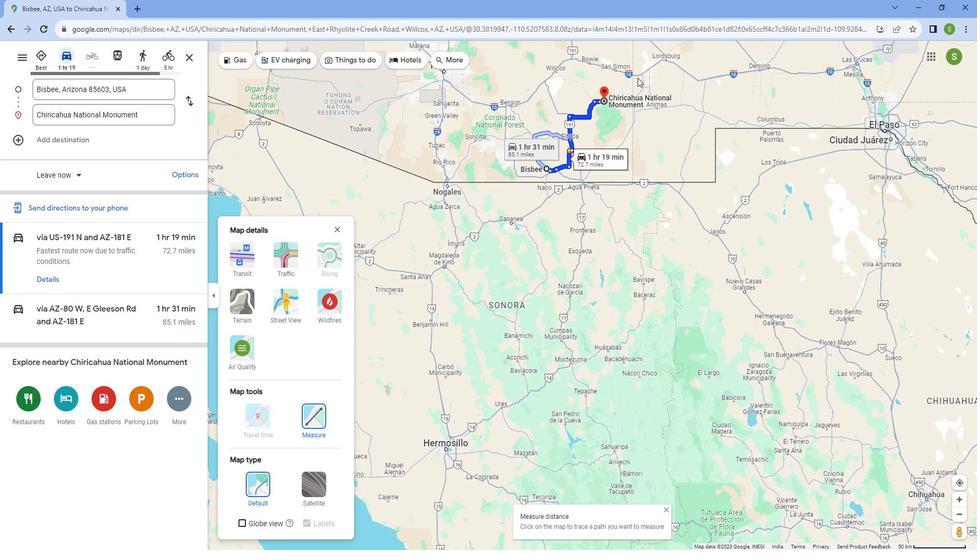 
Action: Mouse scrolled (638, 75) with delta (0, 0)
Screenshot: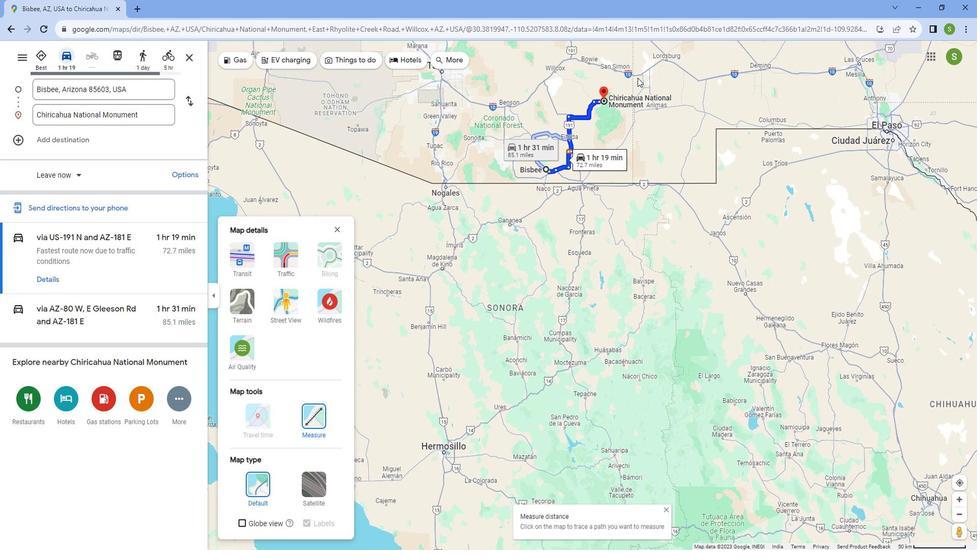 
Action: Mouse moved to (607, 112)
Screenshot: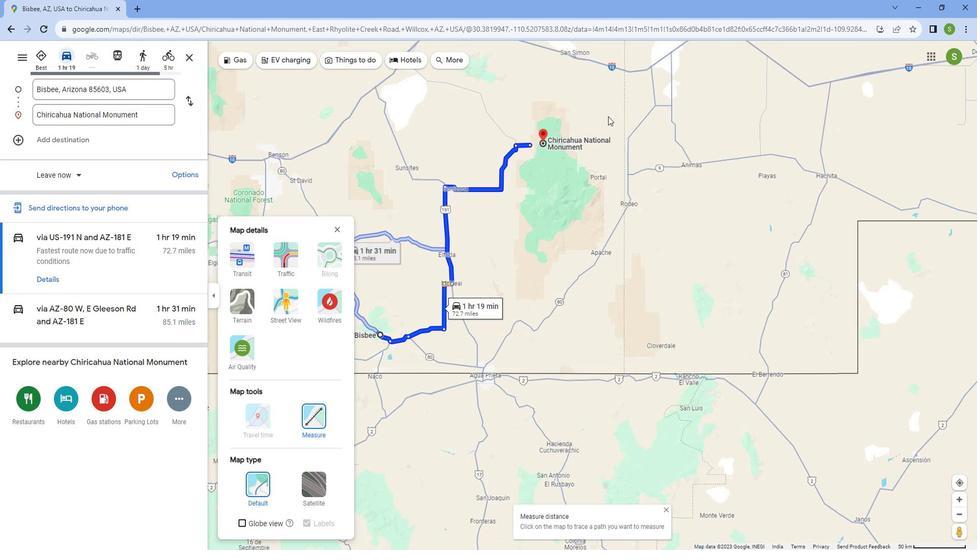 
Action: Mouse scrolled (607, 113) with delta (0, 0)
Screenshot: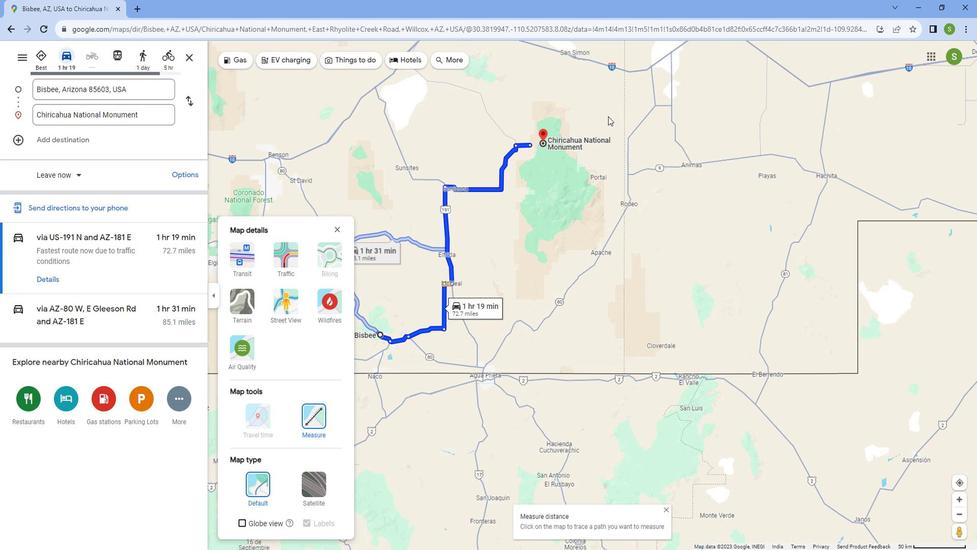 
Action: Mouse moved to (561, 138)
Screenshot: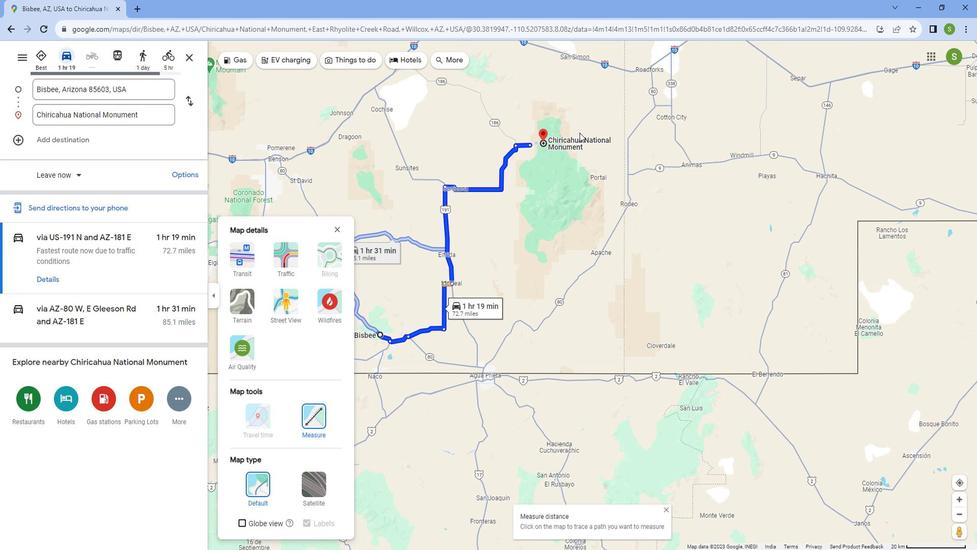 
Action: Mouse scrolled (561, 138) with delta (0, 0)
Screenshot: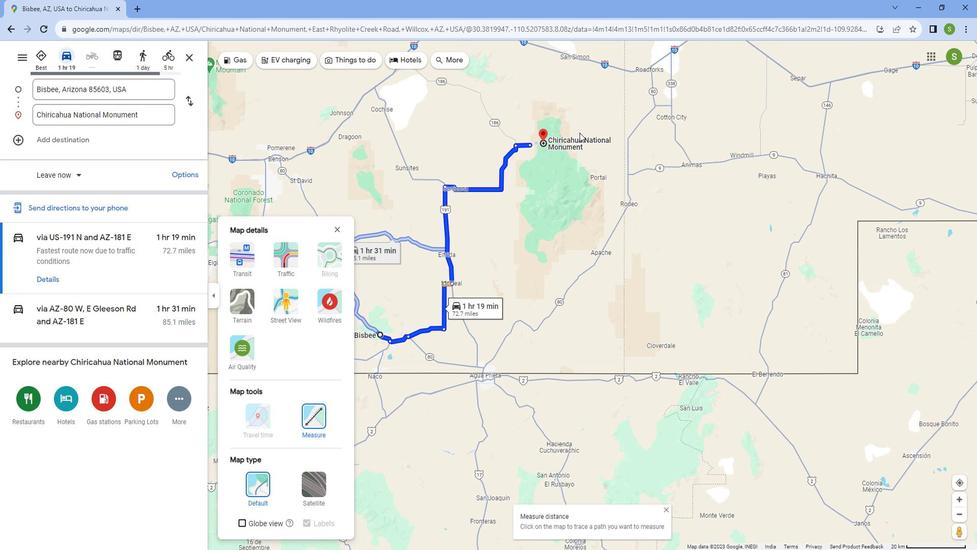 
Action: Mouse moved to (556, 141)
Screenshot: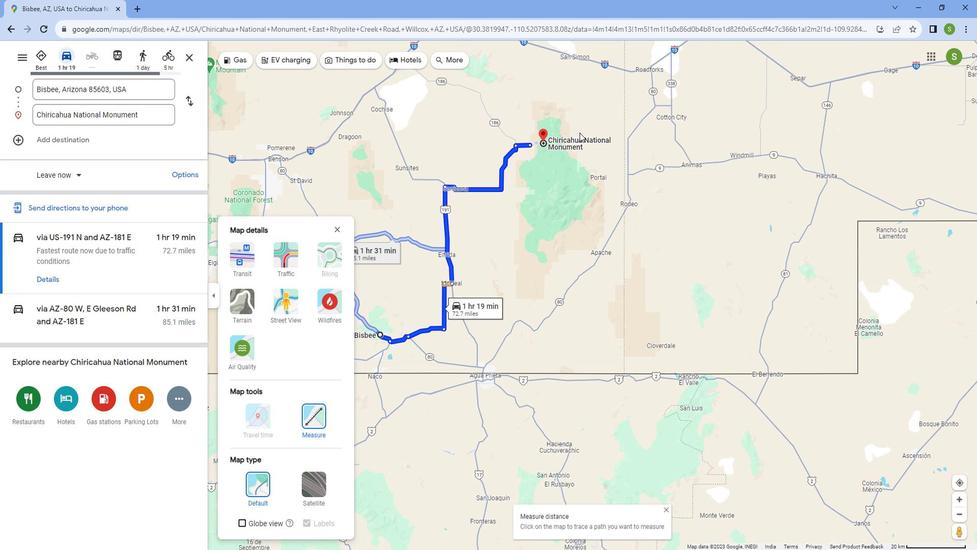 
Action: Mouse scrolled (556, 142) with delta (0, 0)
Screenshot: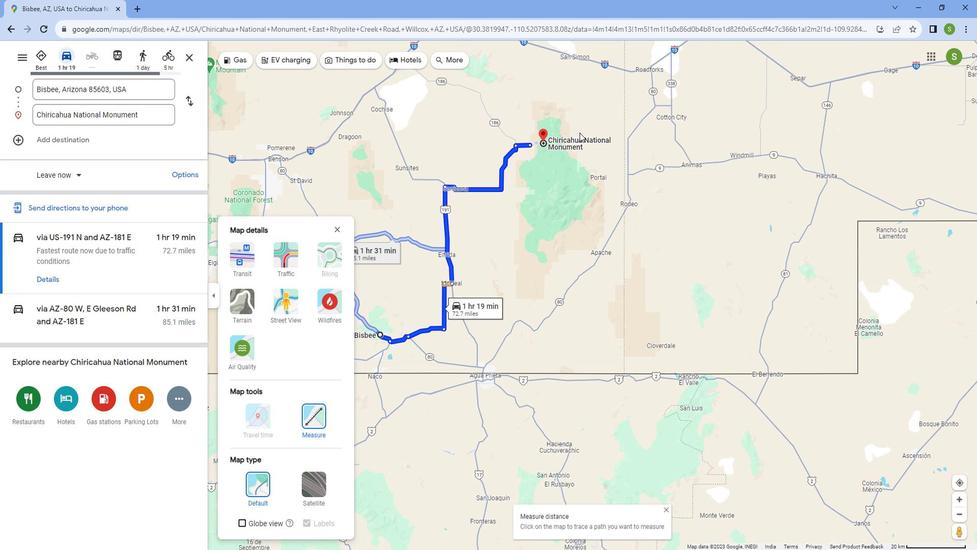 
Action: Mouse moved to (552, 144)
Screenshot: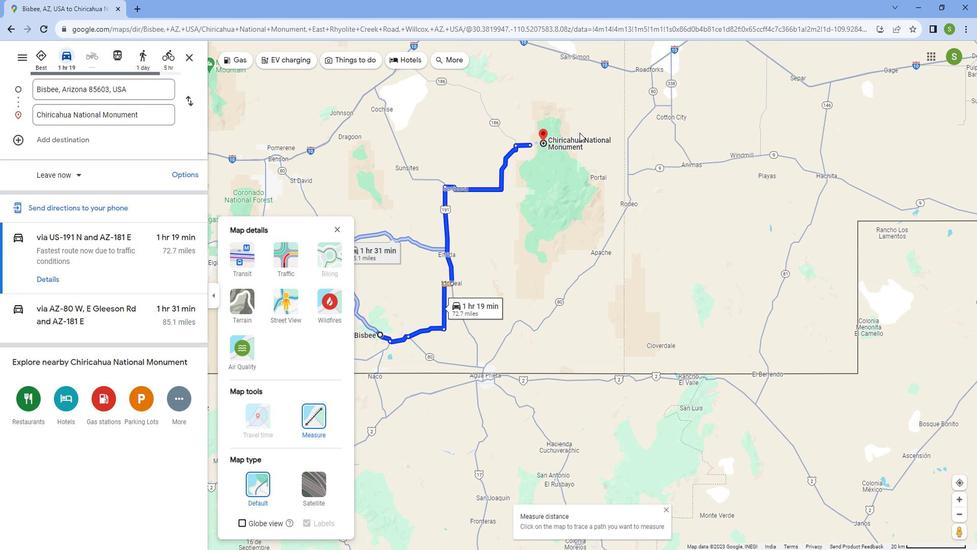 
Action: Mouse scrolled (552, 144) with delta (0, 0)
Screenshot: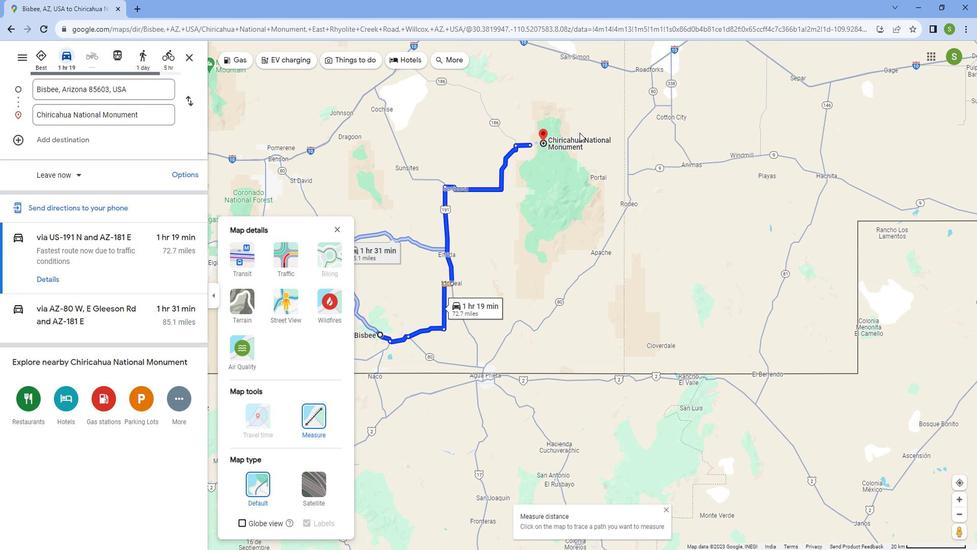 
Action: Mouse moved to (547, 146)
Screenshot: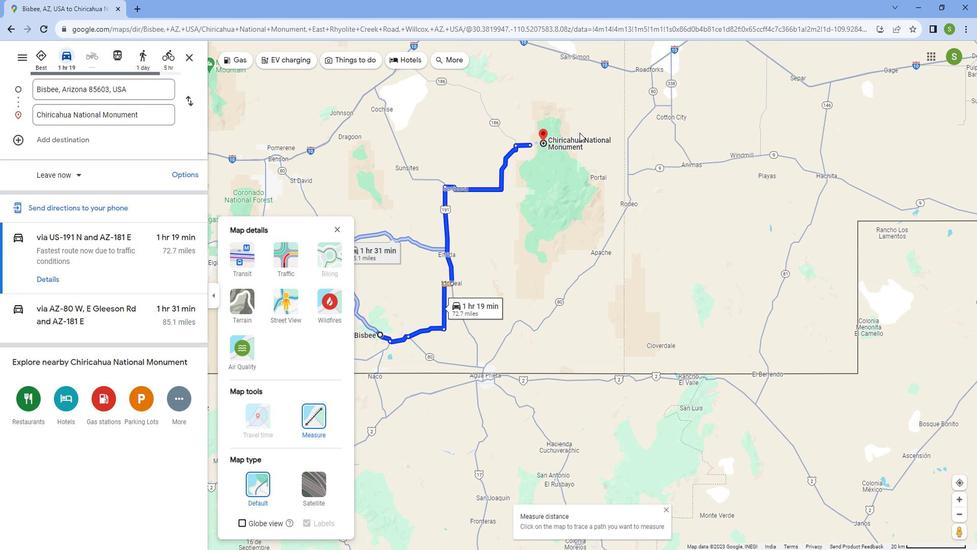 
Action: Mouse scrolled (547, 147) with delta (0, 0)
Screenshot: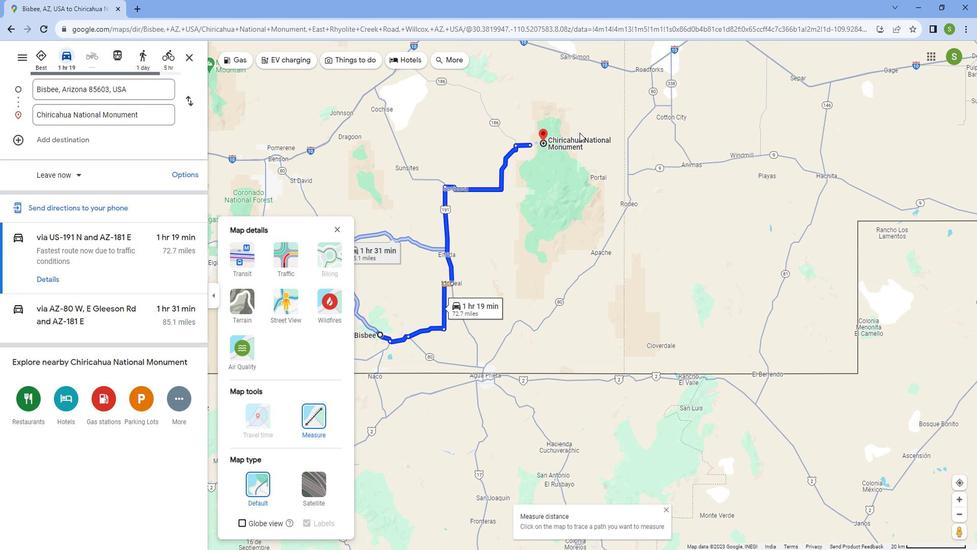
Action: Mouse moved to (538, 150)
Screenshot: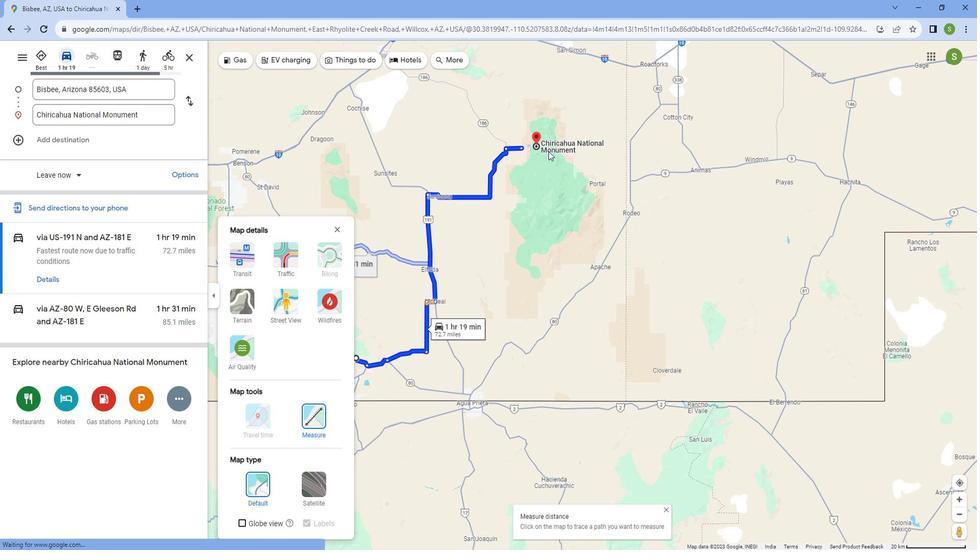 
Action: Mouse scrolled (538, 150) with delta (0, 0)
Screenshot: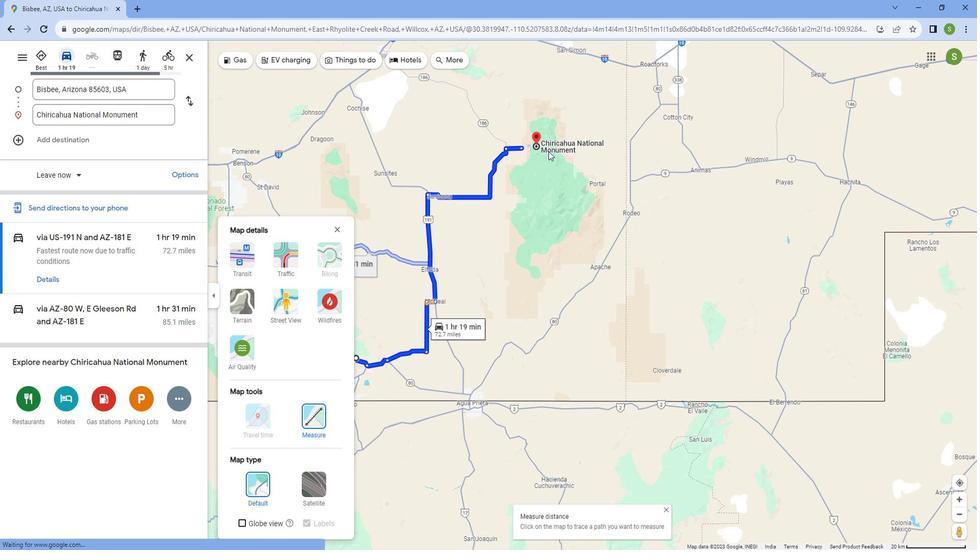 
Action: Mouse moved to (497, 161)
Screenshot: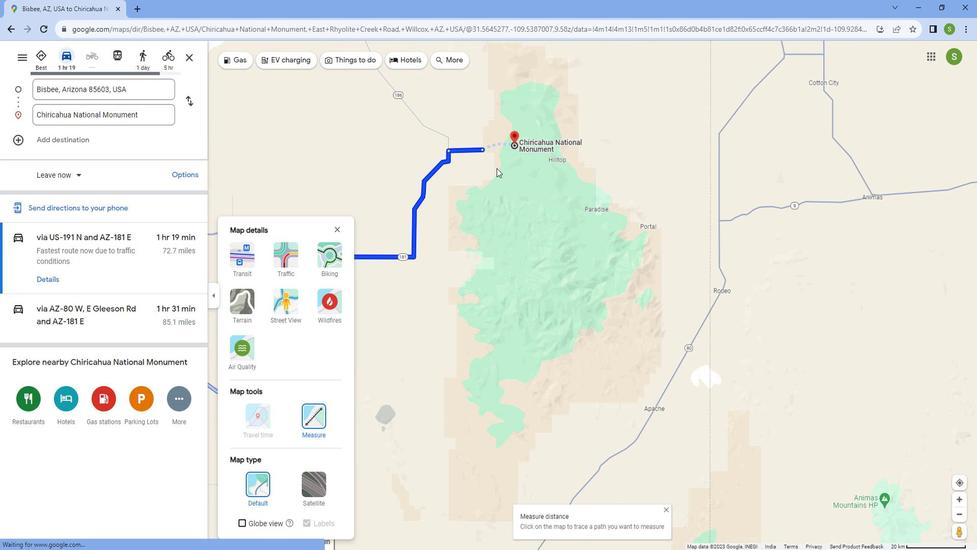 
Action: Mouse scrolled (497, 162) with delta (0, 0)
Screenshot: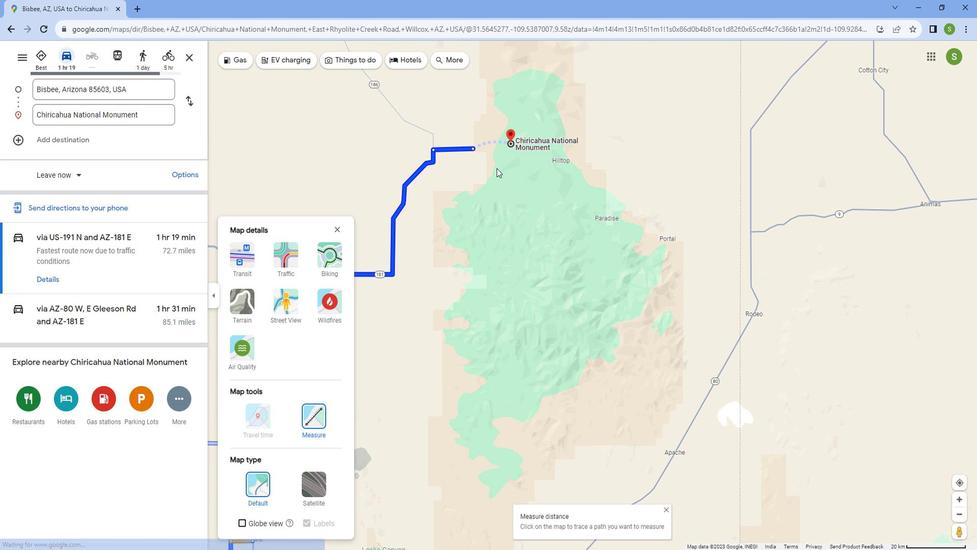 
Action: Mouse scrolled (497, 162) with delta (0, 0)
Screenshot: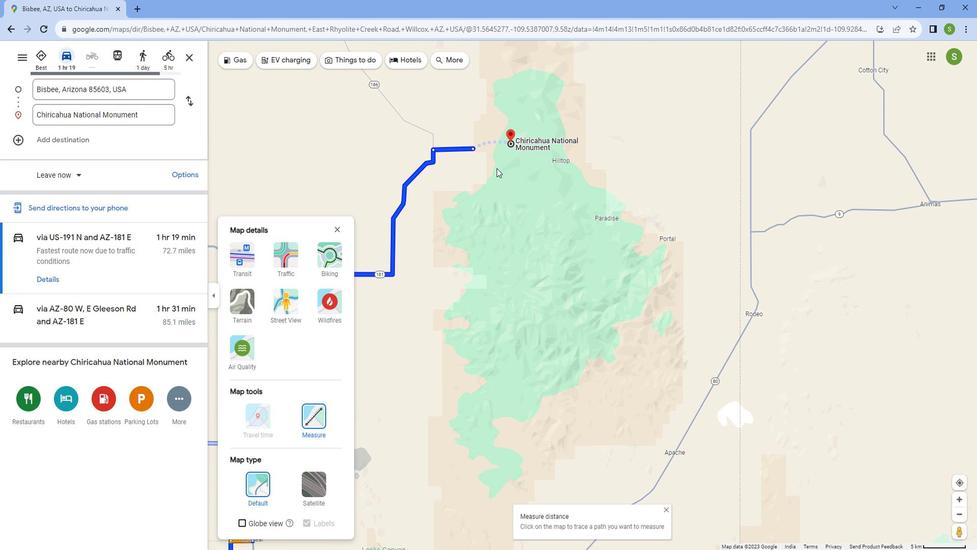 
Action: Mouse scrolled (497, 162) with delta (0, 0)
Screenshot: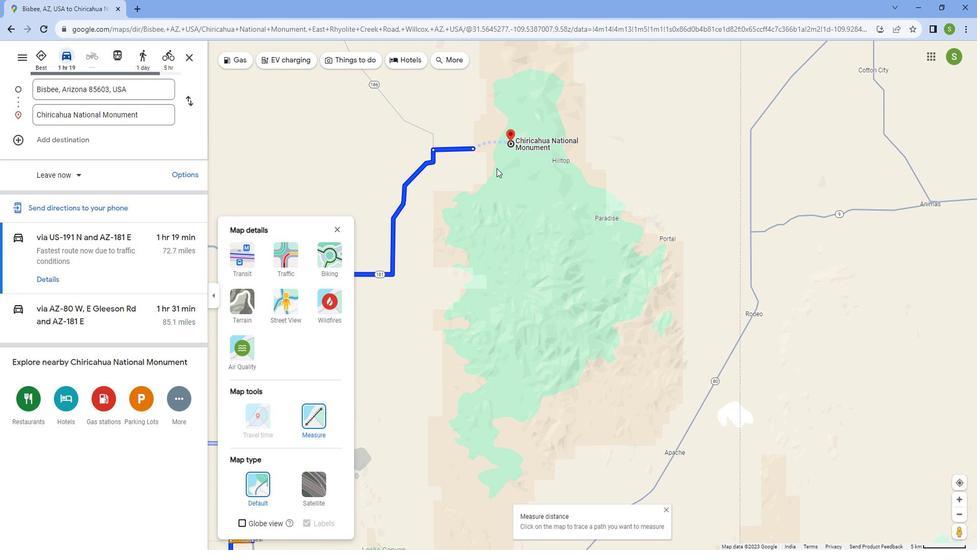 
Action: Mouse scrolled (497, 162) with delta (0, 0)
Screenshot: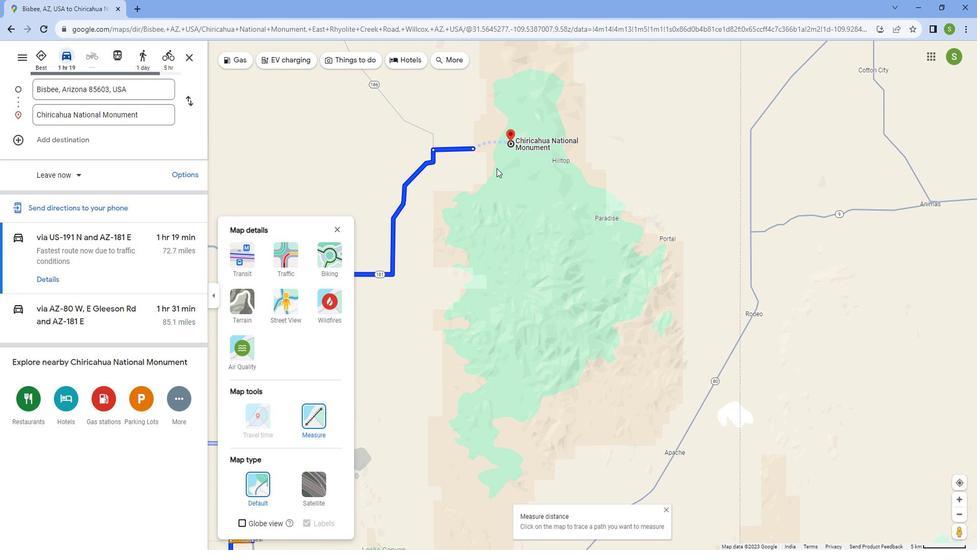 
Action: Mouse scrolled (497, 162) with delta (0, 0)
Screenshot: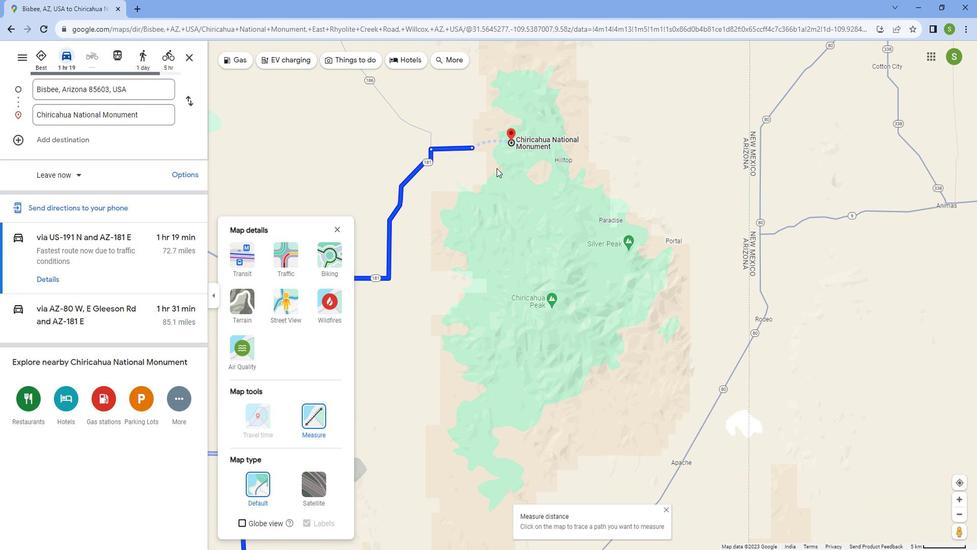 
Action: Mouse scrolled (497, 162) with delta (0, 0)
Screenshot: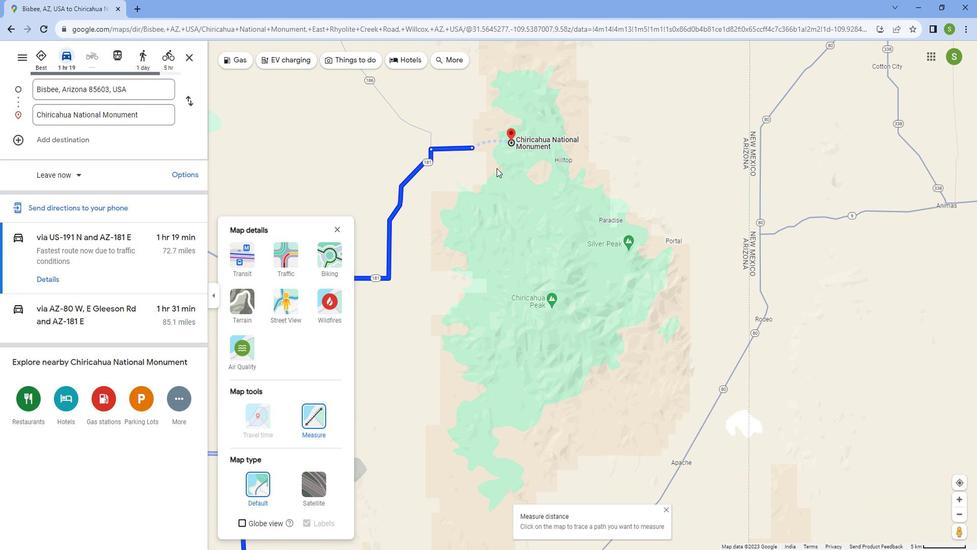 
Action: Mouse scrolled (497, 162) with delta (0, 0)
Screenshot: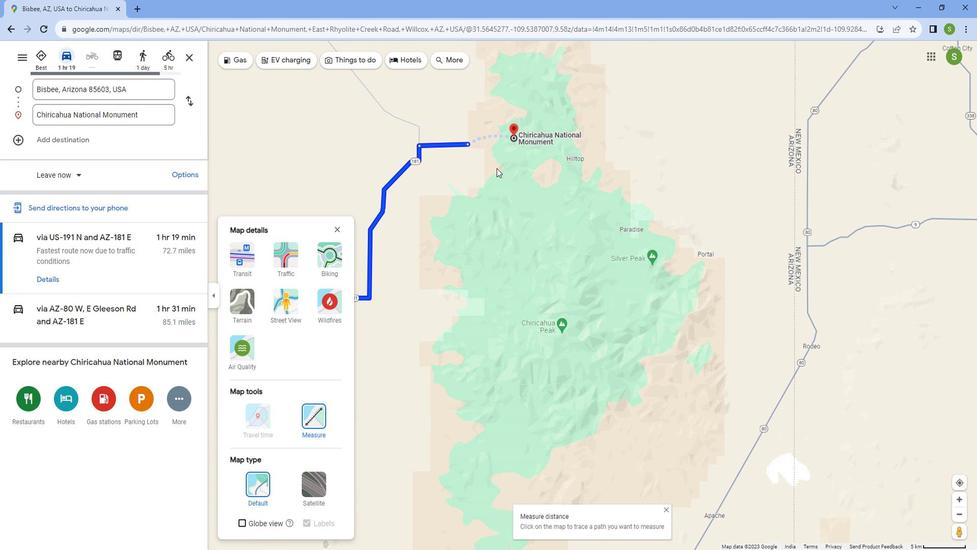 
Action: Mouse scrolled (497, 161) with delta (0, 0)
Screenshot: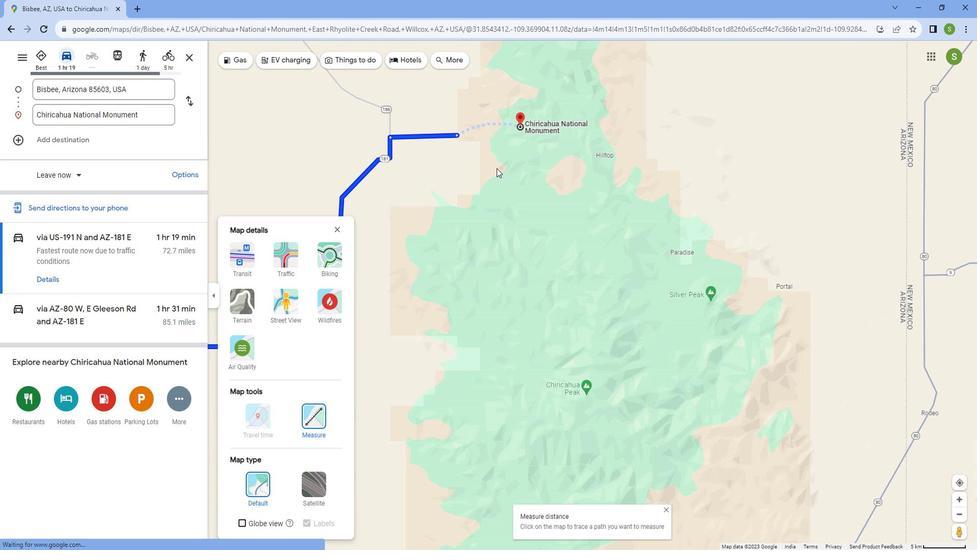 
Action: Mouse moved to (552, 69)
Screenshot: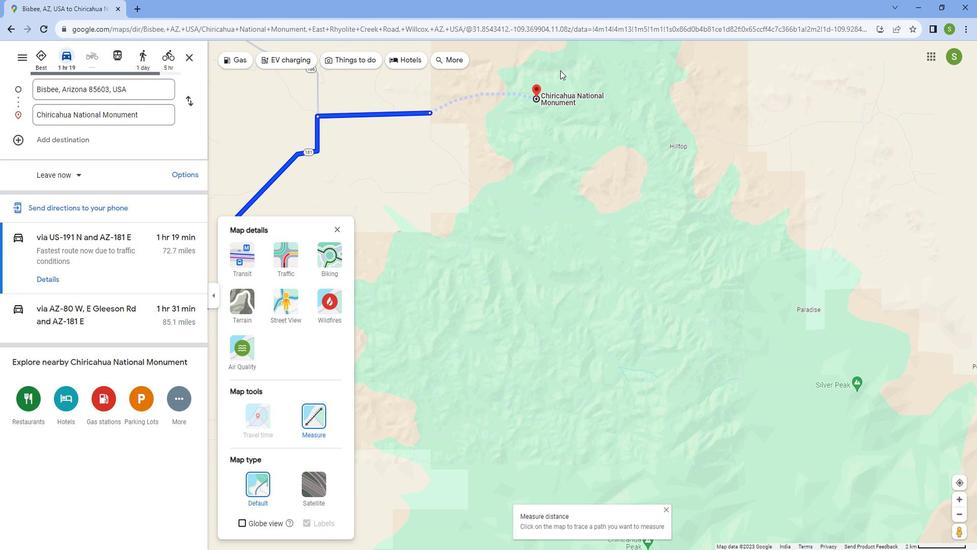 
Action: Mouse scrolled (552, 69) with delta (0, 0)
Screenshot: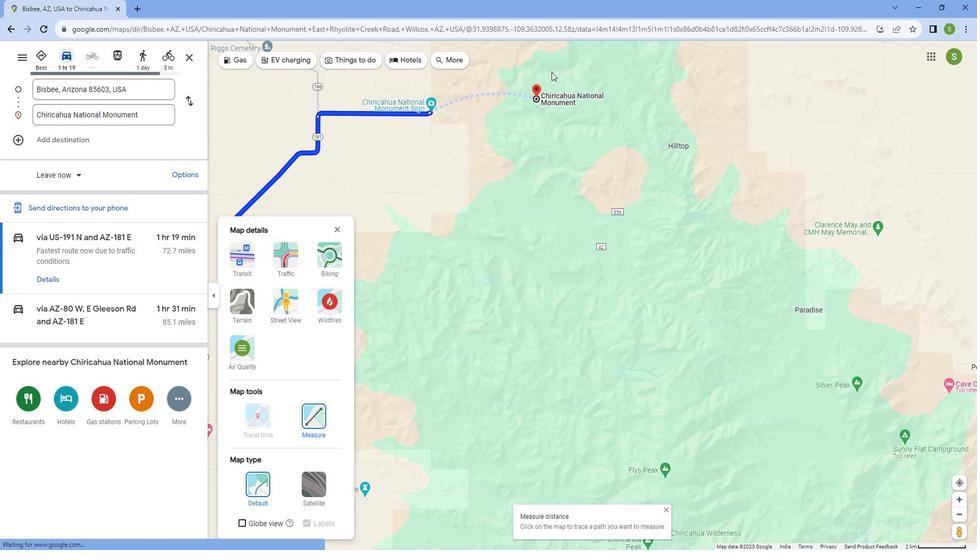 
Action: Mouse scrolled (552, 69) with delta (0, 0)
Screenshot: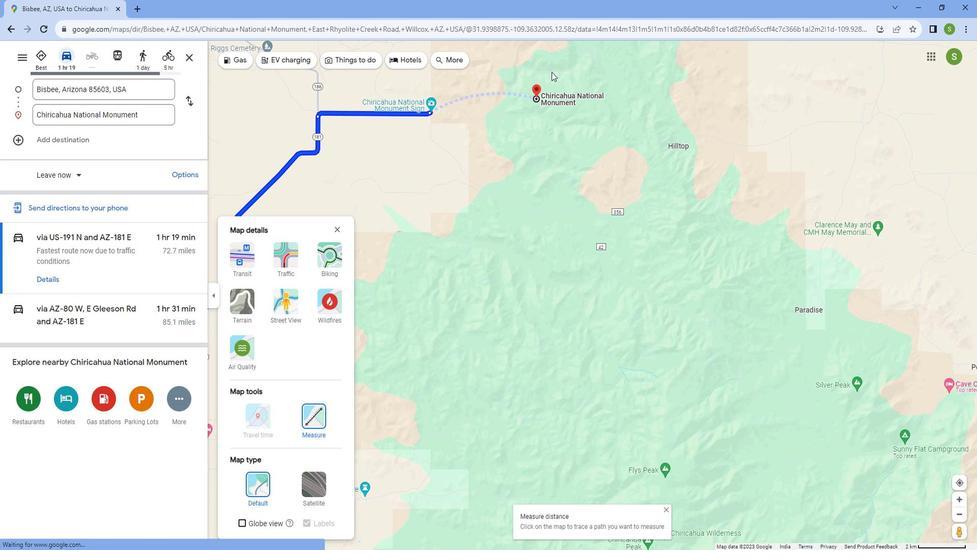 
Action: Mouse scrolled (552, 69) with delta (0, 0)
Screenshot: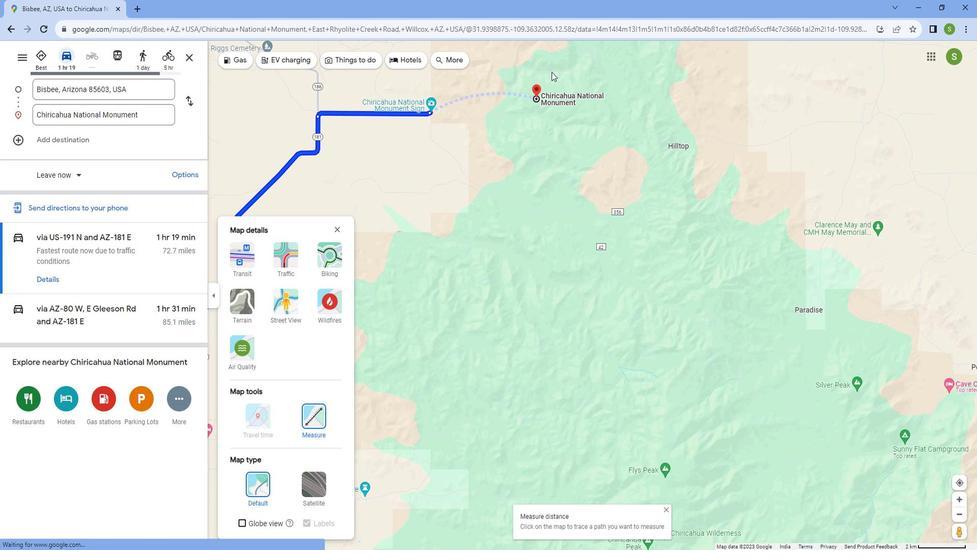 
Action: Mouse scrolled (552, 69) with delta (0, 0)
Screenshot: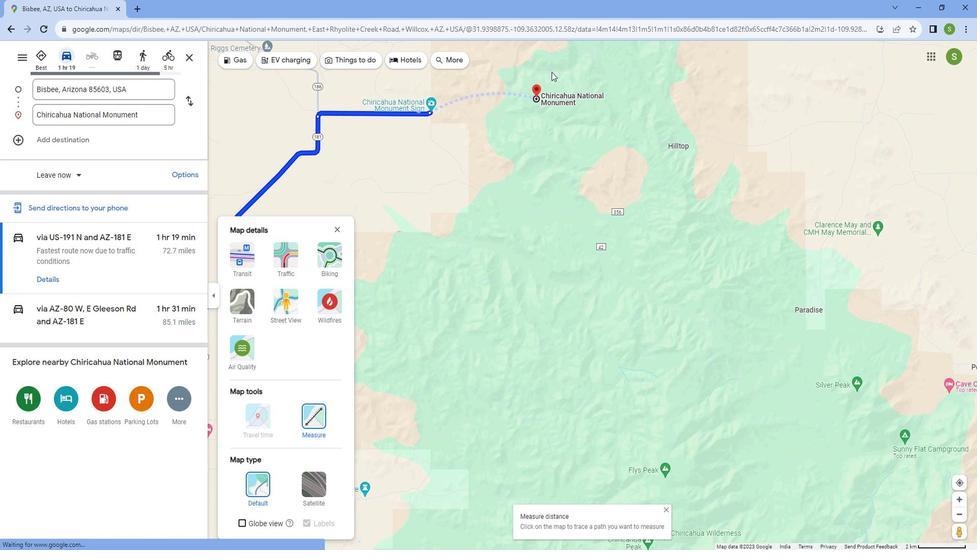
Action: Mouse moved to (551, 69)
Screenshot: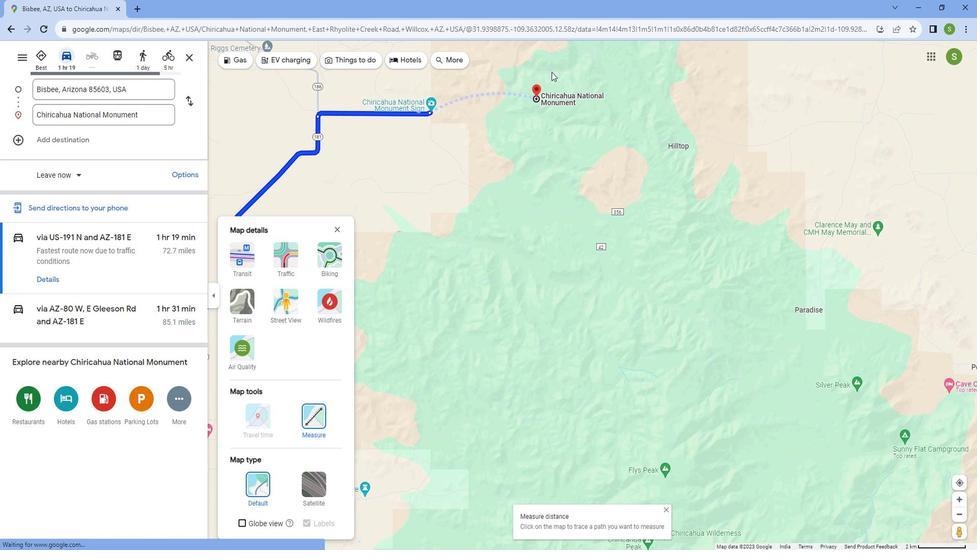 
Action: Mouse scrolled (551, 70) with delta (0, 0)
Screenshot: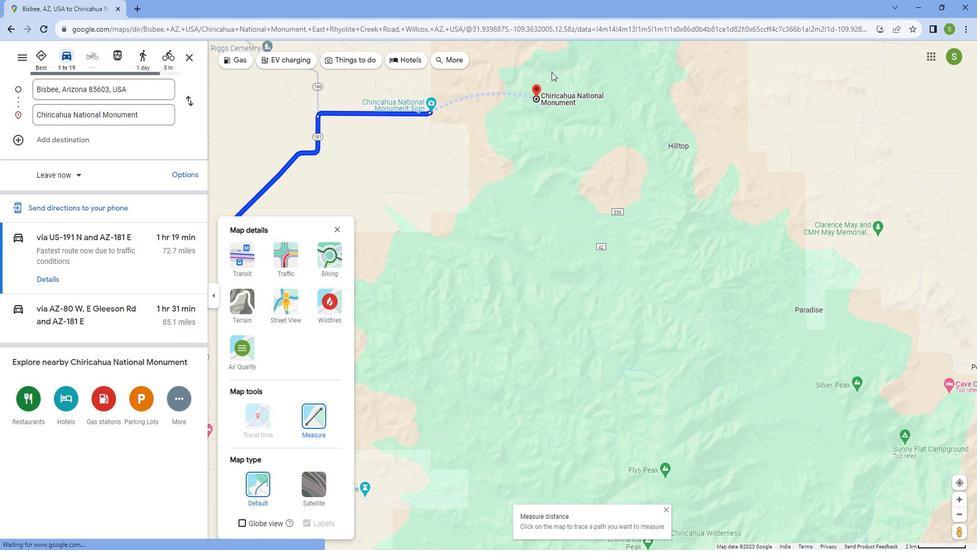 
Action: Mouse moved to (515, 119)
Screenshot: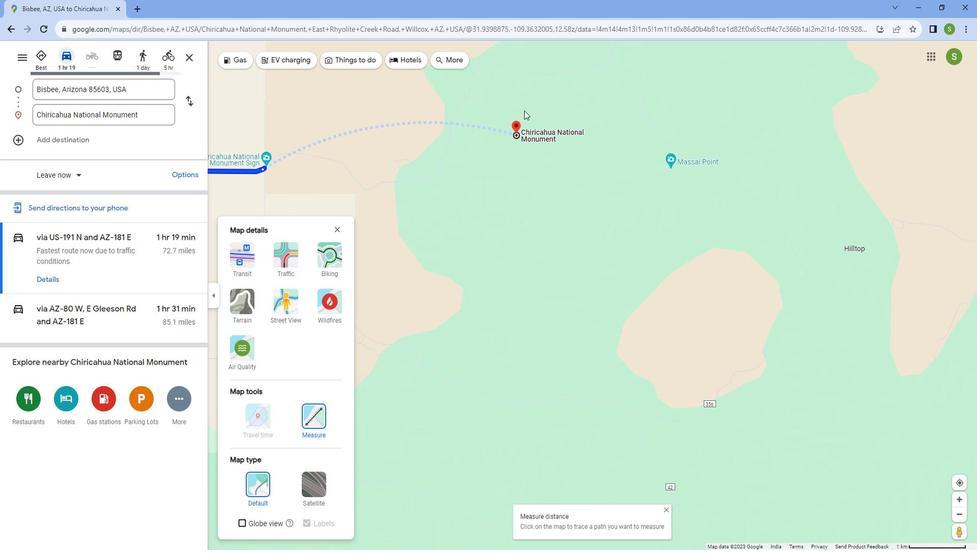 
Action: Mouse scrolled (515, 120) with delta (0, 0)
Screenshot: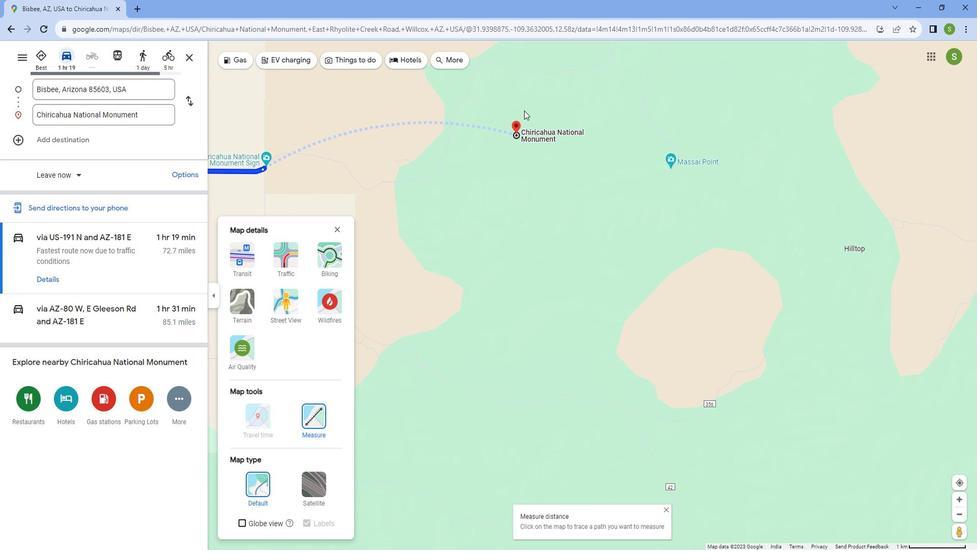 
Action: Mouse scrolled (515, 120) with delta (0, 0)
Screenshot: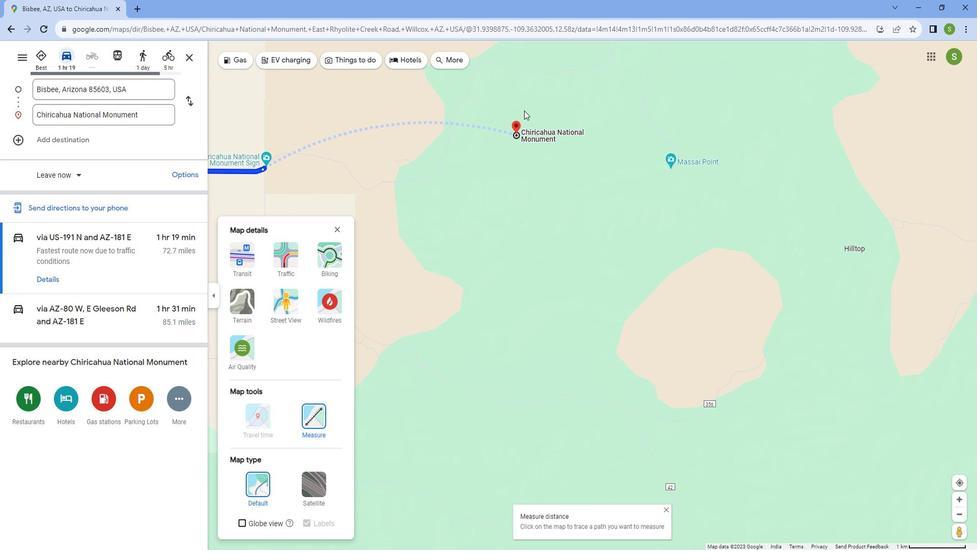 
Action: Mouse scrolled (515, 120) with delta (0, 0)
Screenshot: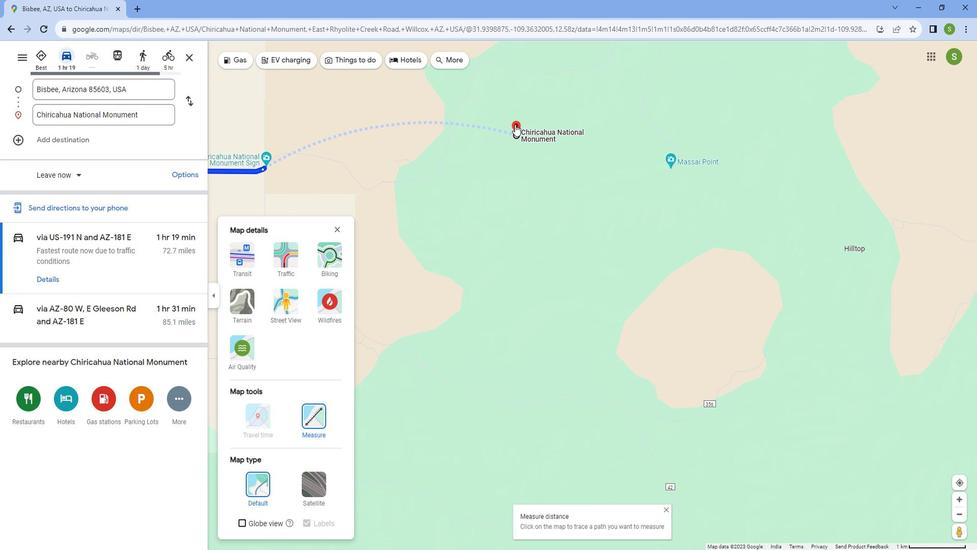 
Action: Mouse scrolled (515, 120) with delta (0, 0)
Screenshot: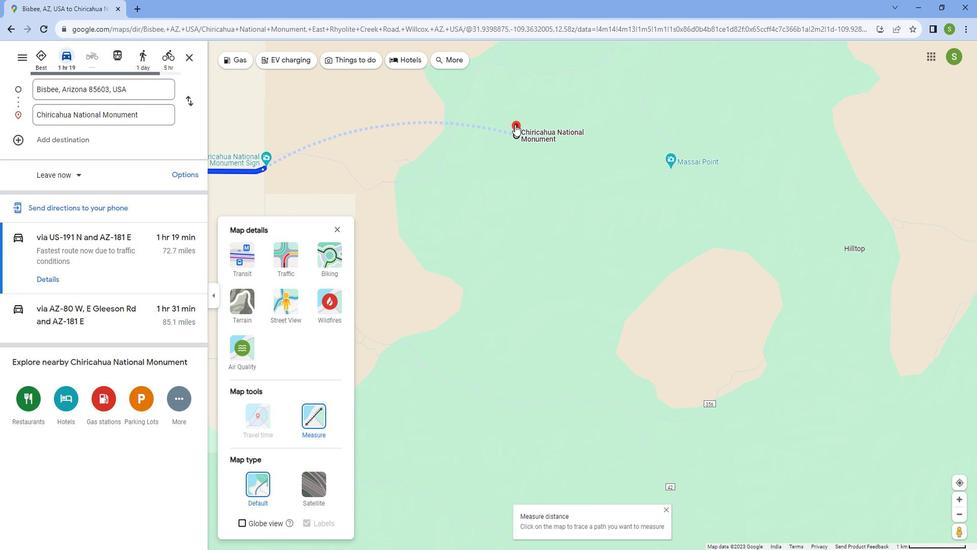 
Action: Mouse scrolled (515, 120) with delta (0, 0)
Screenshot: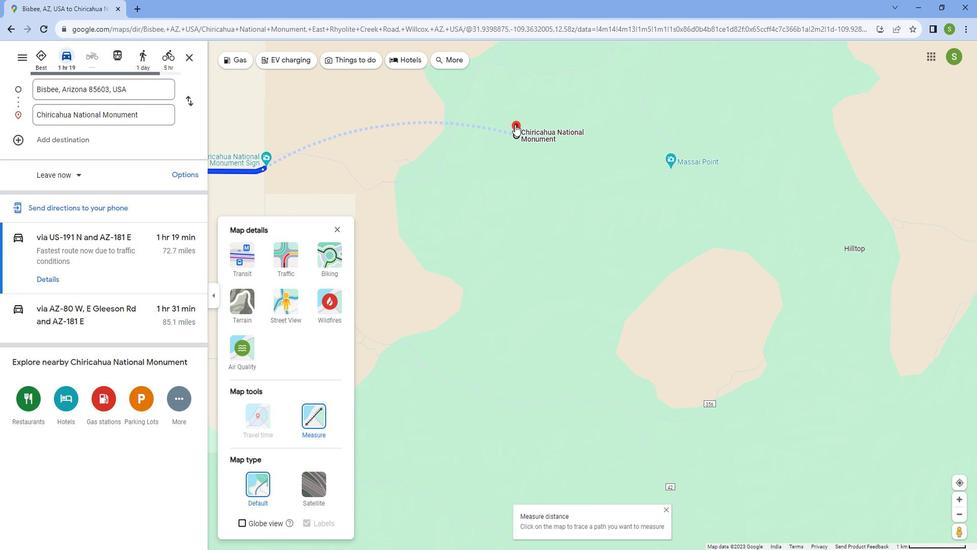 
Action: Mouse scrolled (515, 120) with delta (0, 0)
Screenshot: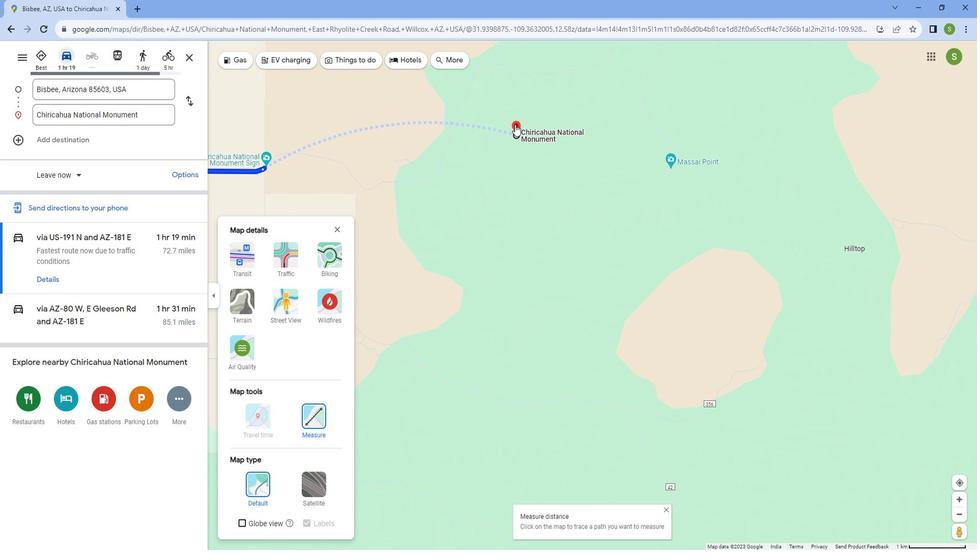 
Action: Mouse scrolled (515, 120) with delta (0, 0)
Screenshot: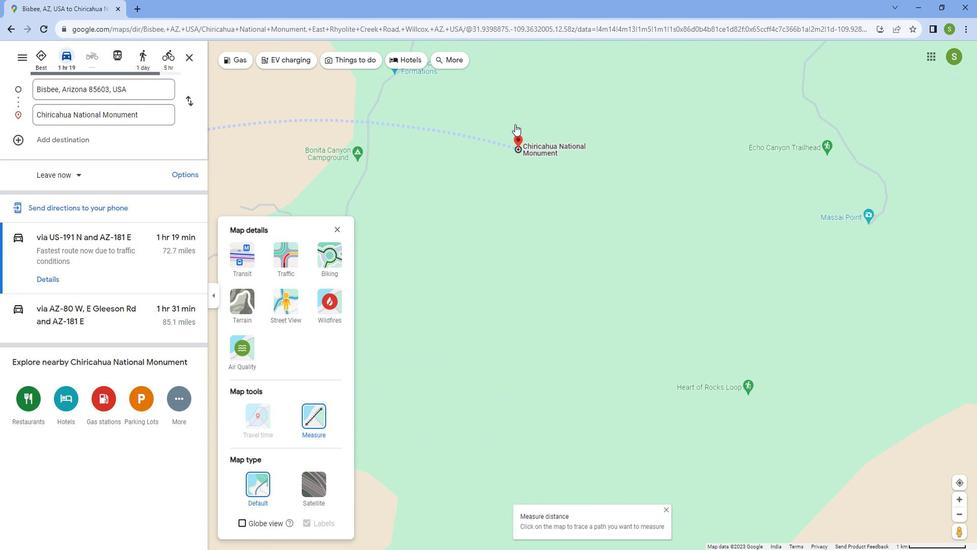 
Action: Mouse scrolled (515, 120) with delta (0, 0)
Screenshot: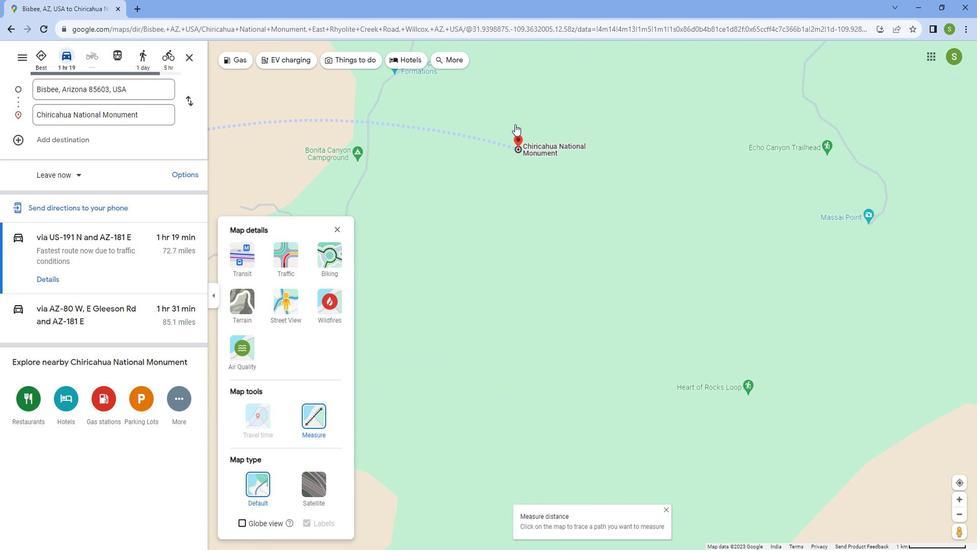 
Action: Mouse scrolled (515, 120) with delta (0, 0)
Screenshot: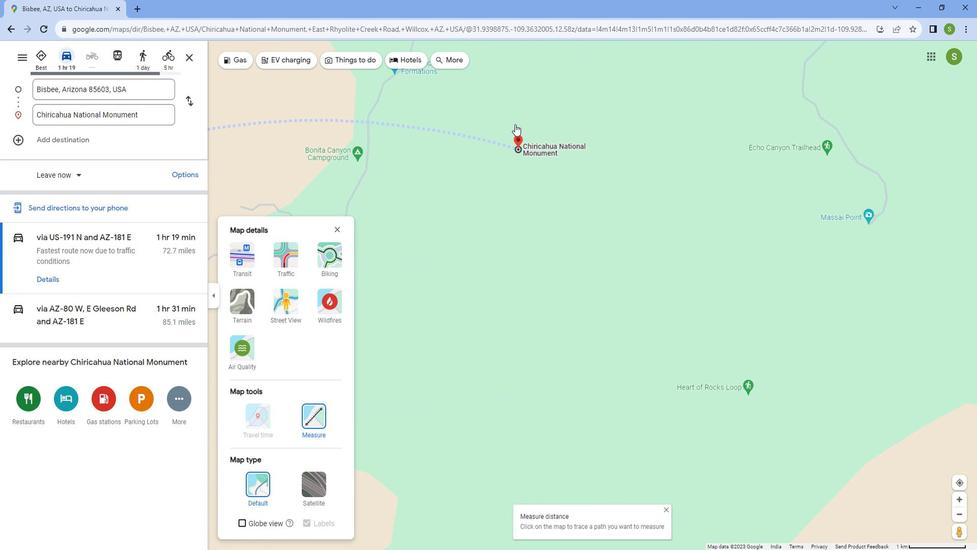 
Action: Mouse scrolled (515, 120) with delta (0, 0)
Screenshot: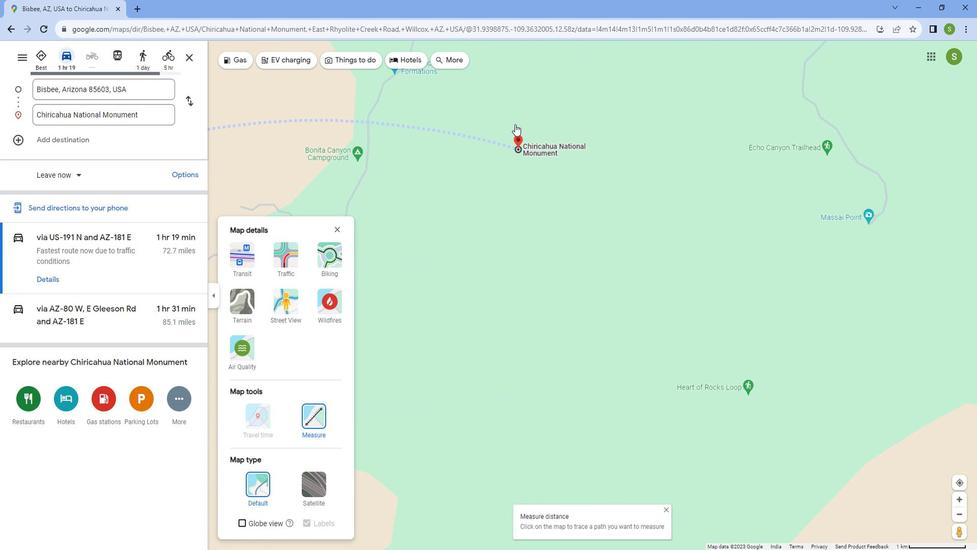 
Action: Mouse scrolled (515, 120) with delta (0, 0)
Screenshot: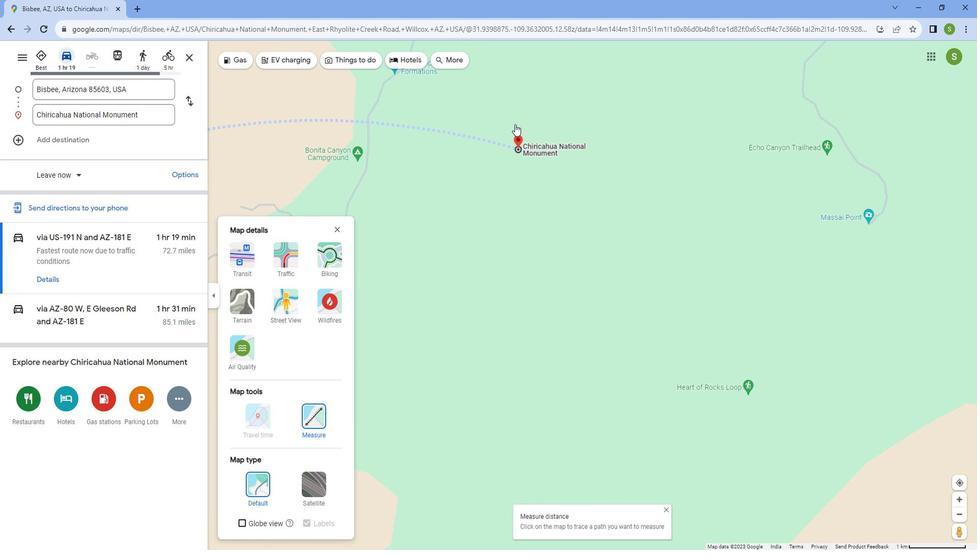 
Action: Mouse moved to (522, 172)
Screenshot: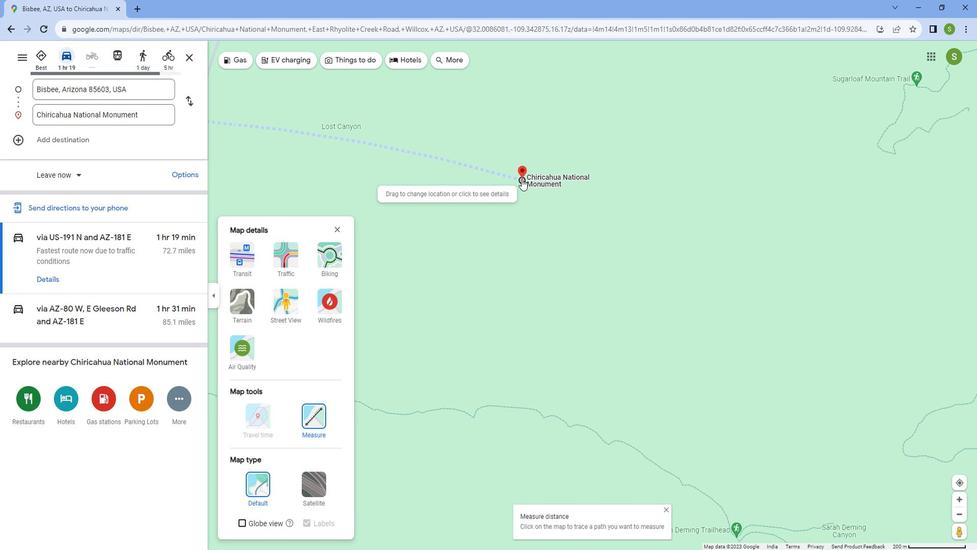 
Action: Mouse pressed left at (522, 172)
Screenshot: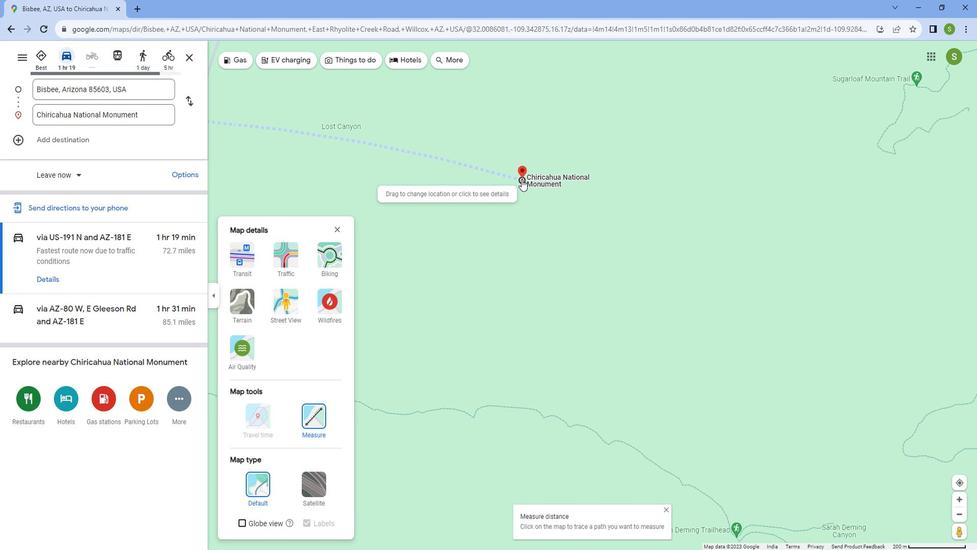 
Action: Mouse scrolled (522, 172) with delta (0, 0)
Screenshot: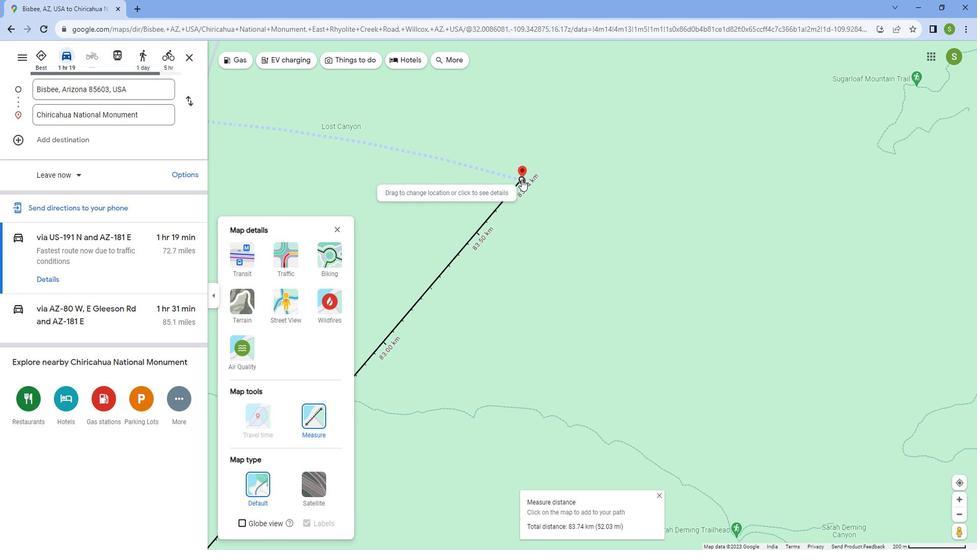 
Action: Mouse scrolled (522, 172) with delta (0, 0)
Screenshot: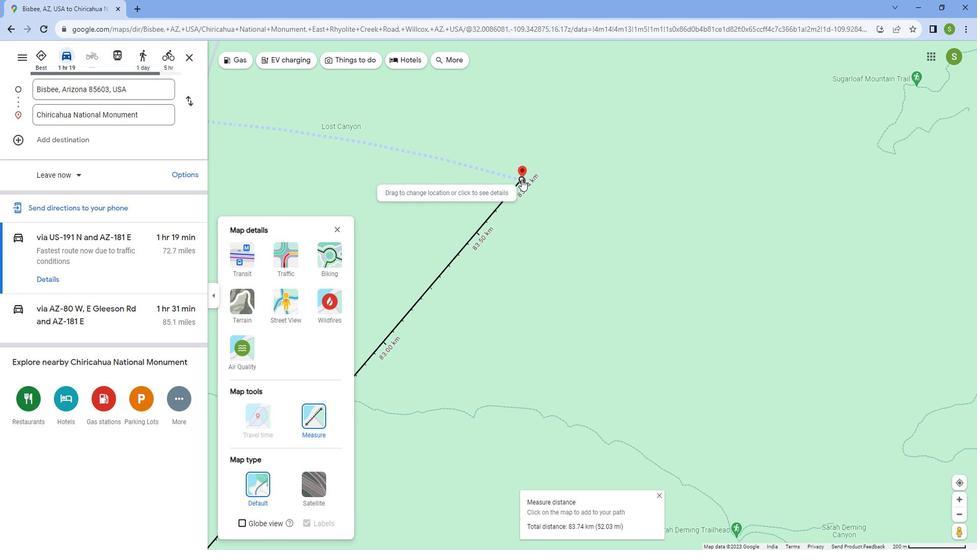 
Action: Mouse scrolled (522, 172) with delta (0, 0)
Screenshot: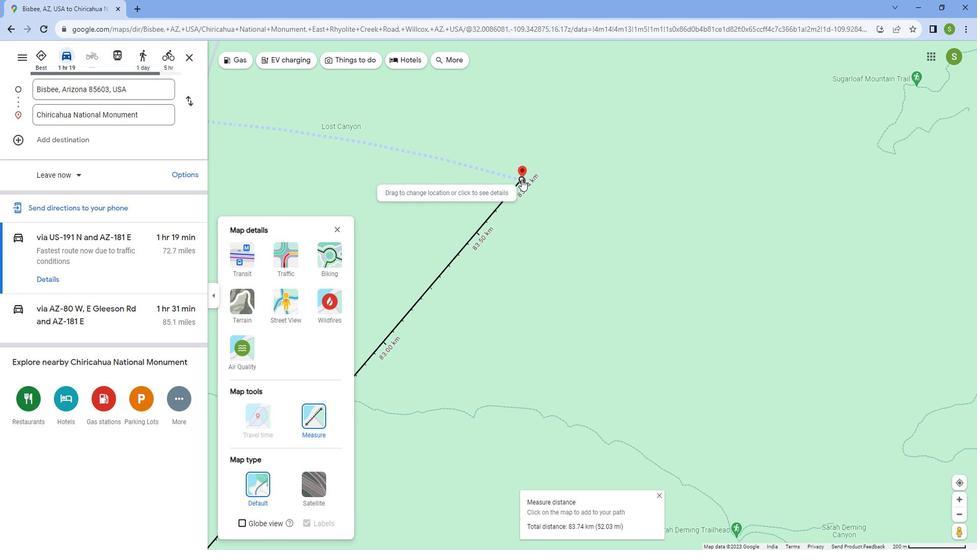 
Action: Mouse scrolled (522, 172) with delta (0, 0)
Screenshot: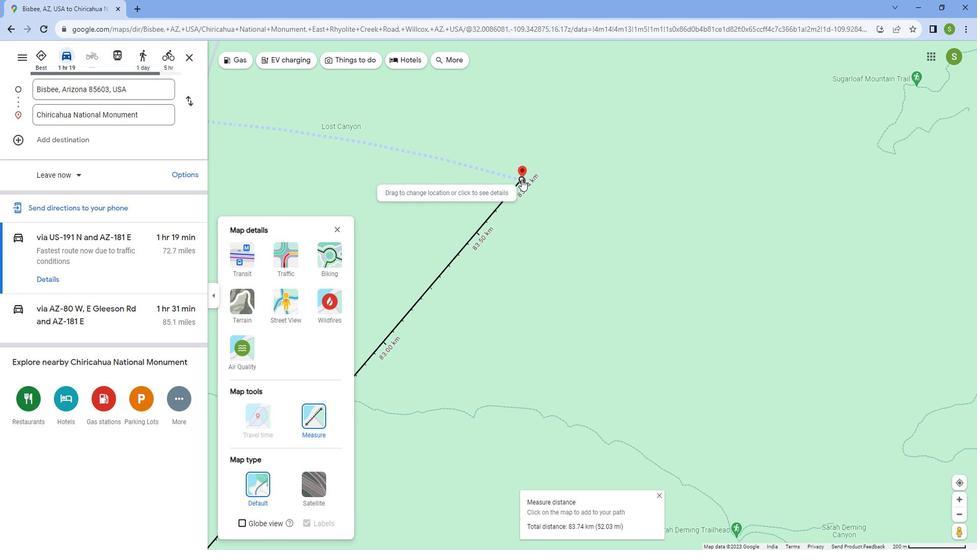
Action: Mouse scrolled (522, 172) with delta (0, 0)
Screenshot: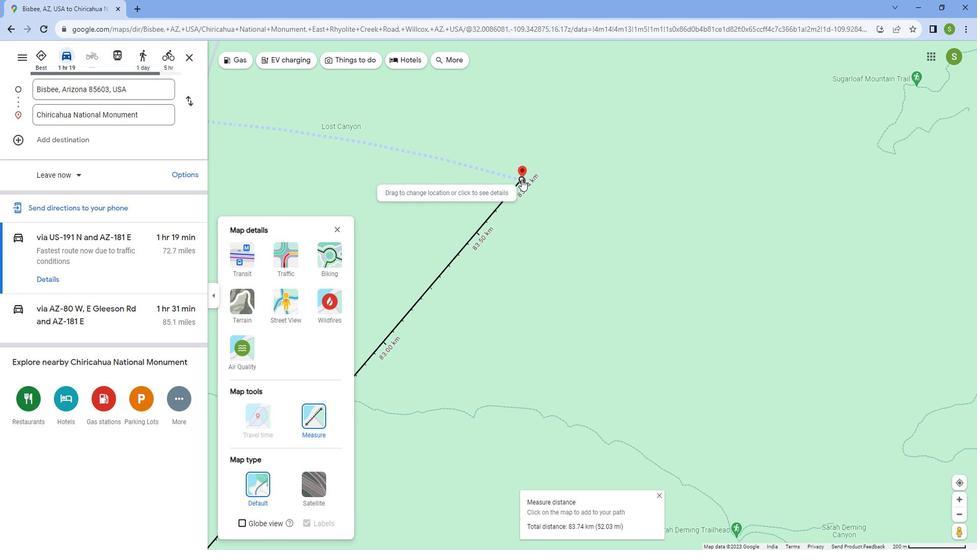 
Action: Mouse moved to (522, 172)
Screenshot: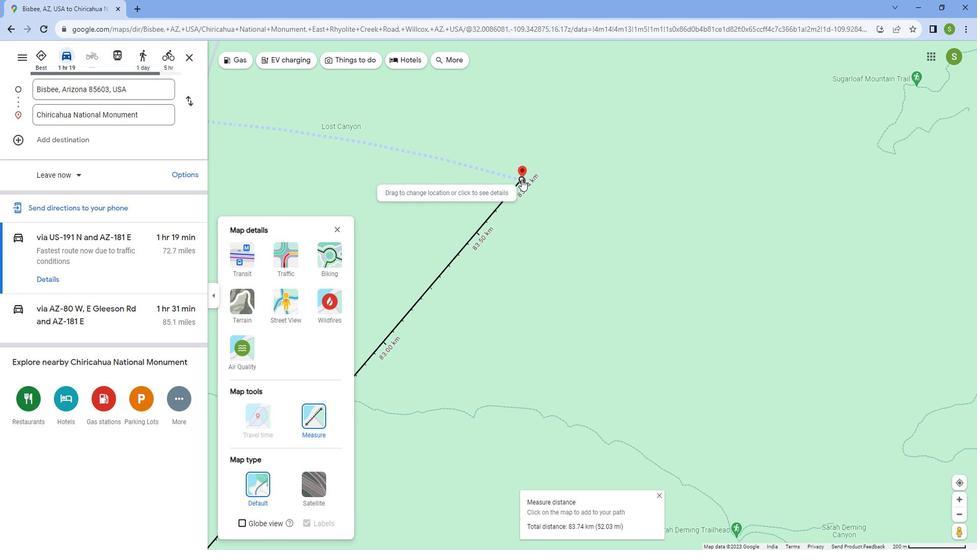 
Action: Mouse scrolled (522, 172) with delta (0, 0)
Screenshot: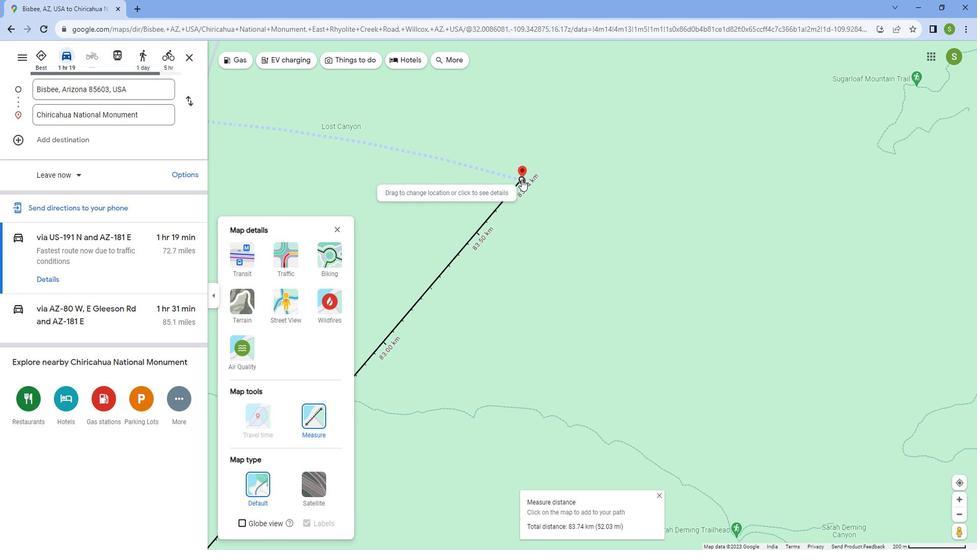
Action: Mouse moved to (521, 172)
Screenshot: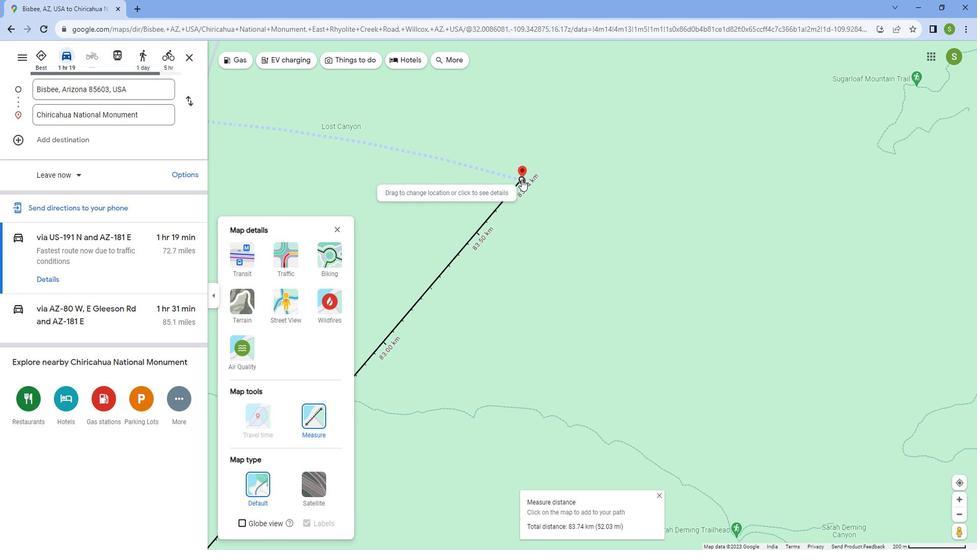 
Action: Mouse scrolled (521, 172) with delta (0, 0)
Screenshot: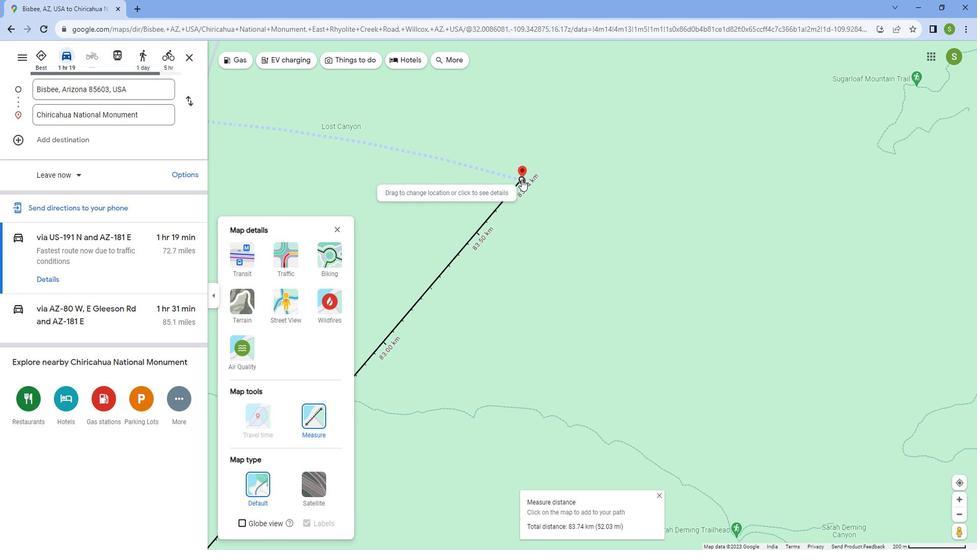 
Action: Mouse scrolled (521, 172) with delta (0, 0)
Screenshot: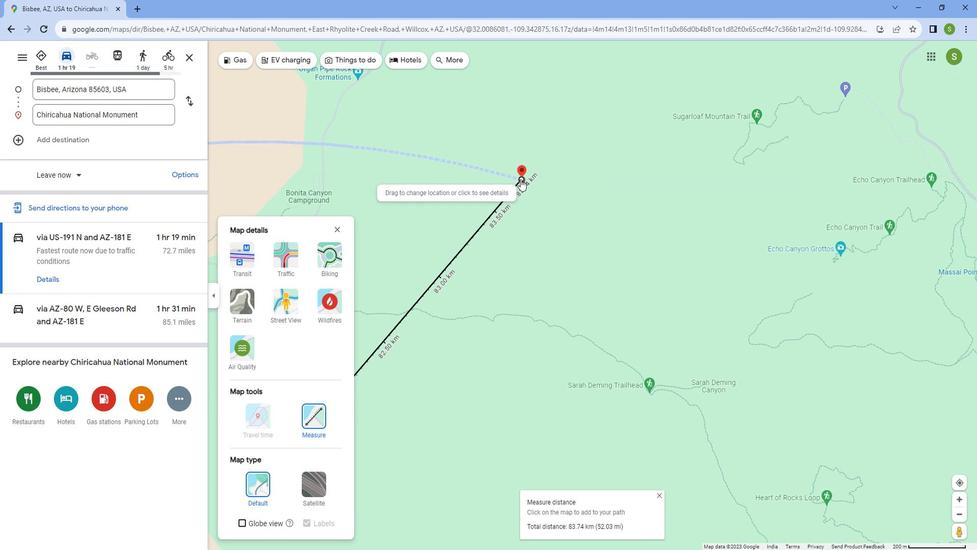 
Action: Mouse scrolled (521, 172) with delta (0, 0)
Screenshot: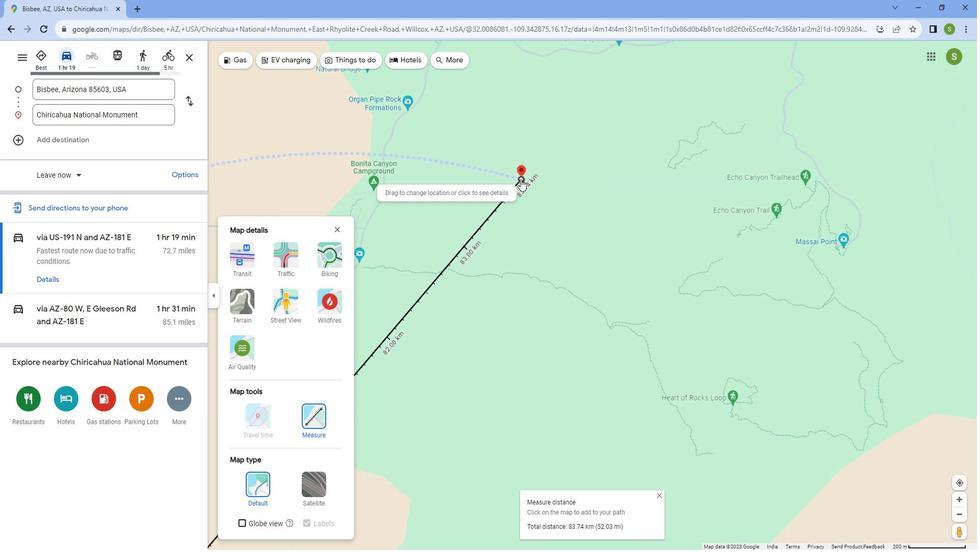 
Action: Mouse scrolled (521, 172) with delta (0, 0)
Screenshot: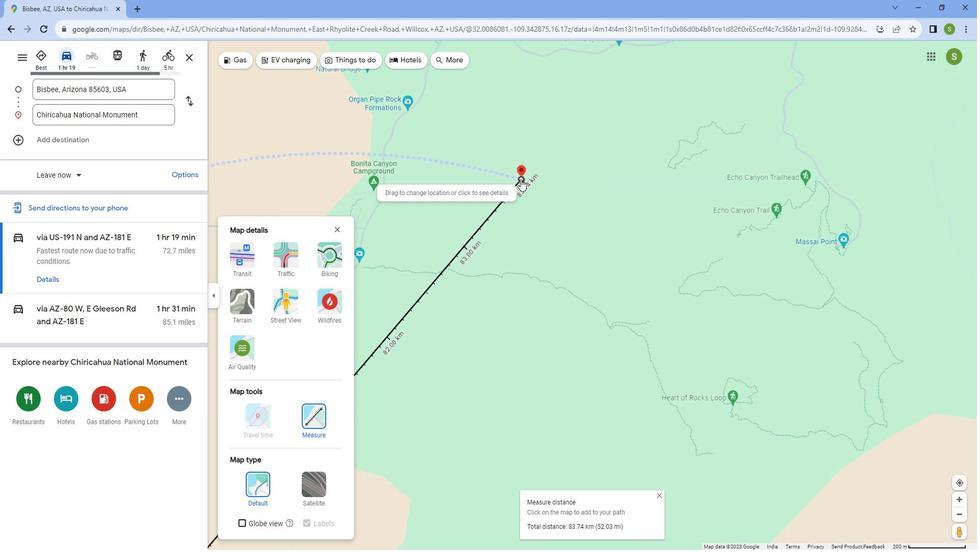 
Action: Mouse scrolled (521, 172) with delta (0, 0)
Screenshot: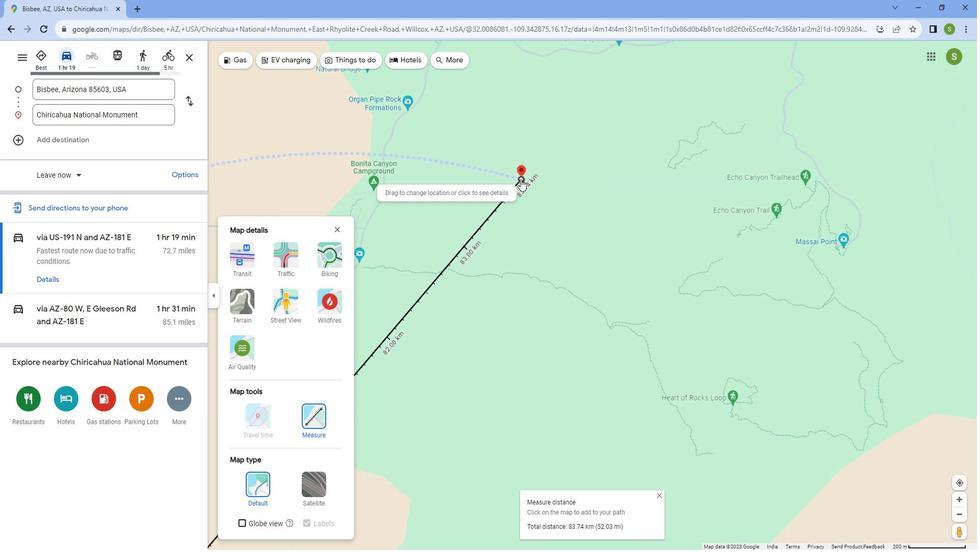 
Action: Mouse scrolled (521, 172) with delta (0, 0)
Screenshot: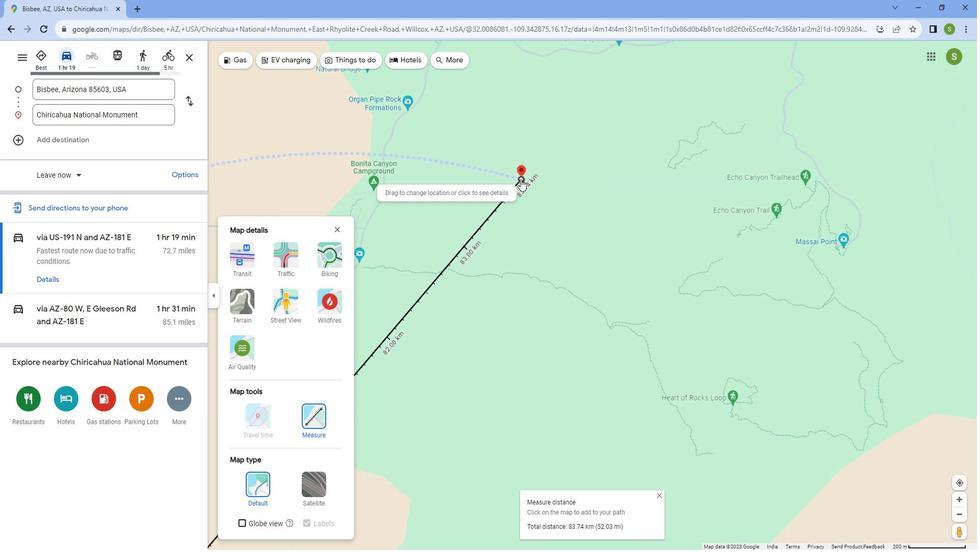 
Action: Mouse scrolled (521, 172) with delta (0, 0)
Screenshot: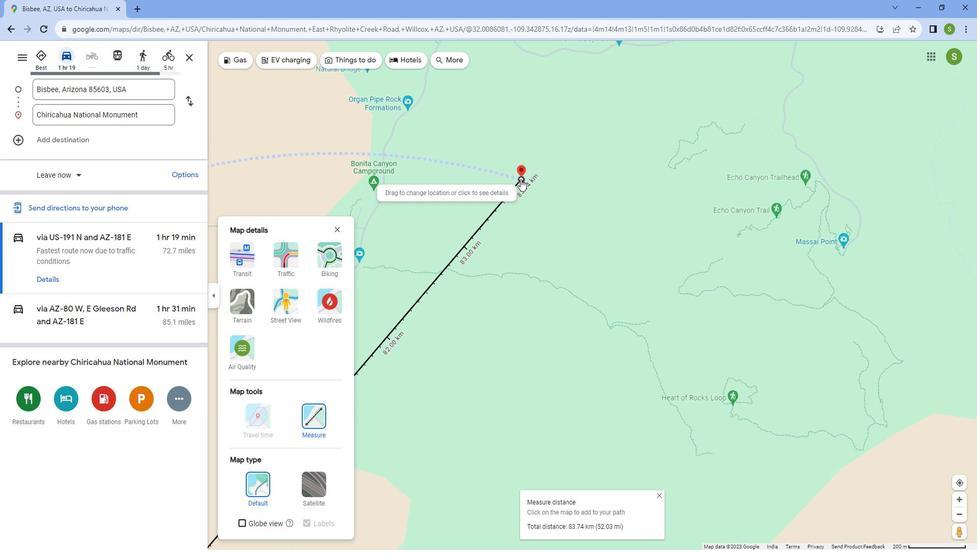 
Action: Mouse scrolled (521, 172) with delta (0, 0)
Screenshot: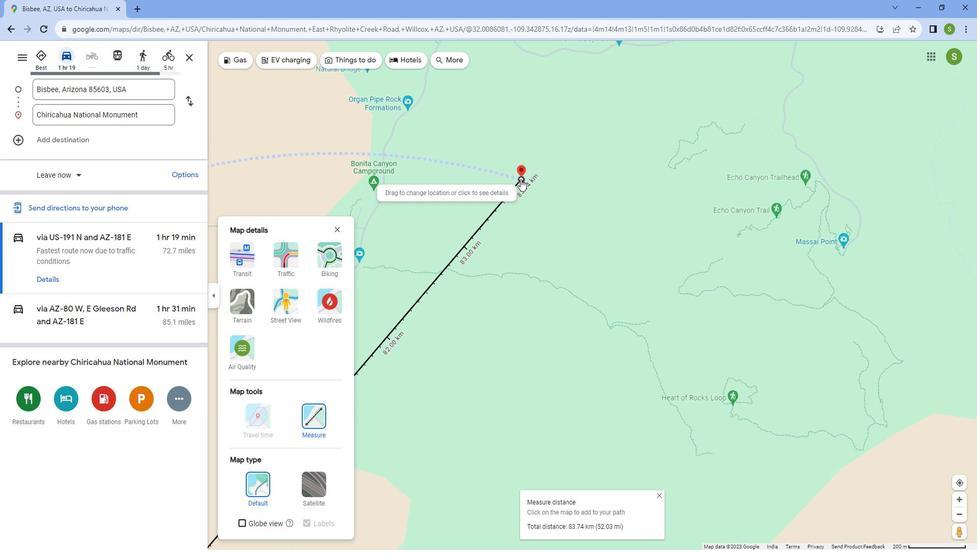 
Action: Mouse scrolled (521, 172) with delta (0, 0)
Screenshot: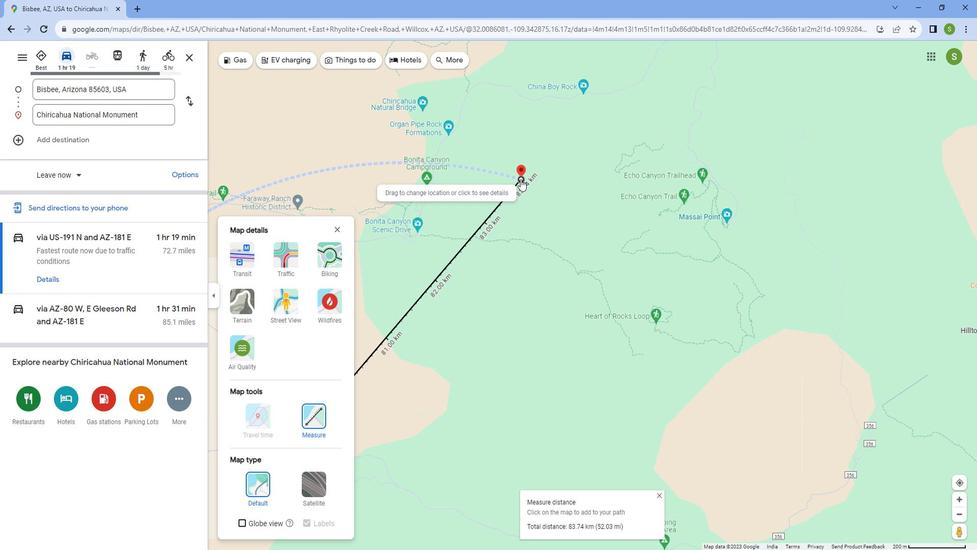 
Action: Mouse moved to (521, 172)
Screenshot: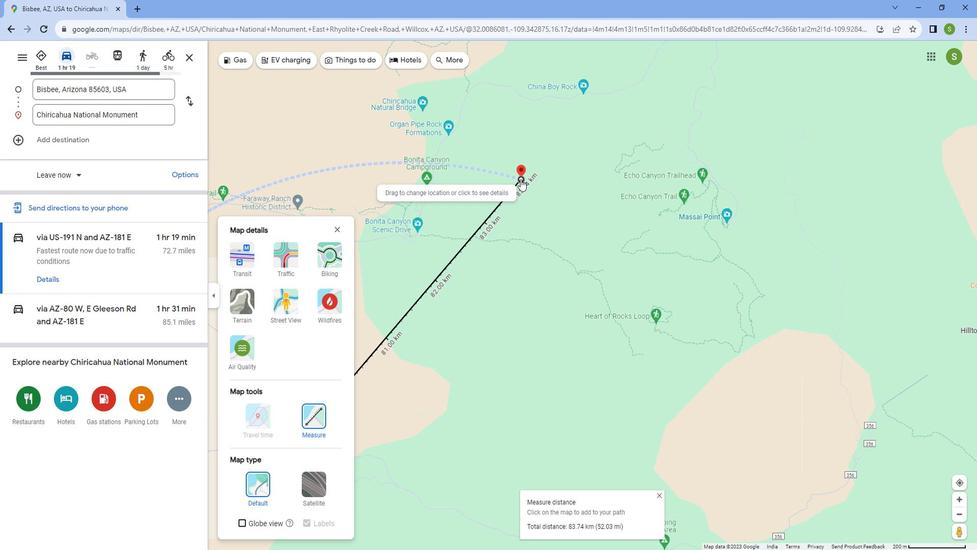 
Action: Mouse scrolled (521, 172) with delta (0, 0)
Screenshot: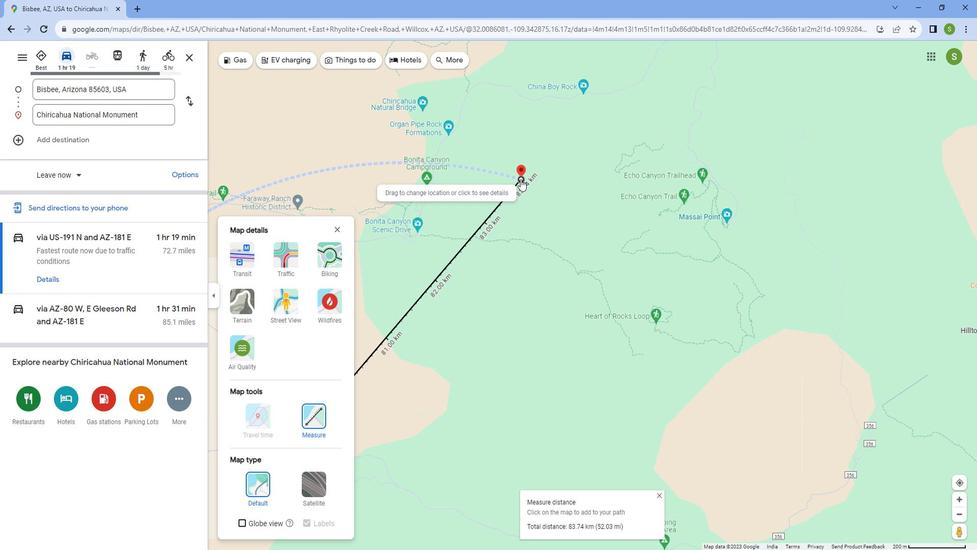 
Action: Mouse scrolled (521, 172) with delta (0, 0)
Screenshot: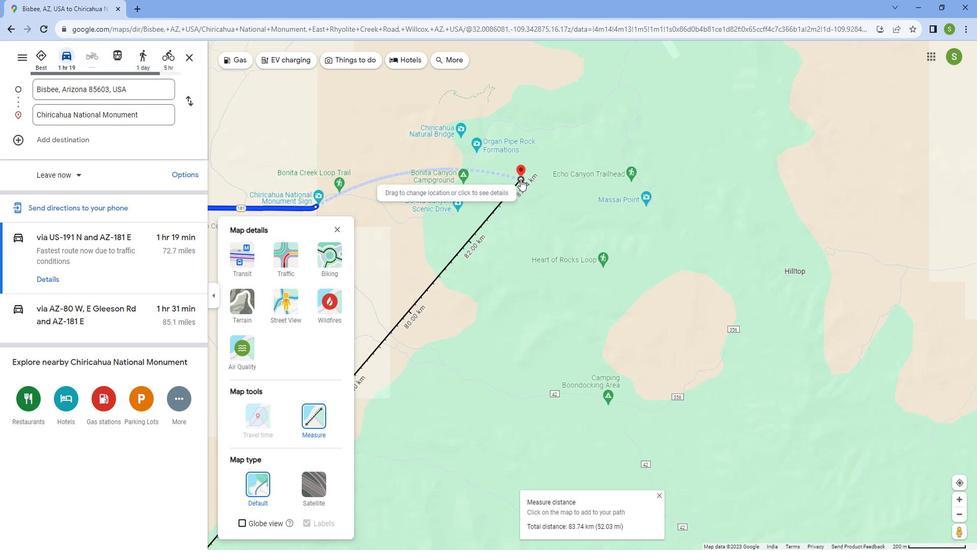 
Action: Mouse scrolled (521, 172) with delta (0, 0)
Screenshot: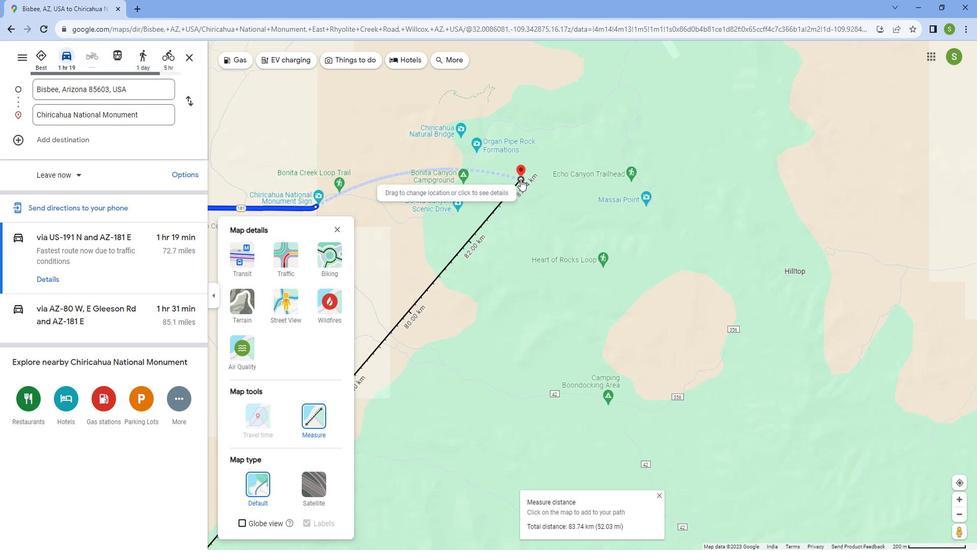 
Action: Mouse scrolled (521, 172) with delta (0, 0)
Screenshot: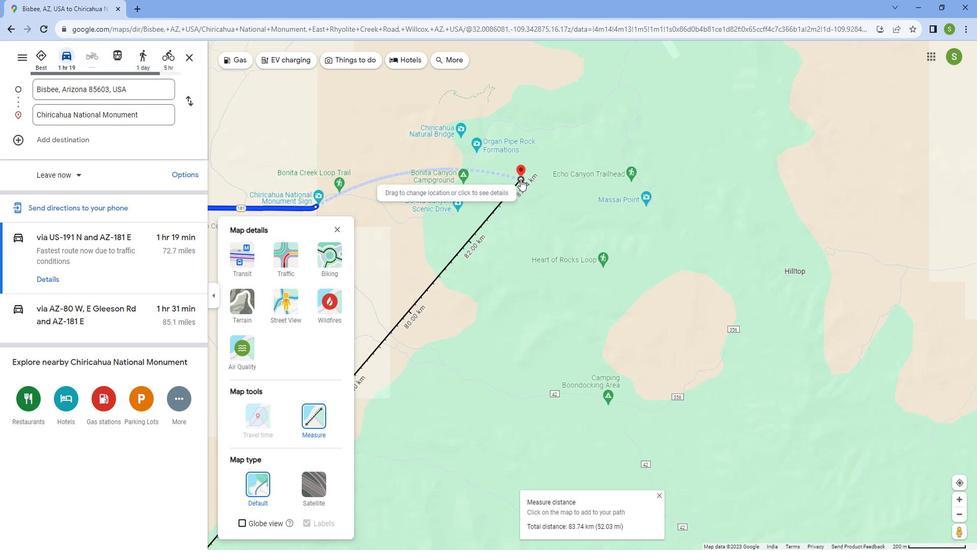 
Action: Mouse scrolled (521, 172) with delta (0, 0)
Screenshot: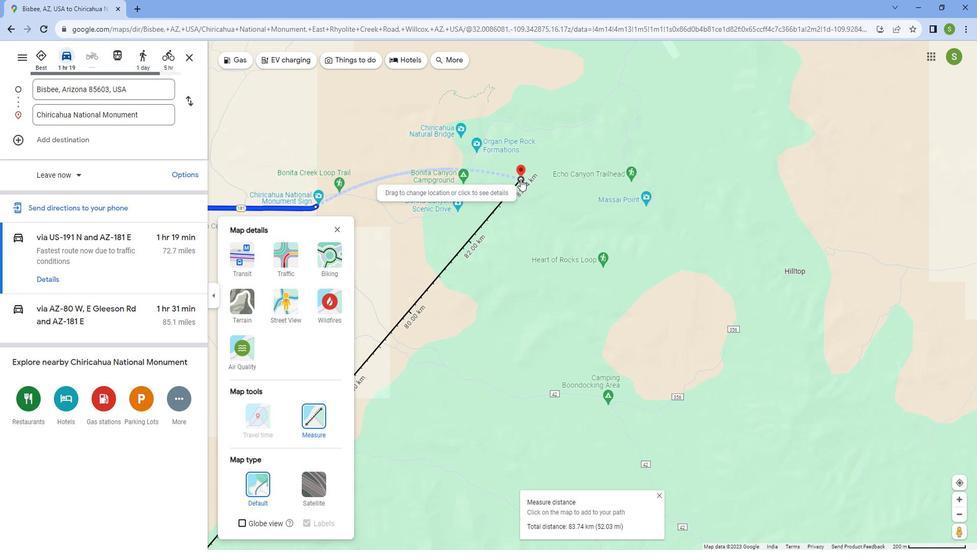 
Action: Mouse scrolled (521, 172) with delta (0, 0)
Screenshot: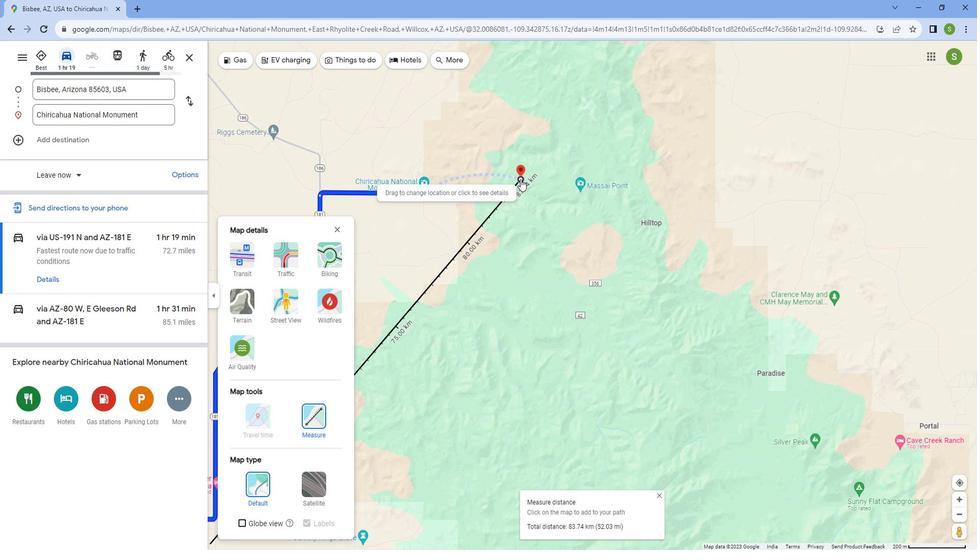 
Action: Mouse scrolled (521, 172) with delta (0, 0)
Screenshot: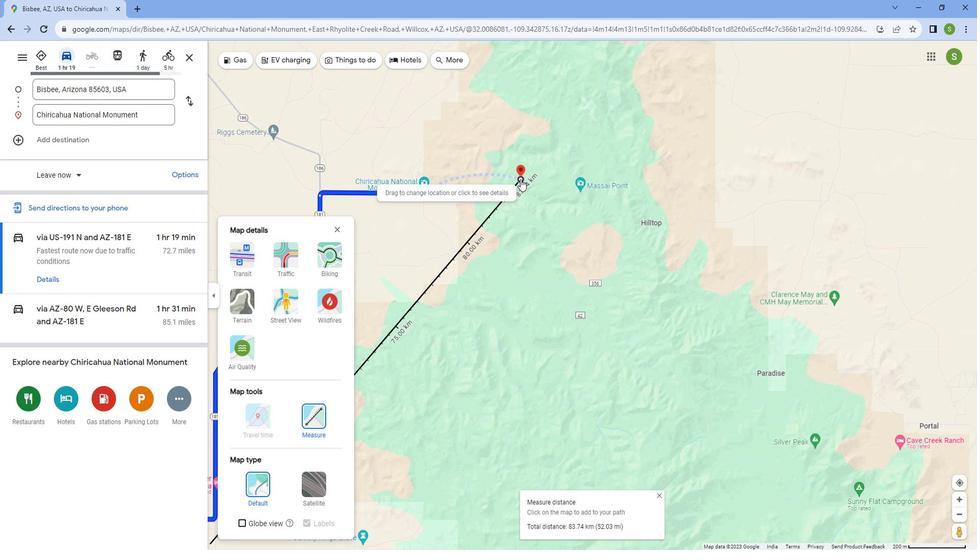 
Action: Mouse scrolled (521, 172) with delta (0, 0)
Screenshot: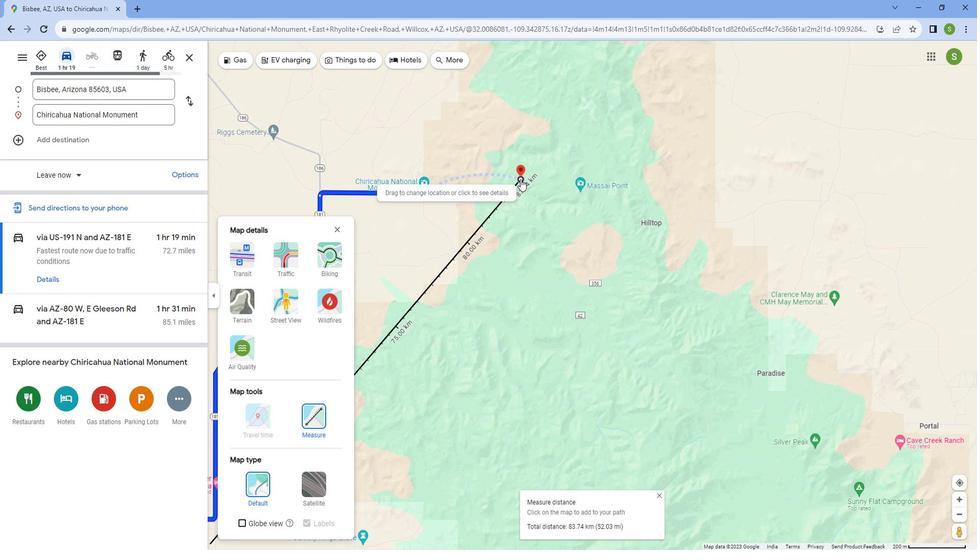 
Action: Mouse scrolled (521, 172) with delta (0, 0)
Screenshot: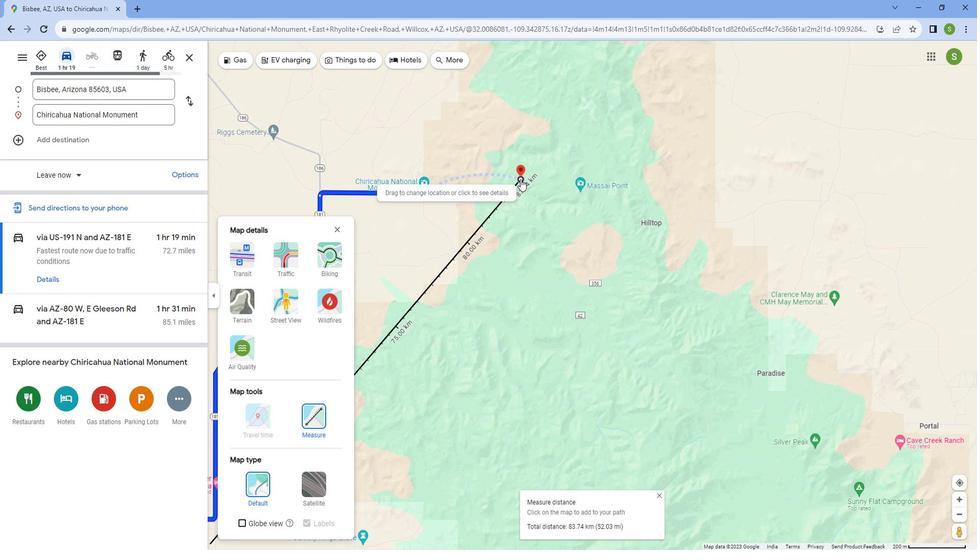 
Action: Mouse scrolled (521, 172) with delta (0, 0)
Screenshot: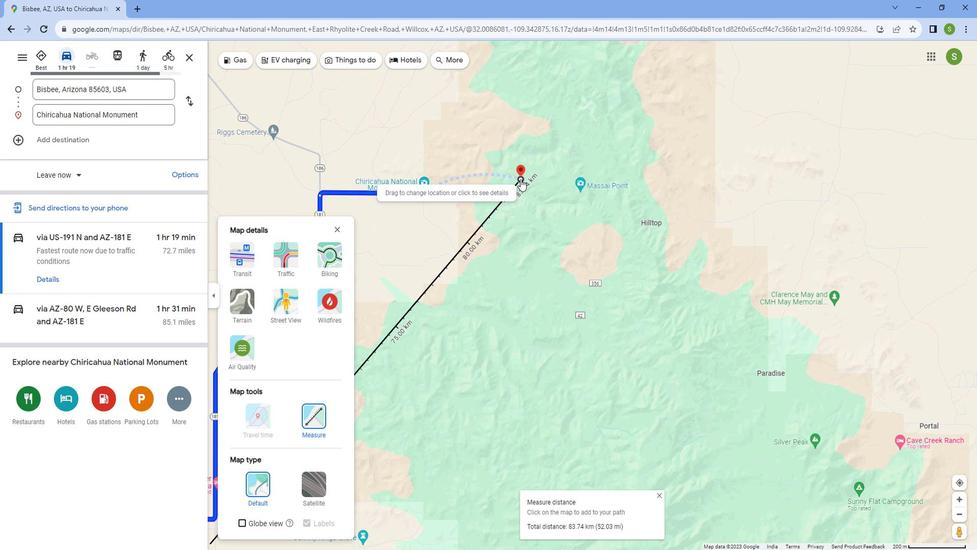 
Action: Mouse scrolled (521, 172) with delta (0, 0)
Screenshot: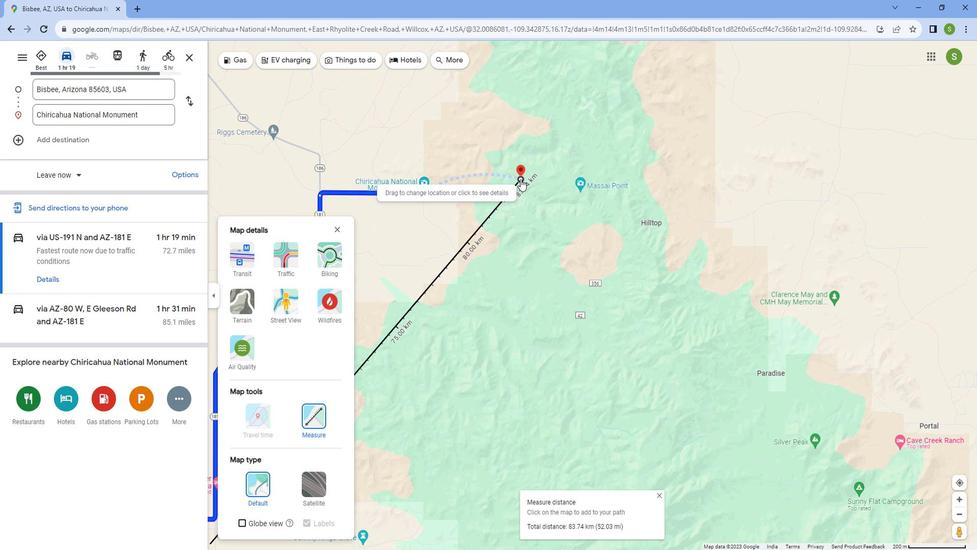 
Action: Mouse scrolled (521, 172) with delta (0, 0)
Screenshot: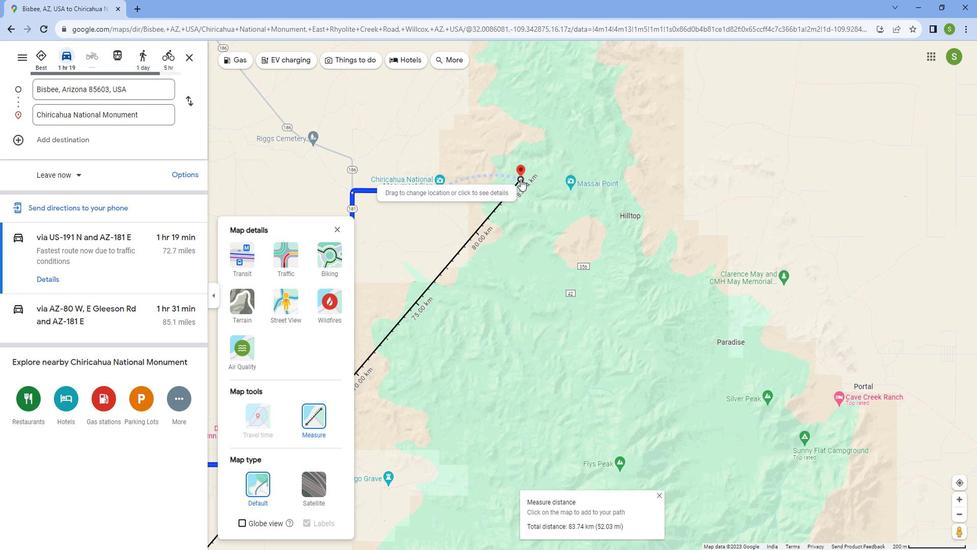 
Action: Mouse scrolled (521, 172) with delta (0, 0)
Screenshot: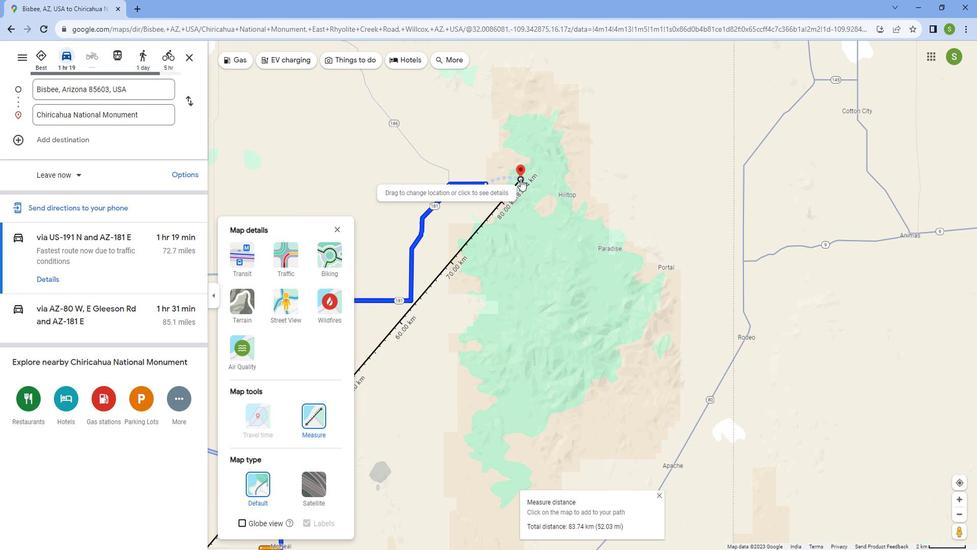 
Action: Mouse scrolled (521, 172) with delta (0, 0)
Screenshot: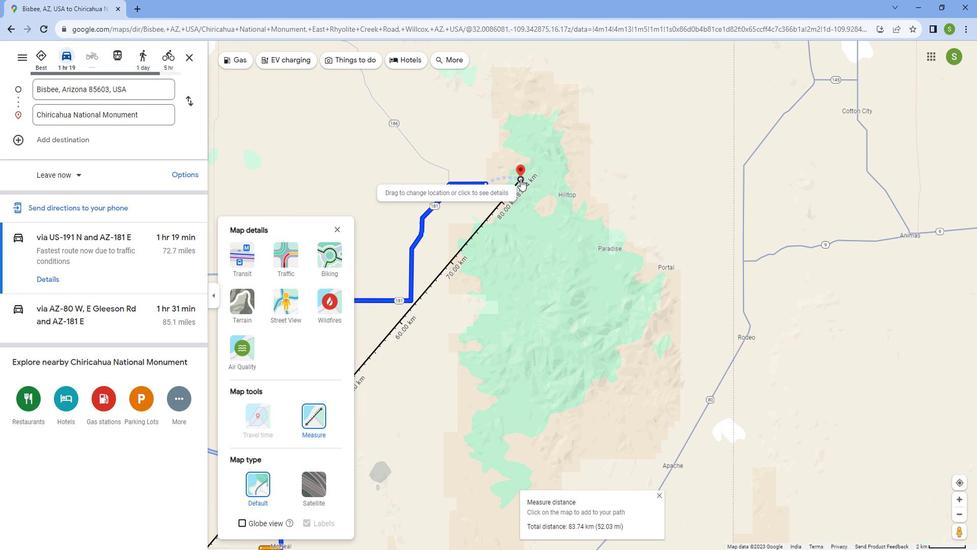 
Action: Mouse scrolled (521, 172) with delta (0, 0)
Screenshot: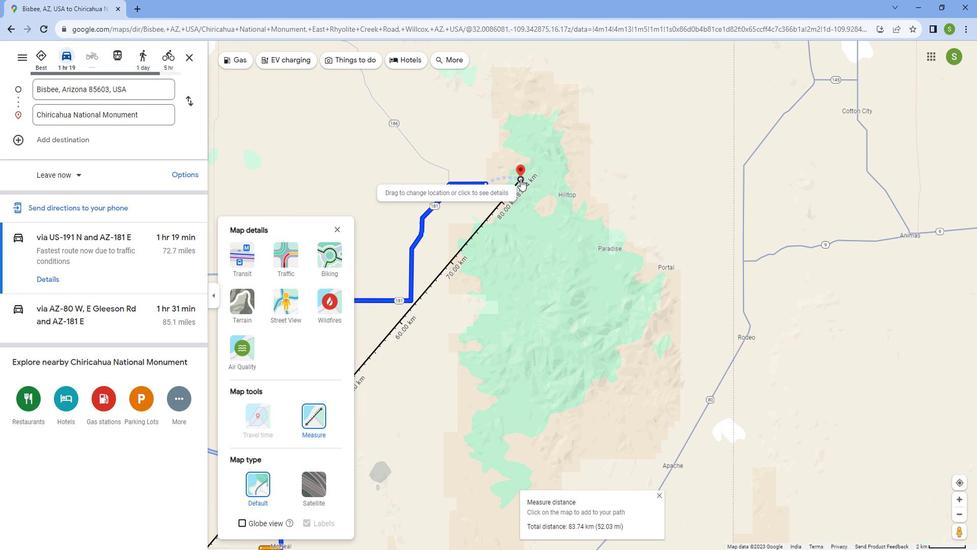 
Action: Mouse scrolled (521, 172) with delta (0, 0)
Screenshot: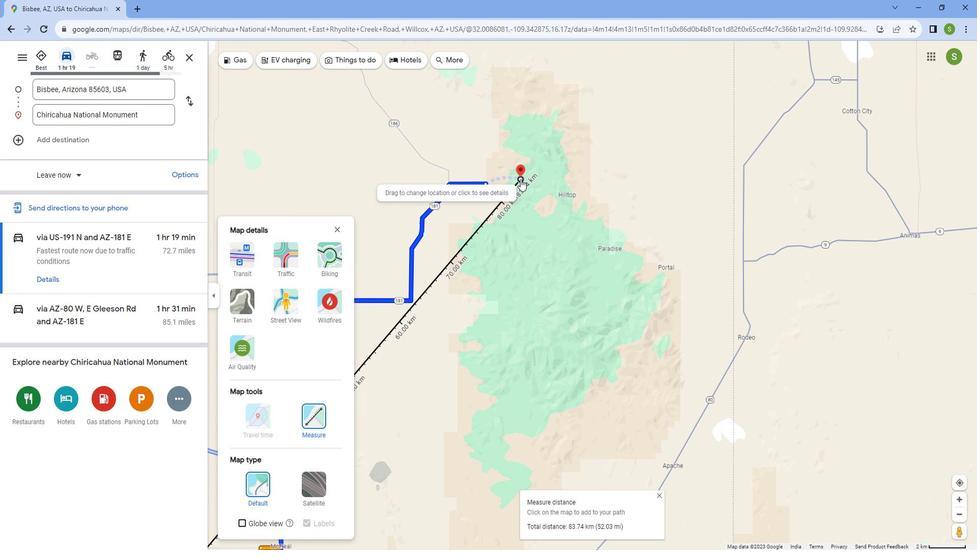
Action: Mouse scrolled (521, 172) with delta (0, 0)
Screenshot: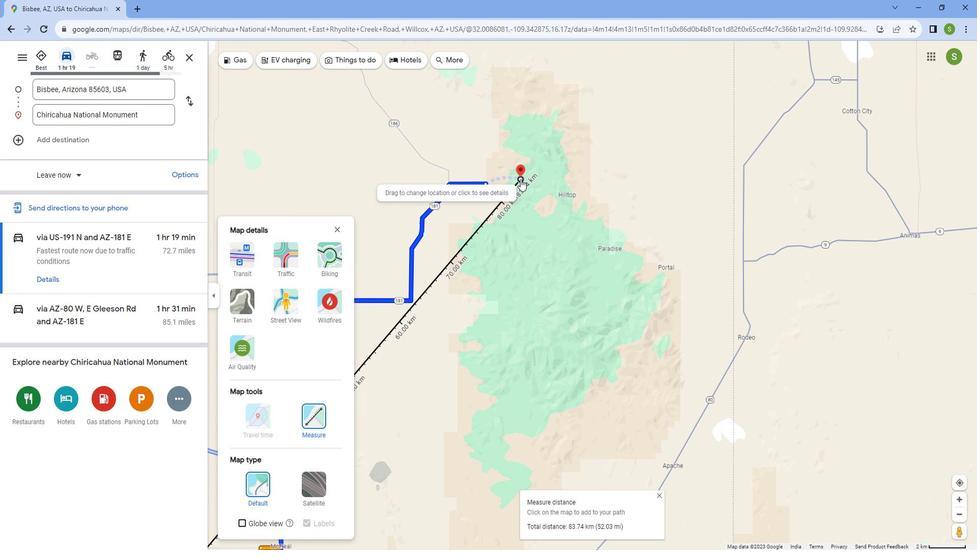 
Action: Mouse scrolled (521, 172) with delta (0, 0)
Screenshot: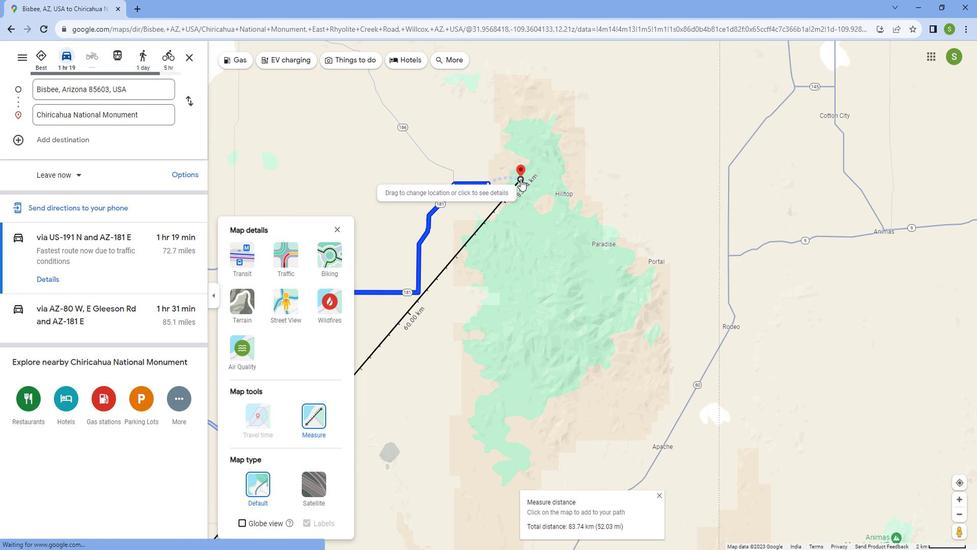 
Action: Mouse scrolled (521, 172) with delta (0, 0)
Screenshot: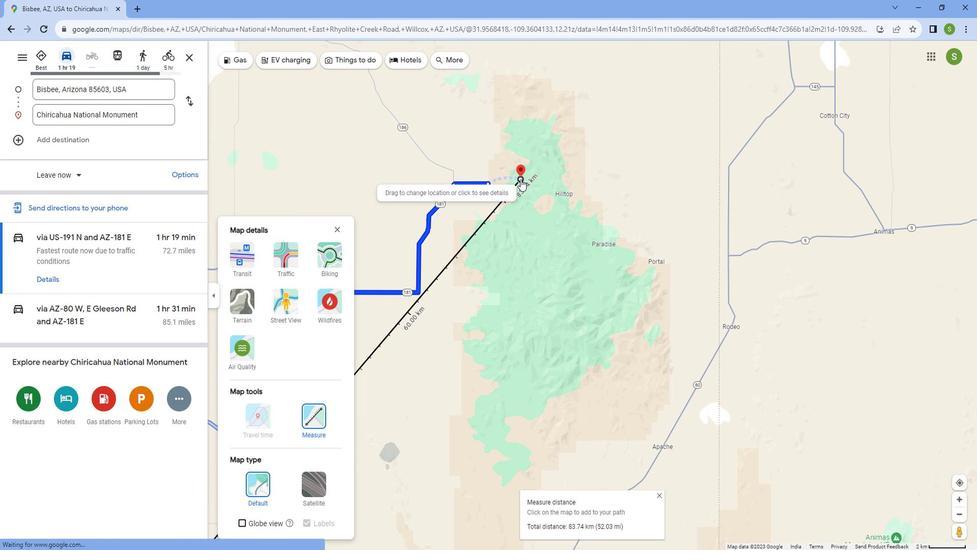 
Action: Mouse scrolled (521, 172) with delta (0, 0)
Screenshot: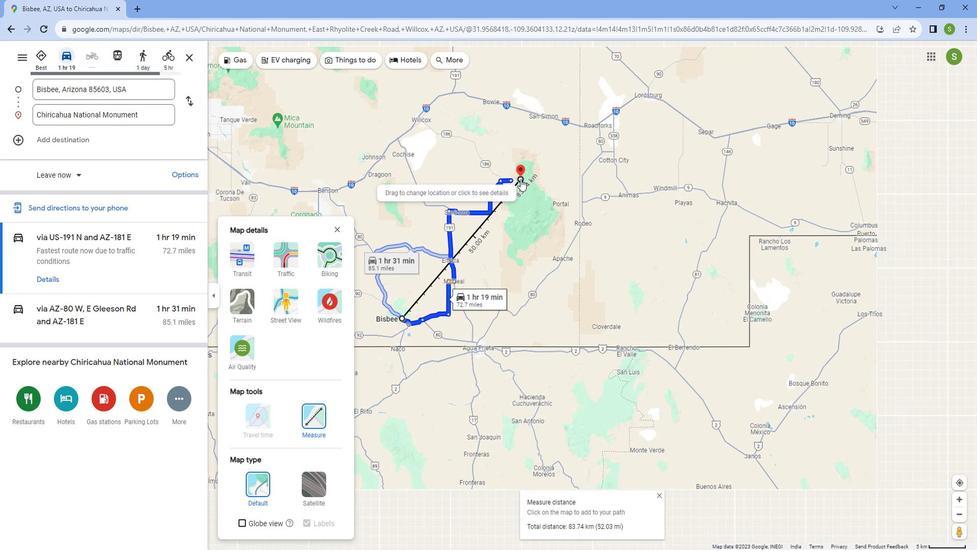 
Action: Mouse scrolled (521, 172) with delta (0, 0)
Screenshot: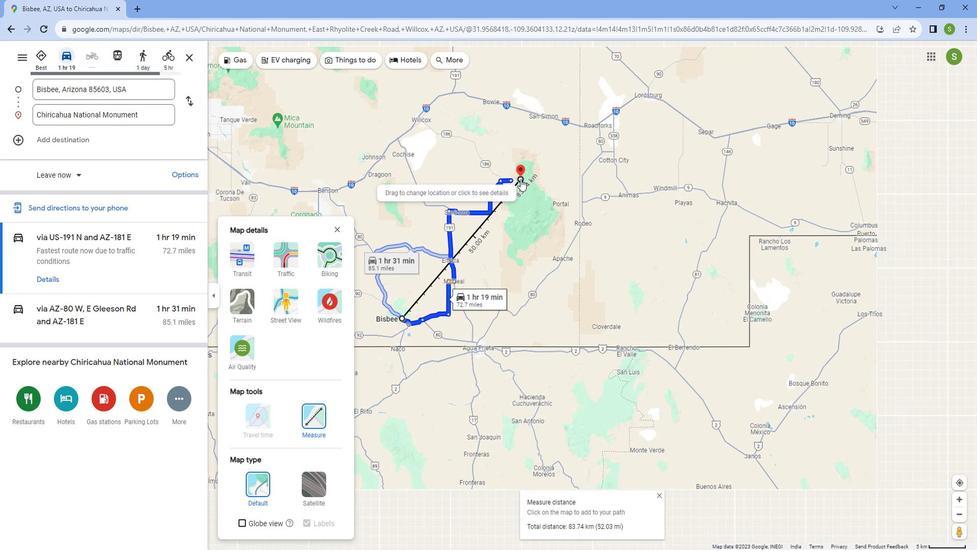 
Action: Mouse scrolled (521, 172) with delta (0, 0)
Screenshot: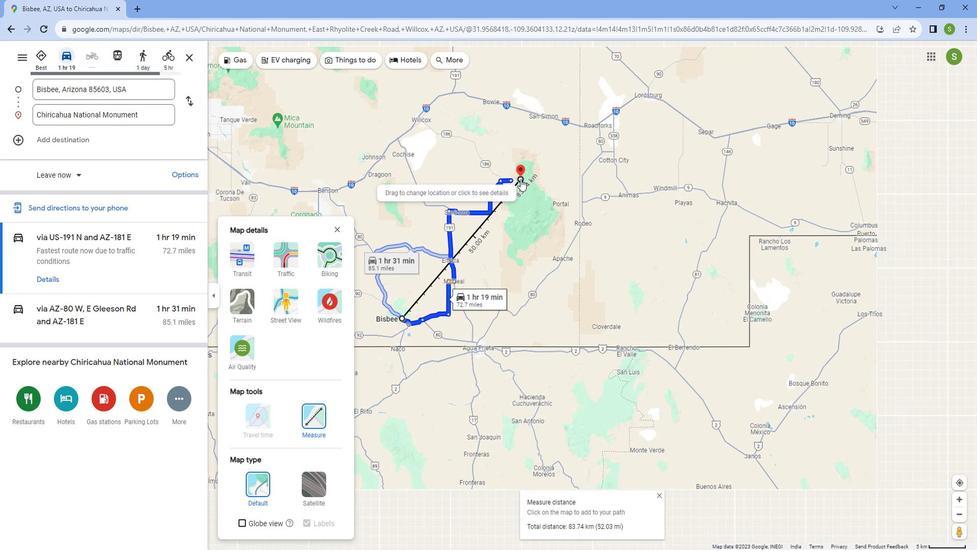 
Action: Mouse scrolled (521, 172) with delta (0, 0)
Screenshot: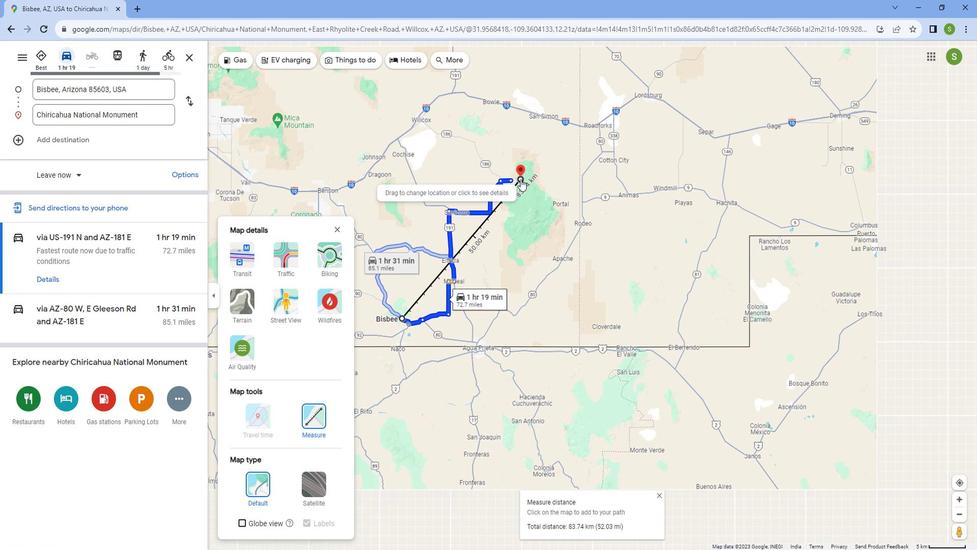 
Action: Mouse scrolled (521, 172) with delta (0, 0)
Screenshot: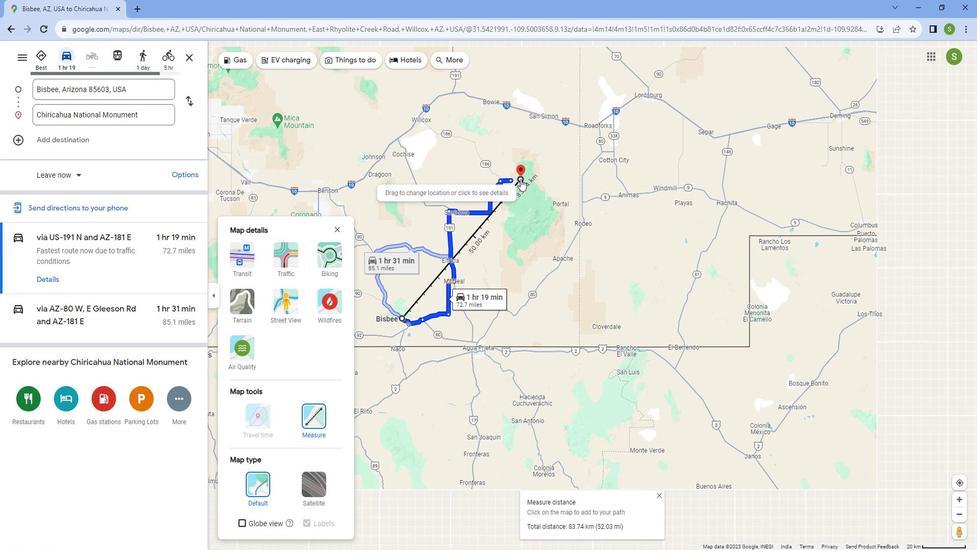 
Action: Mouse scrolled (521, 173) with delta (0, 0)
Screenshot: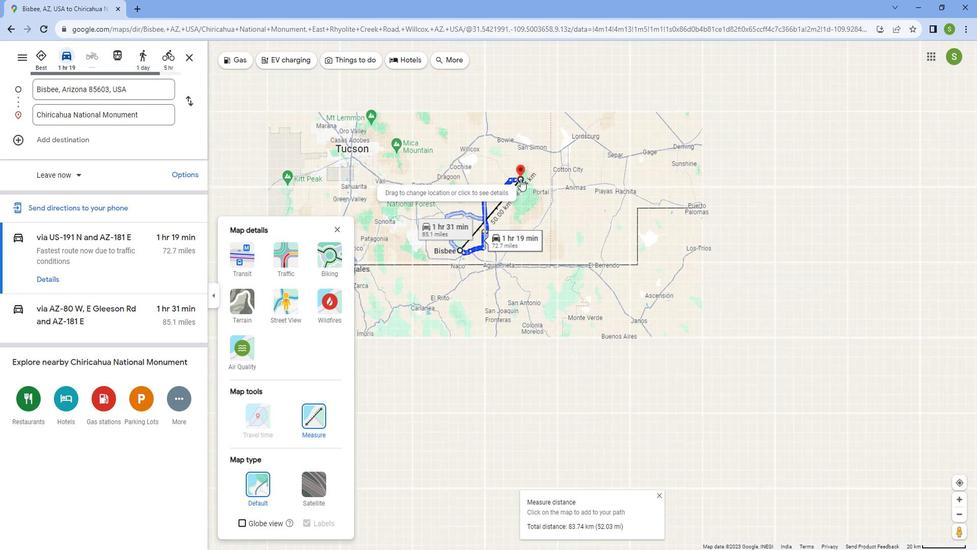 
Action: Mouse scrolled (521, 173) with delta (0, 0)
Screenshot: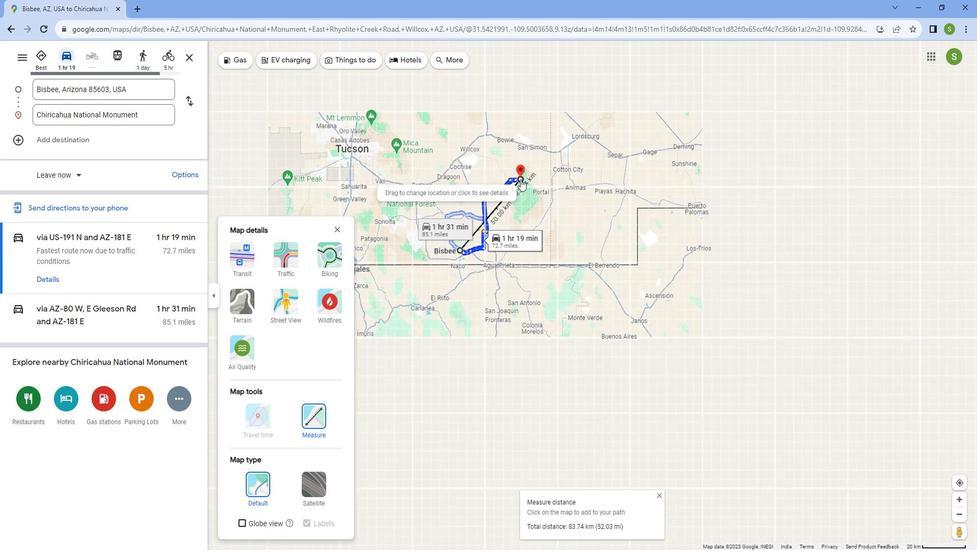 
Action: Mouse scrolled (521, 173) with delta (0, 0)
Screenshot: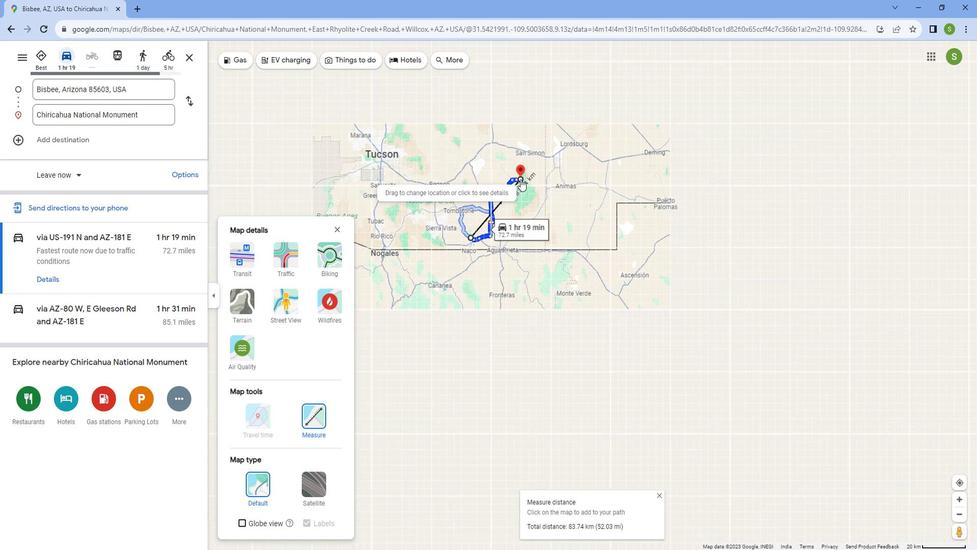 
Action: Mouse moved to (432, 179)
Screenshot: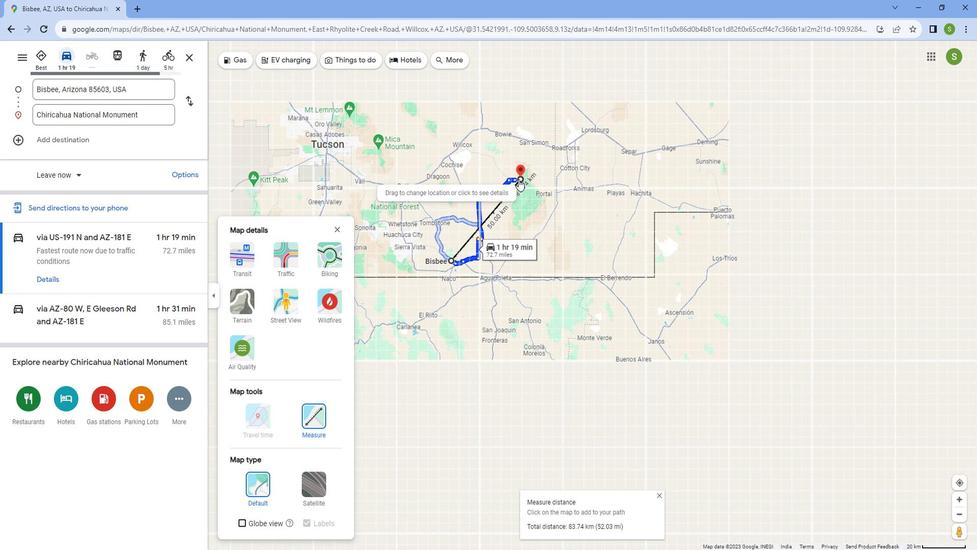 
Action: Mouse scrolled (432, 179) with delta (0, 0)
Screenshot: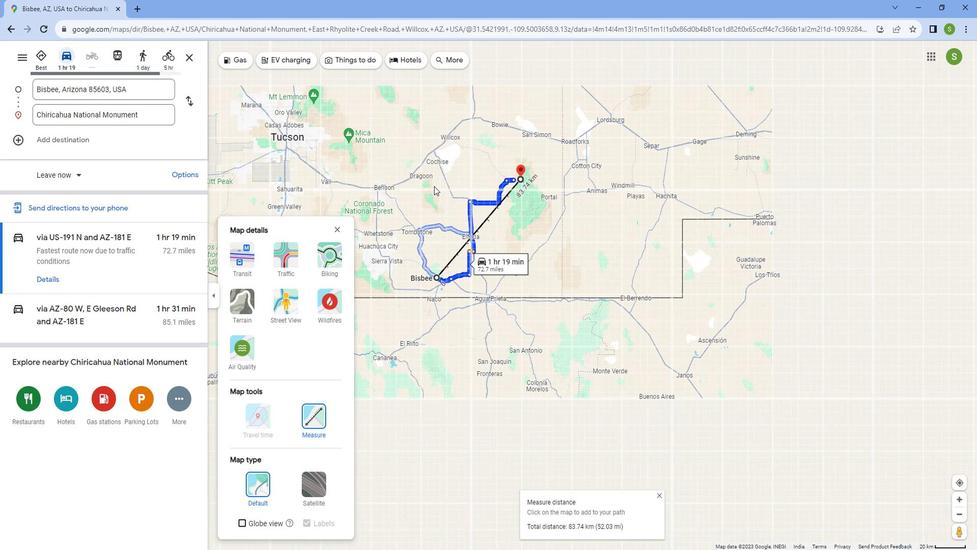 
Action: Mouse scrolled (432, 179) with delta (0, 0)
Screenshot: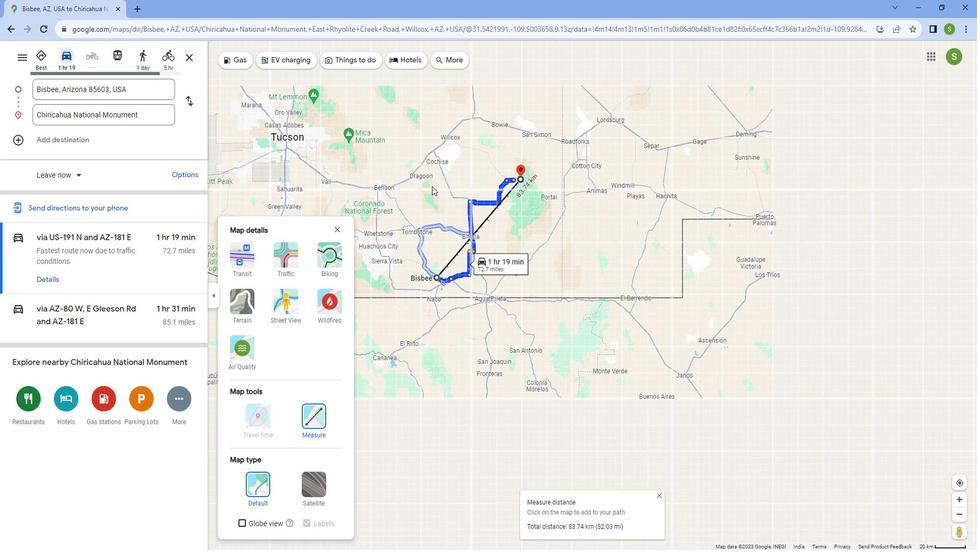 
Action: Mouse scrolled (432, 179) with delta (0, 0)
Screenshot: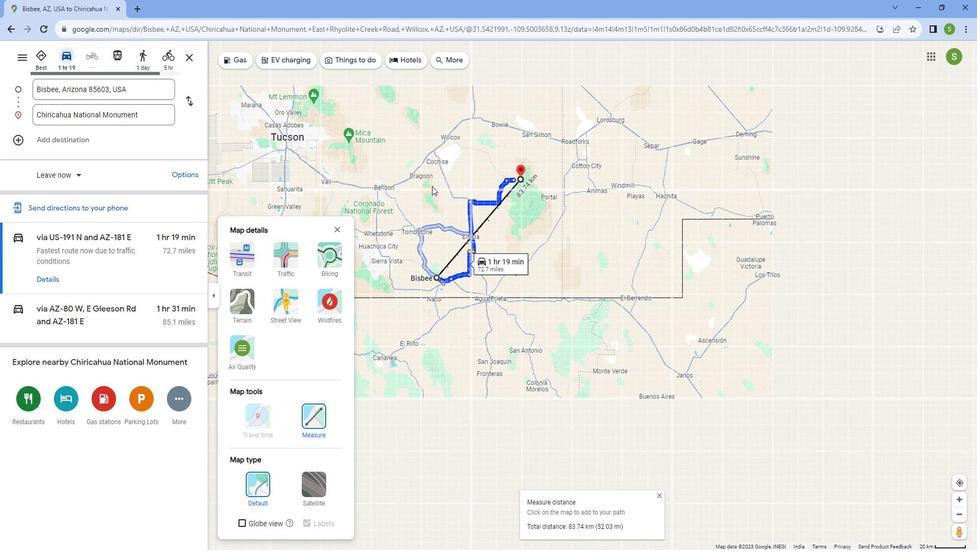 
Action: Mouse scrolled (432, 179) with delta (0, 0)
Screenshot: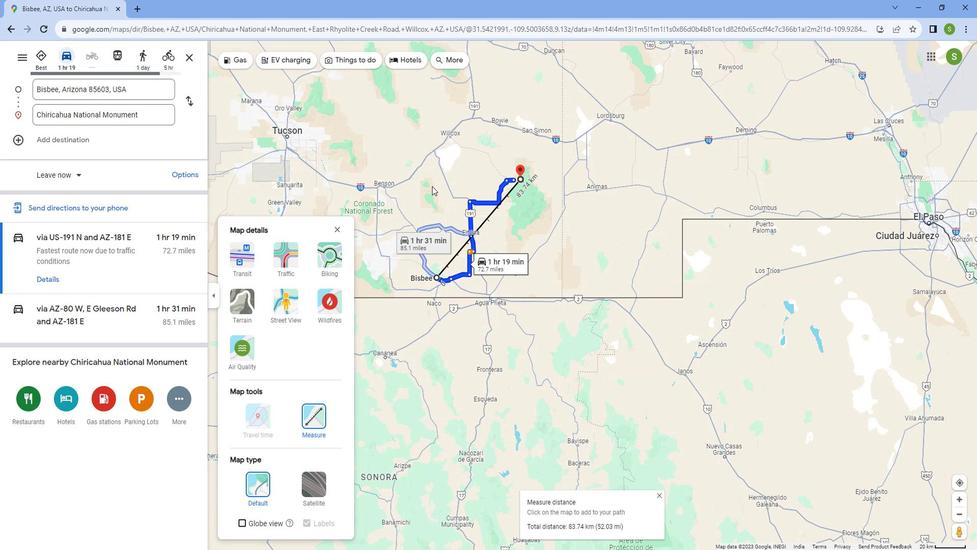 
Action: Mouse scrolled (432, 178) with delta (0, 0)
Screenshot: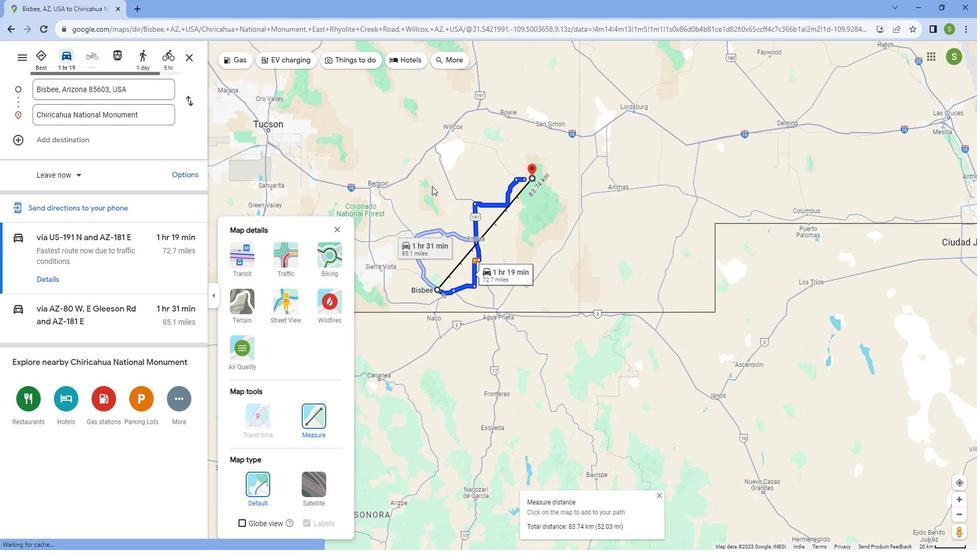 
Action: Mouse scrolled (432, 179) with delta (0, 0)
Screenshot: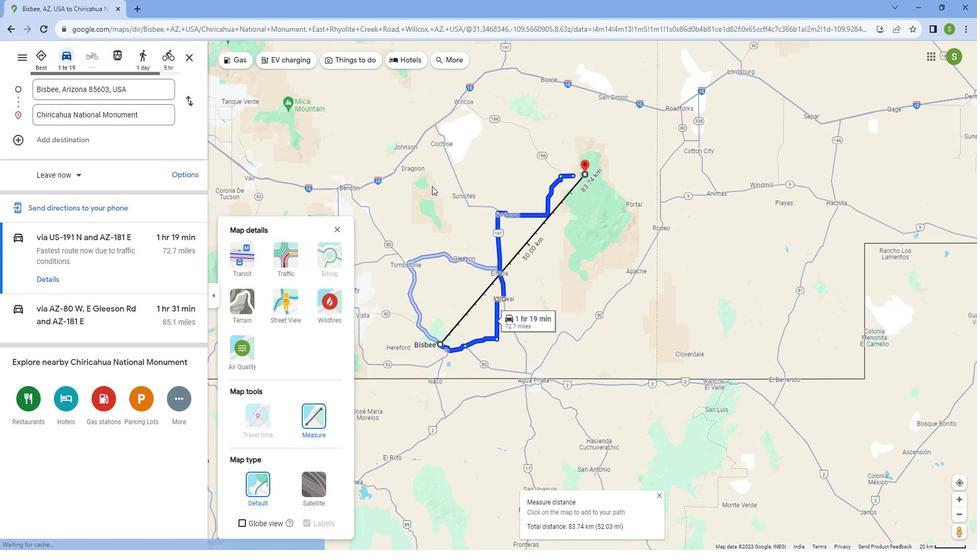
Action: Mouse scrolled (432, 179) with delta (0, 0)
Screenshot: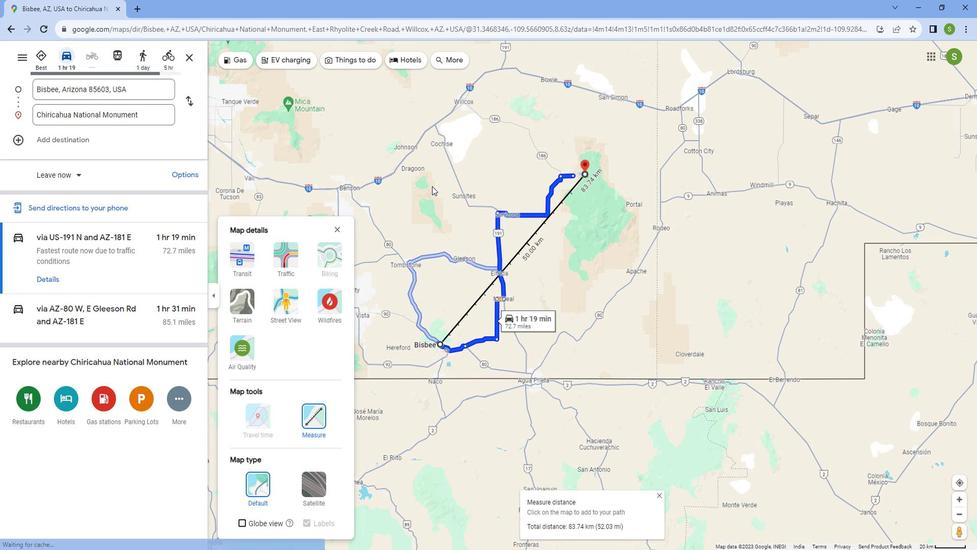 
Action: Mouse scrolled (432, 179) with delta (0, 0)
Screenshot: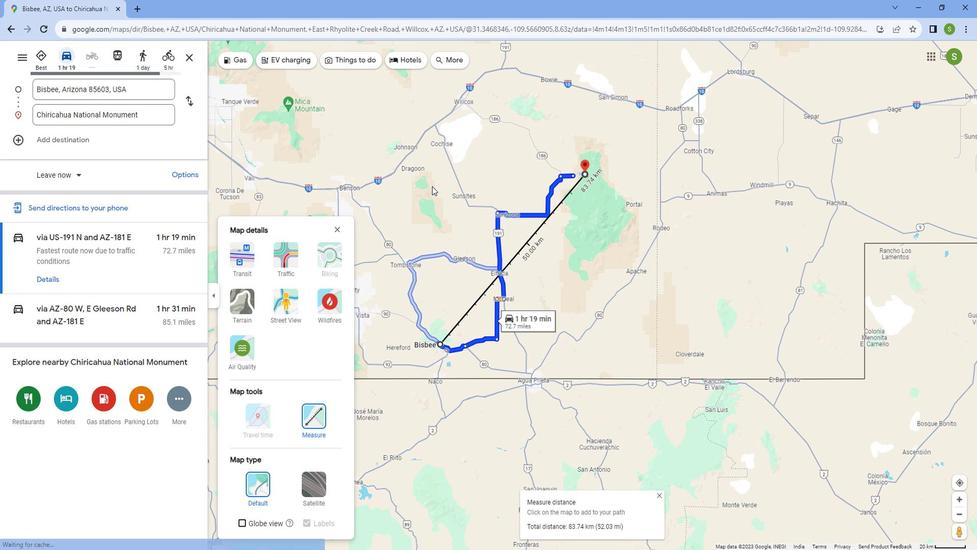 
Action: Mouse scrolled (432, 179) with delta (0, 0)
Screenshot: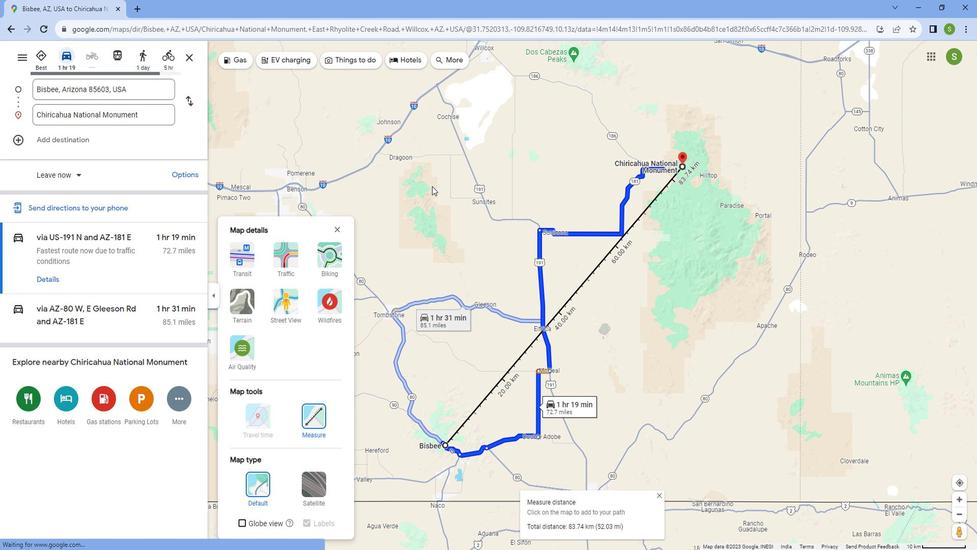 
